 Task: Create a due date automation trigger when advanced on, 2 days after a card is due add fields with custom field "Resume" set to a number lower than 1 and greater or equal to 10 at 11:00 AM.
Action: Mouse moved to (1134, 320)
Screenshot: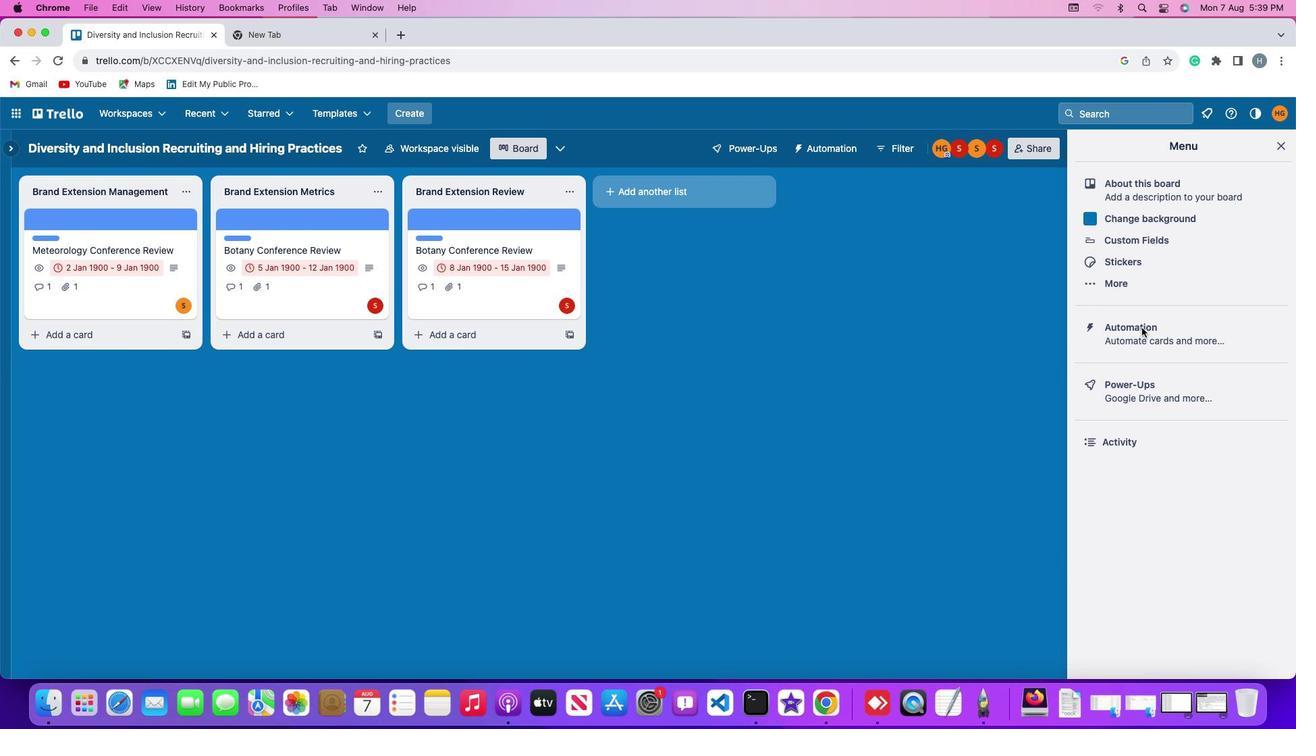 
Action: Mouse pressed left at (1134, 320)
Screenshot: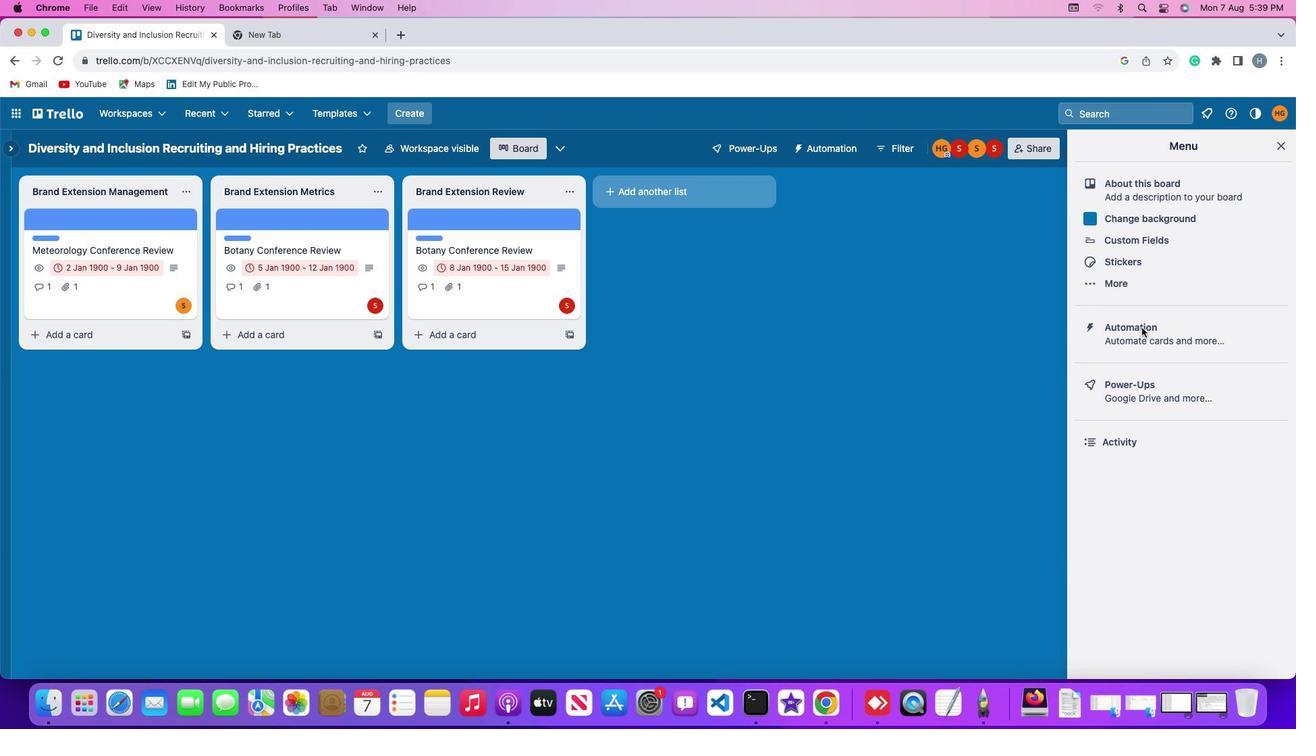 
Action: Mouse moved to (1134, 320)
Screenshot: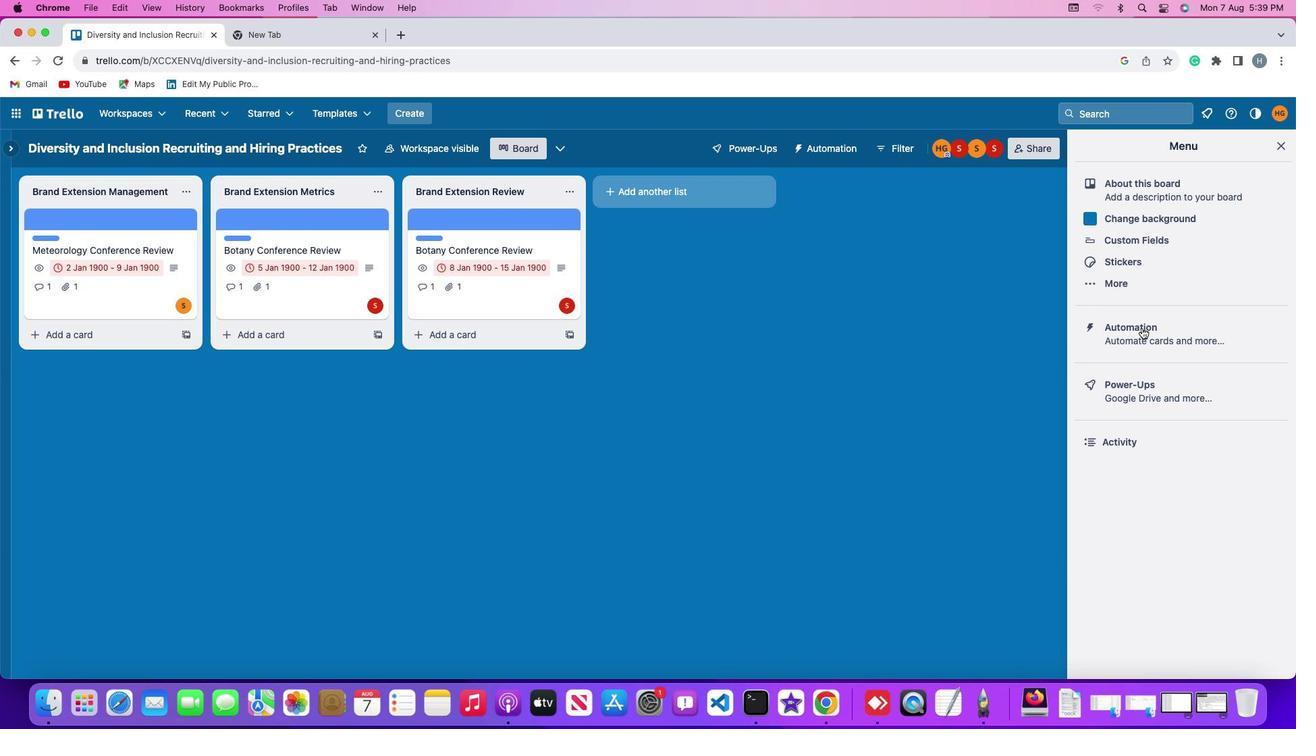 
Action: Mouse pressed left at (1134, 320)
Screenshot: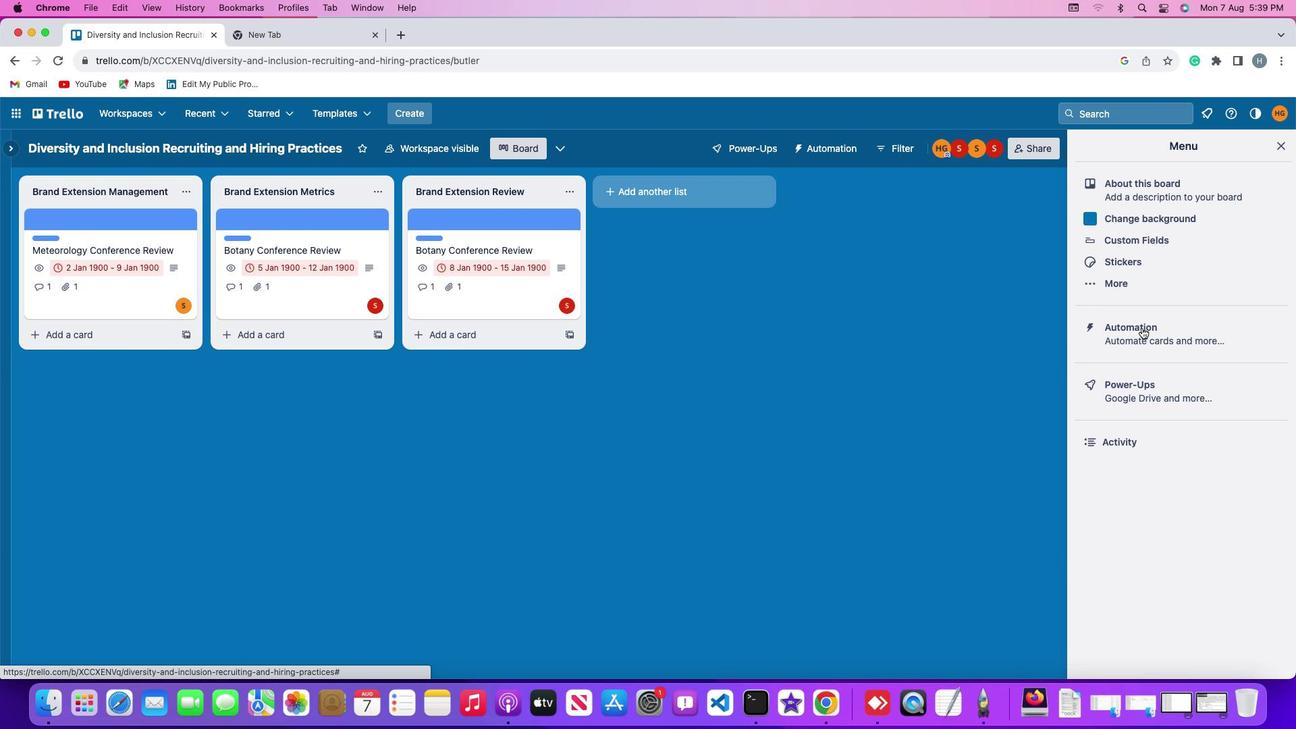 
Action: Mouse moved to (55, 313)
Screenshot: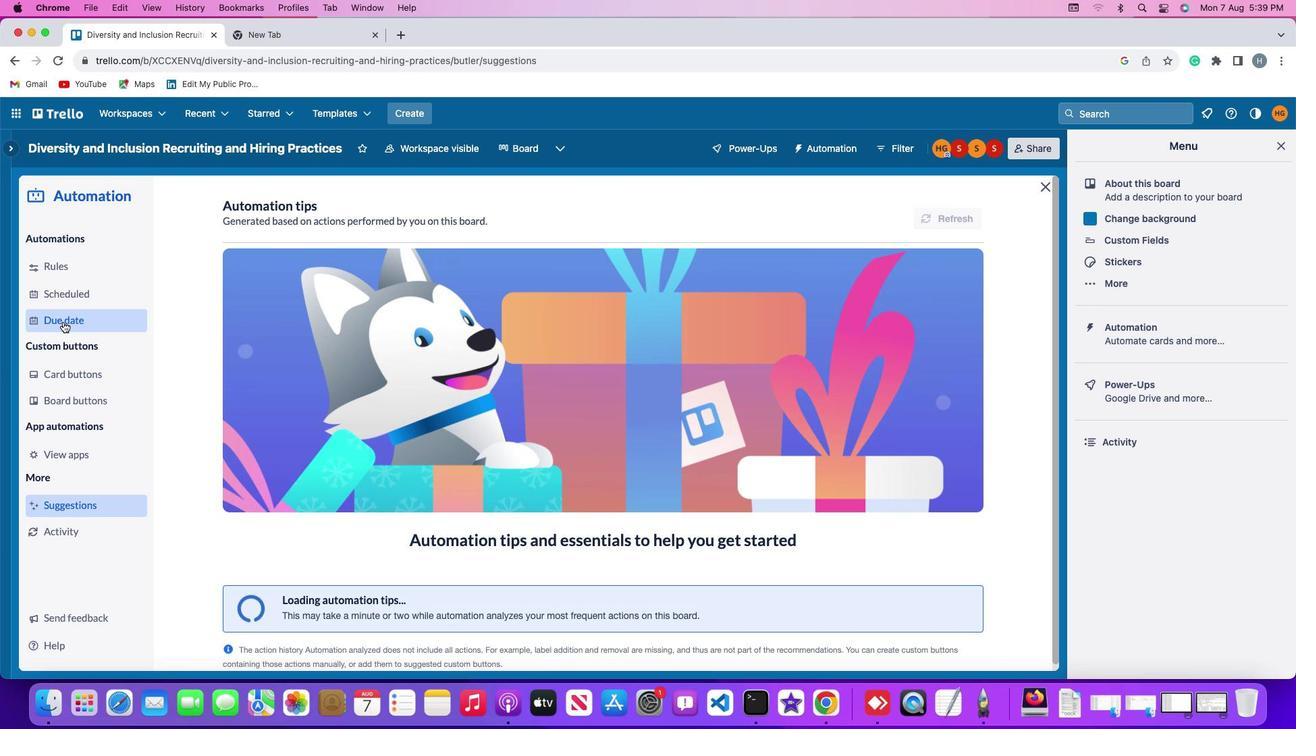 
Action: Mouse pressed left at (55, 313)
Screenshot: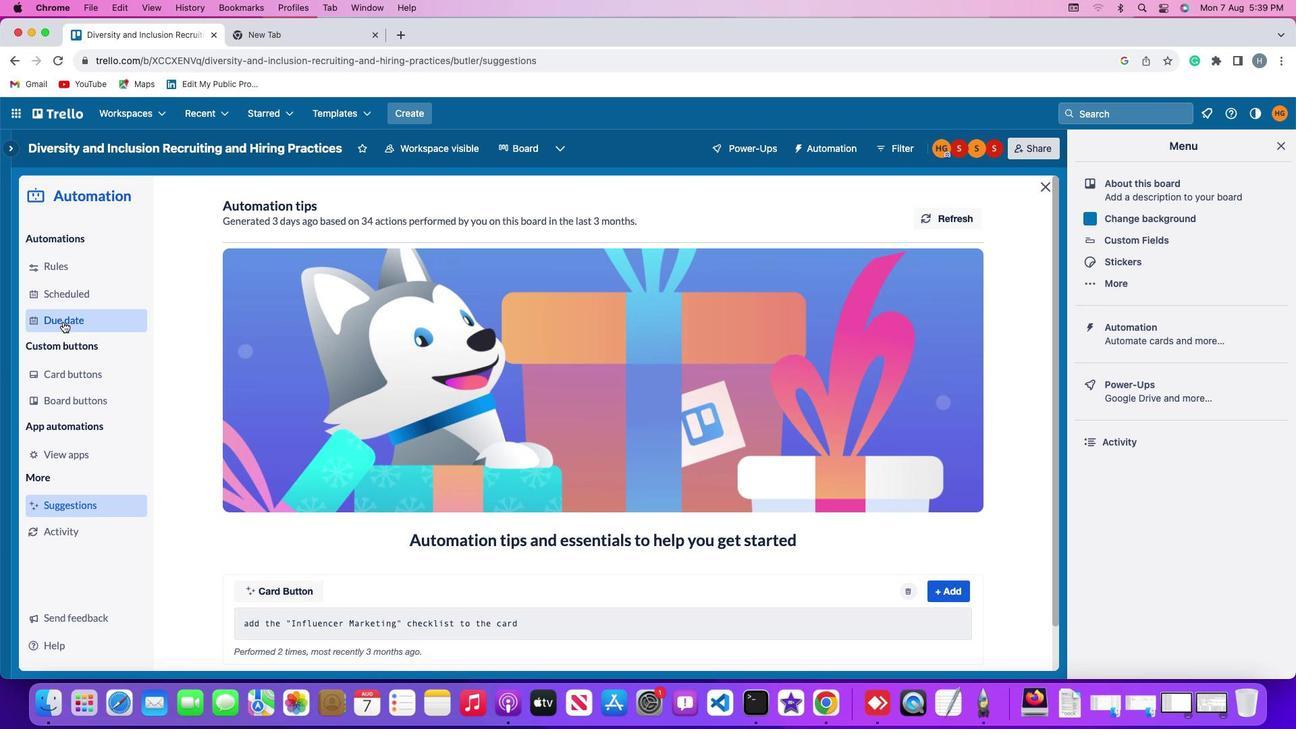 
Action: Mouse moved to (898, 203)
Screenshot: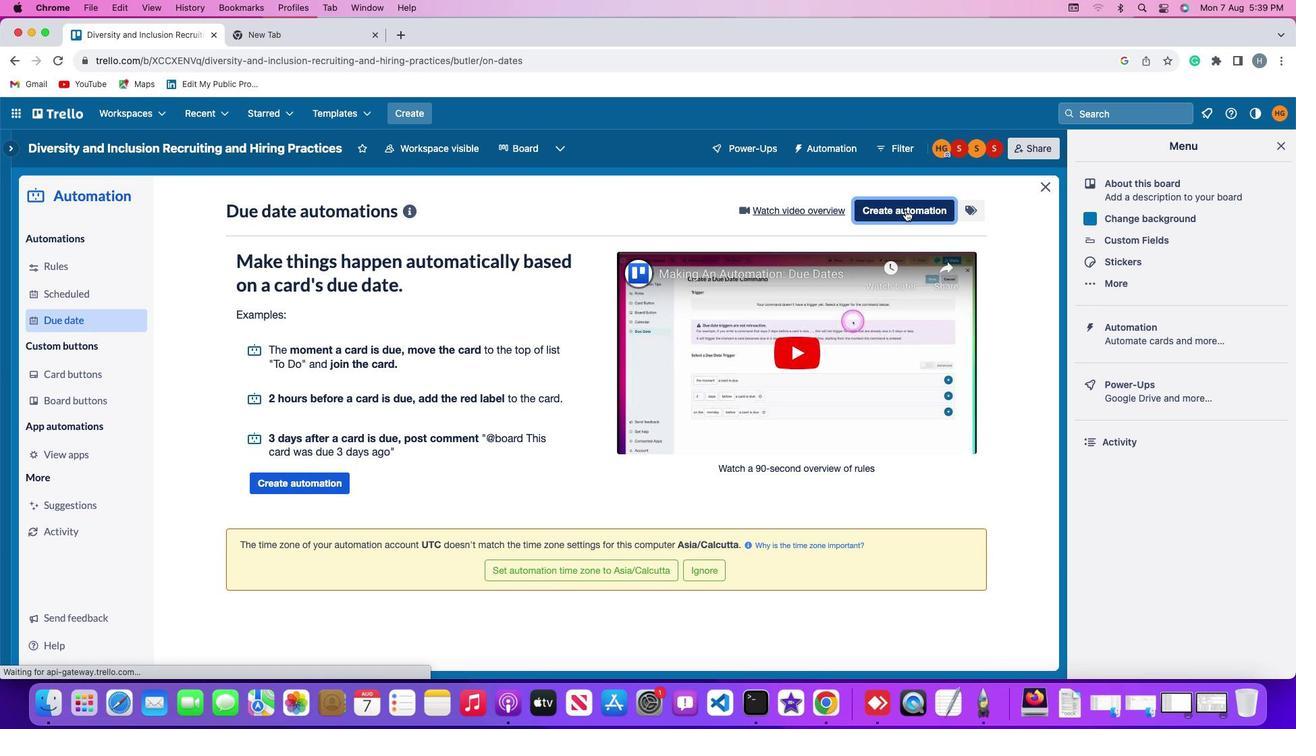 
Action: Mouse pressed left at (898, 203)
Screenshot: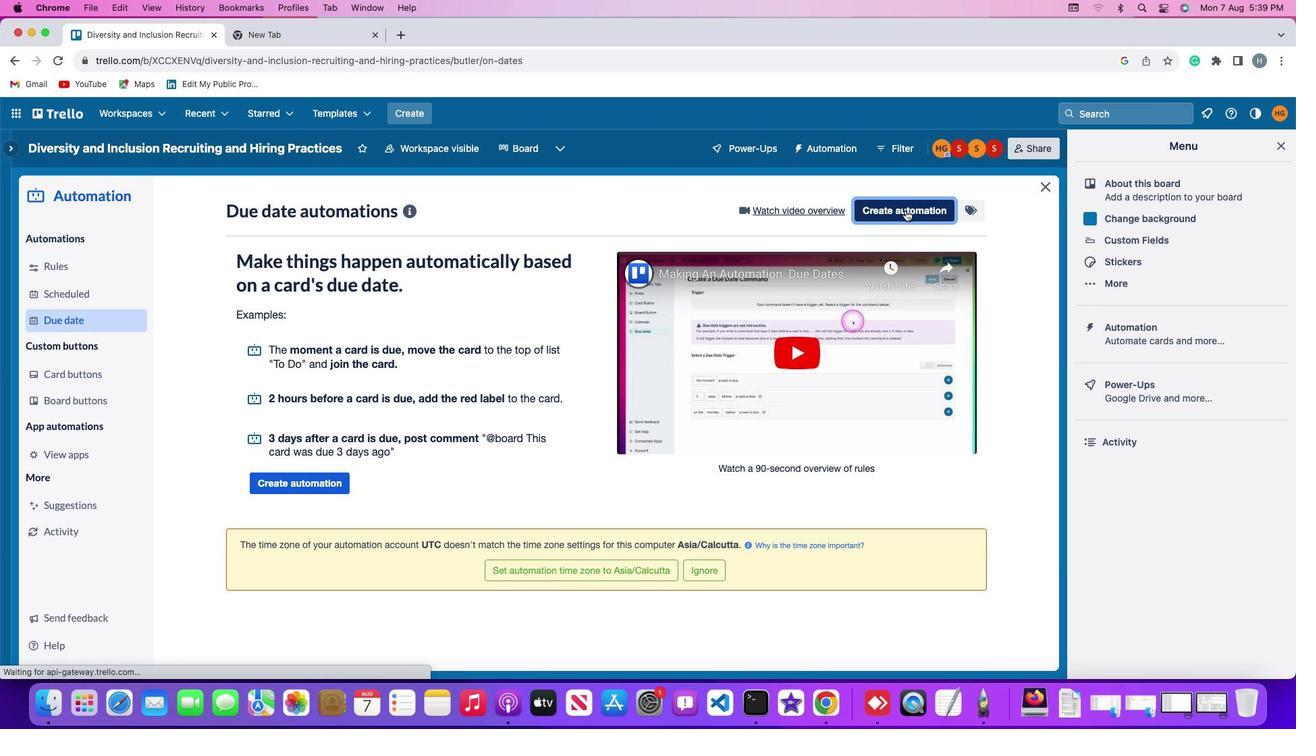 
Action: Mouse moved to (523, 332)
Screenshot: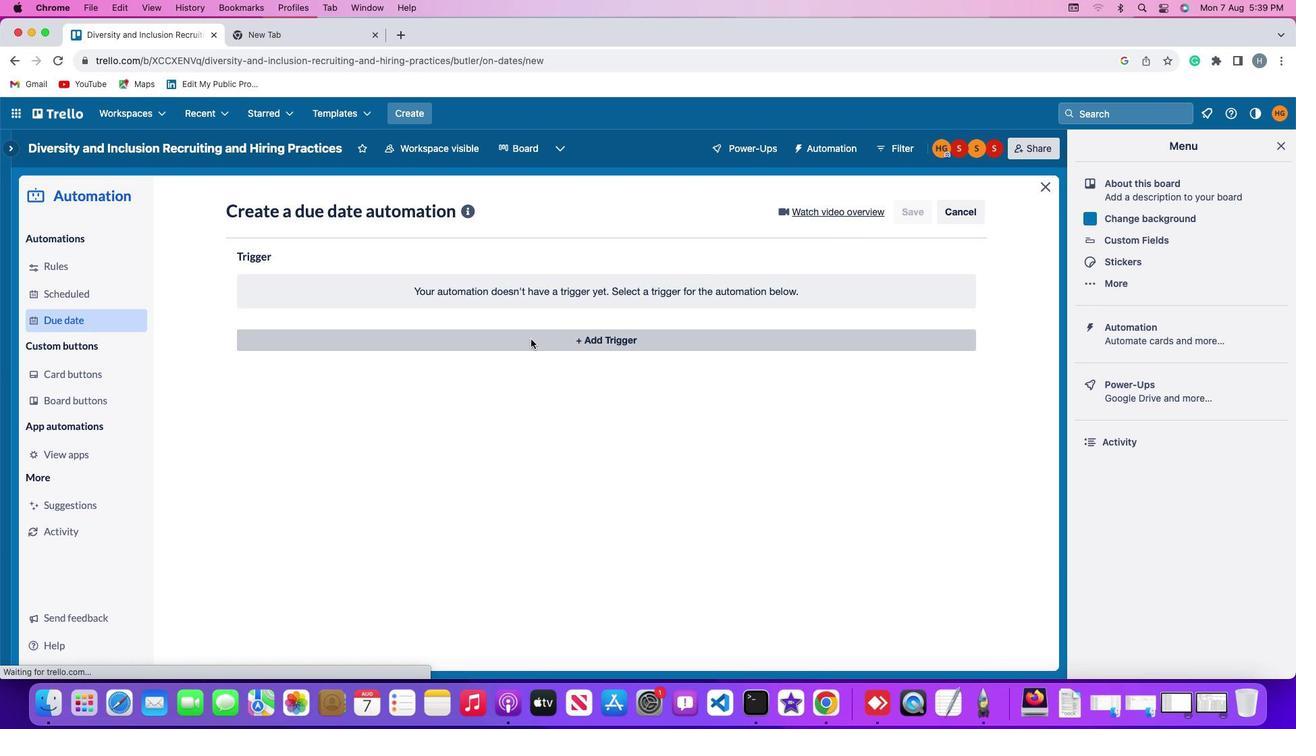 
Action: Mouse pressed left at (523, 332)
Screenshot: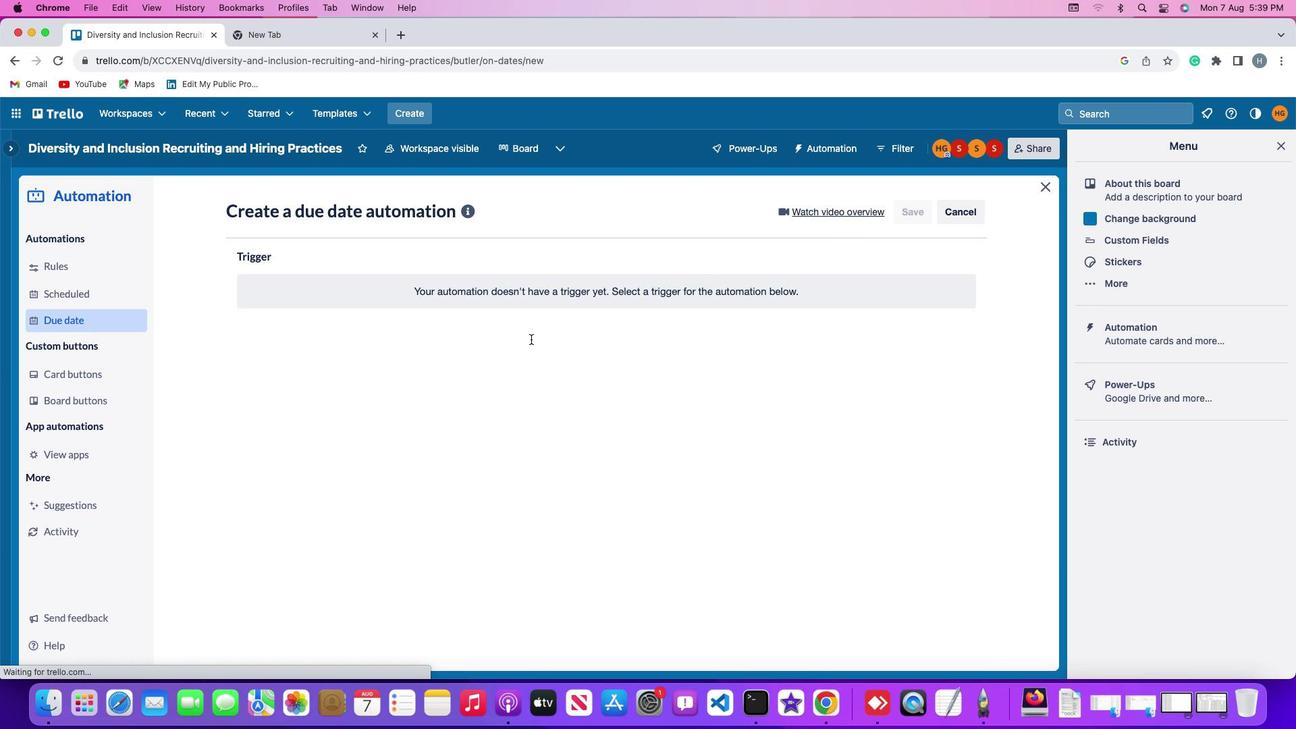 
Action: Mouse moved to (252, 536)
Screenshot: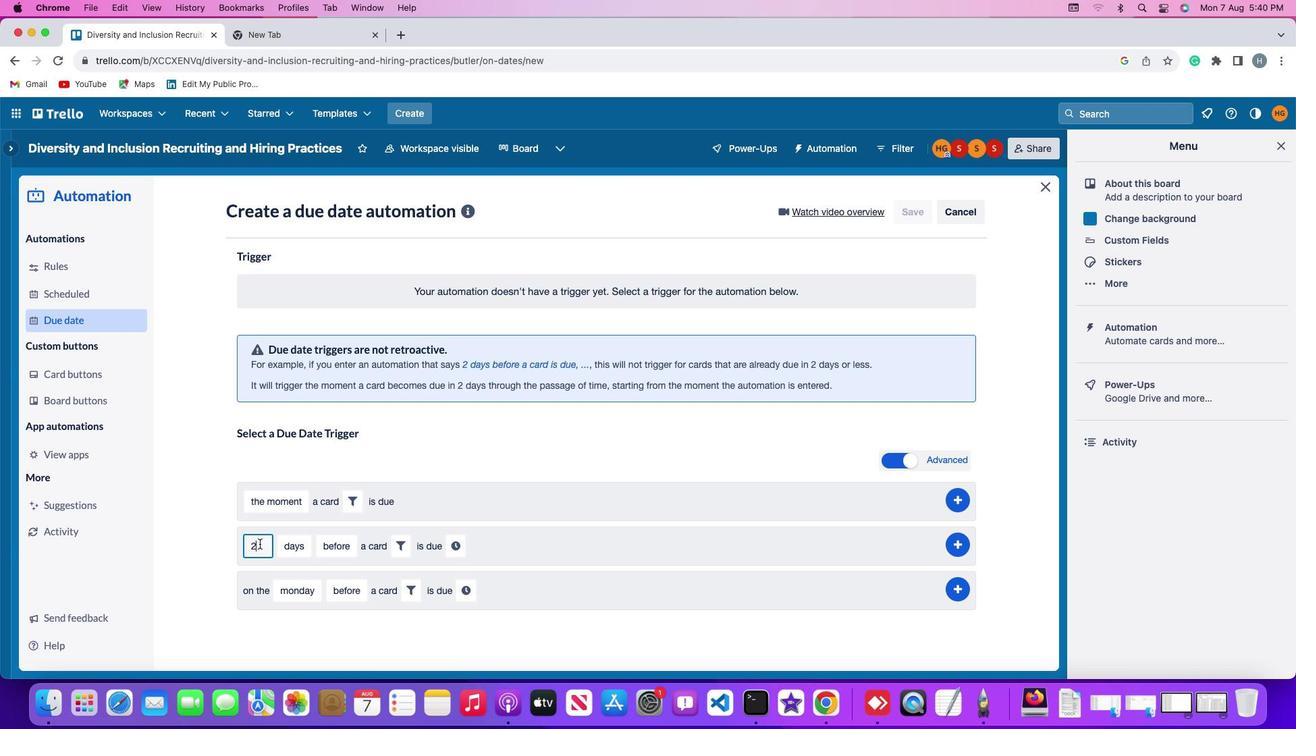 
Action: Mouse pressed left at (252, 536)
Screenshot: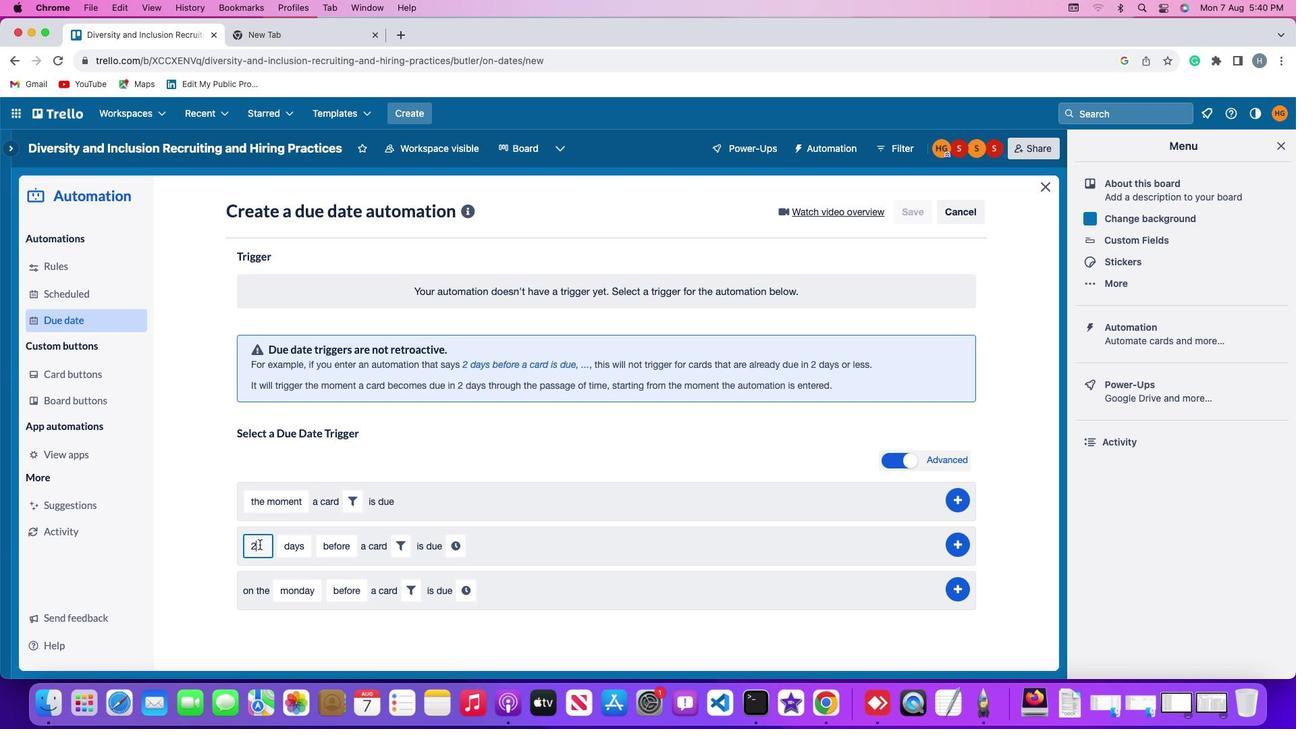 
Action: Mouse moved to (253, 535)
Screenshot: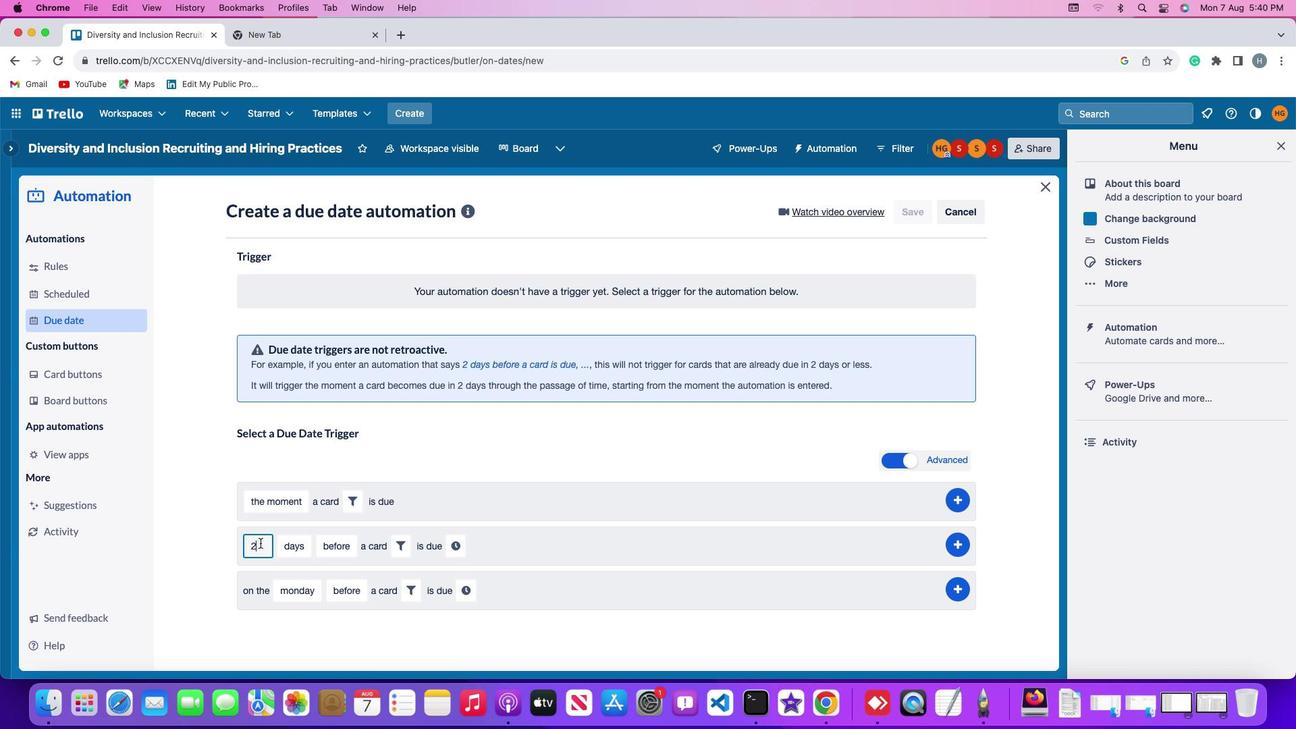 
Action: Key pressed Key.backspace'2'
Screenshot: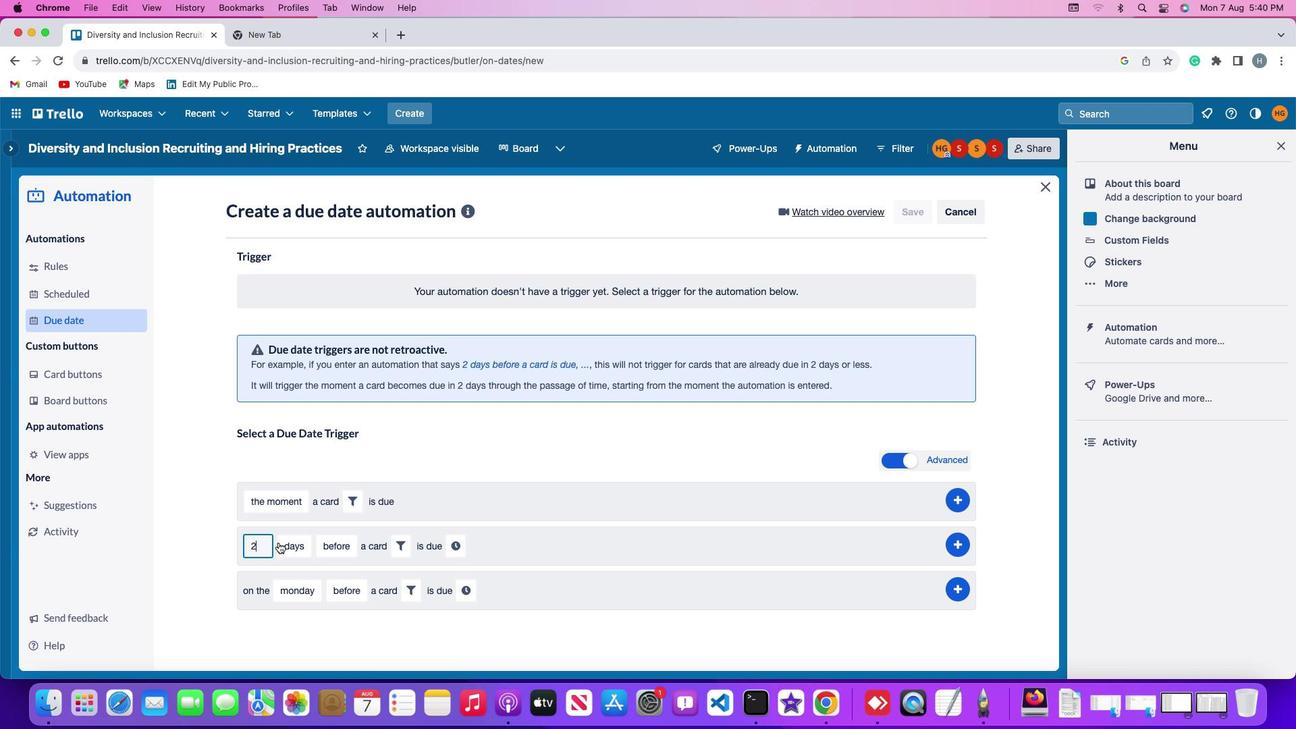 
Action: Mouse moved to (281, 536)
Screenshot: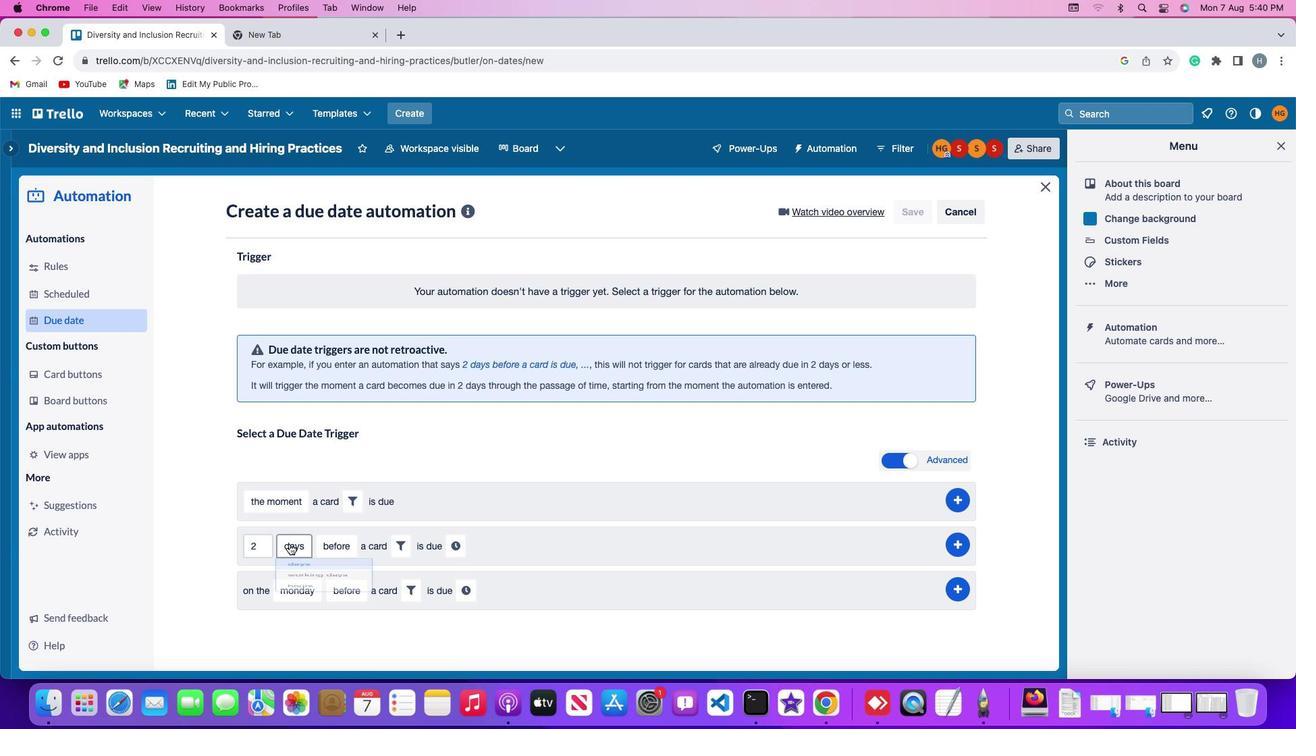 
Action: Mouse pressed left at (281, 536)
Screenshot: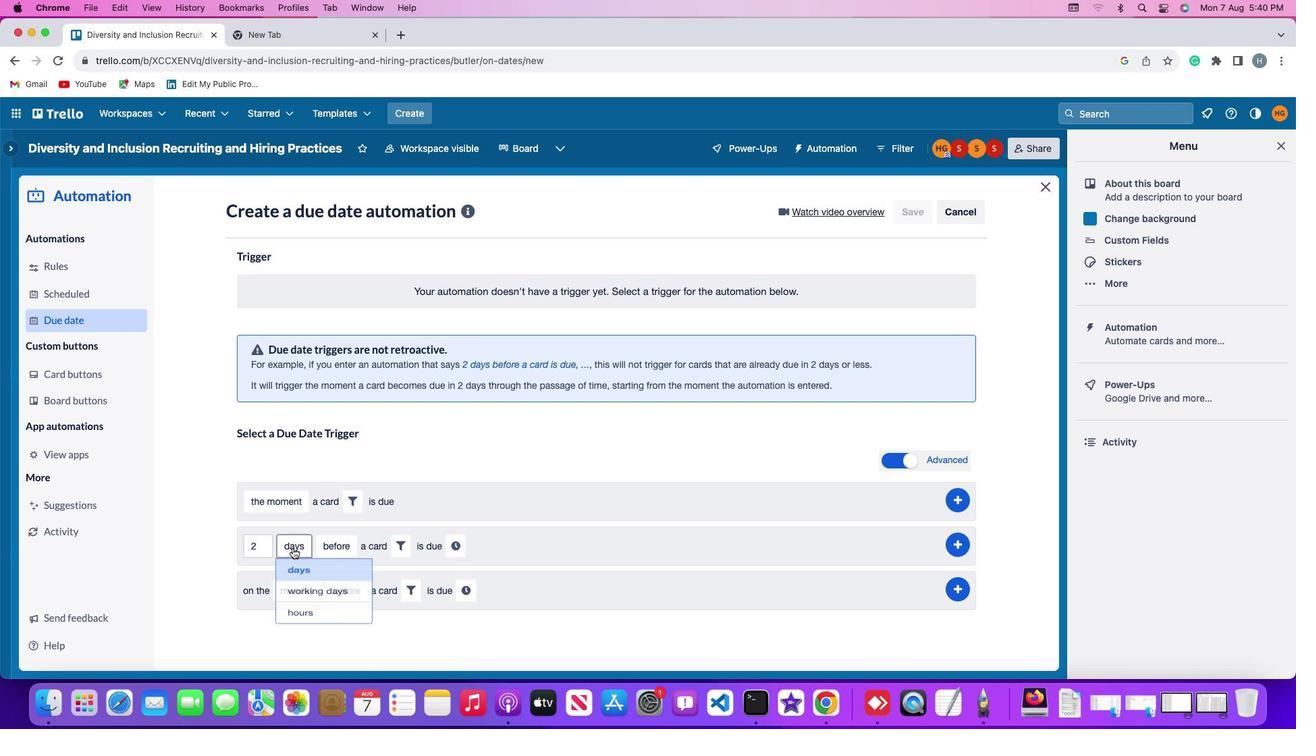 
Action: Mouse moved to (294, 563)
Screenshot: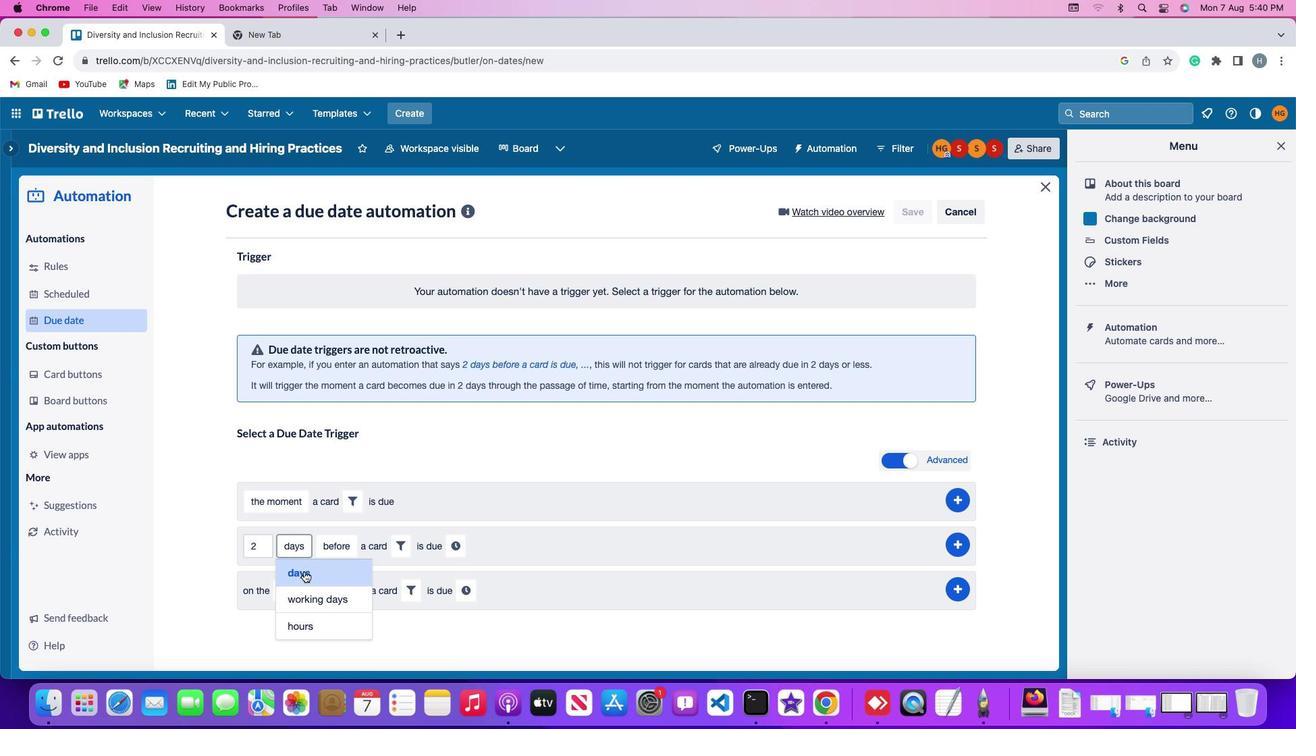 
Action: Mouse pressed left at (294, 563)
Screenshot: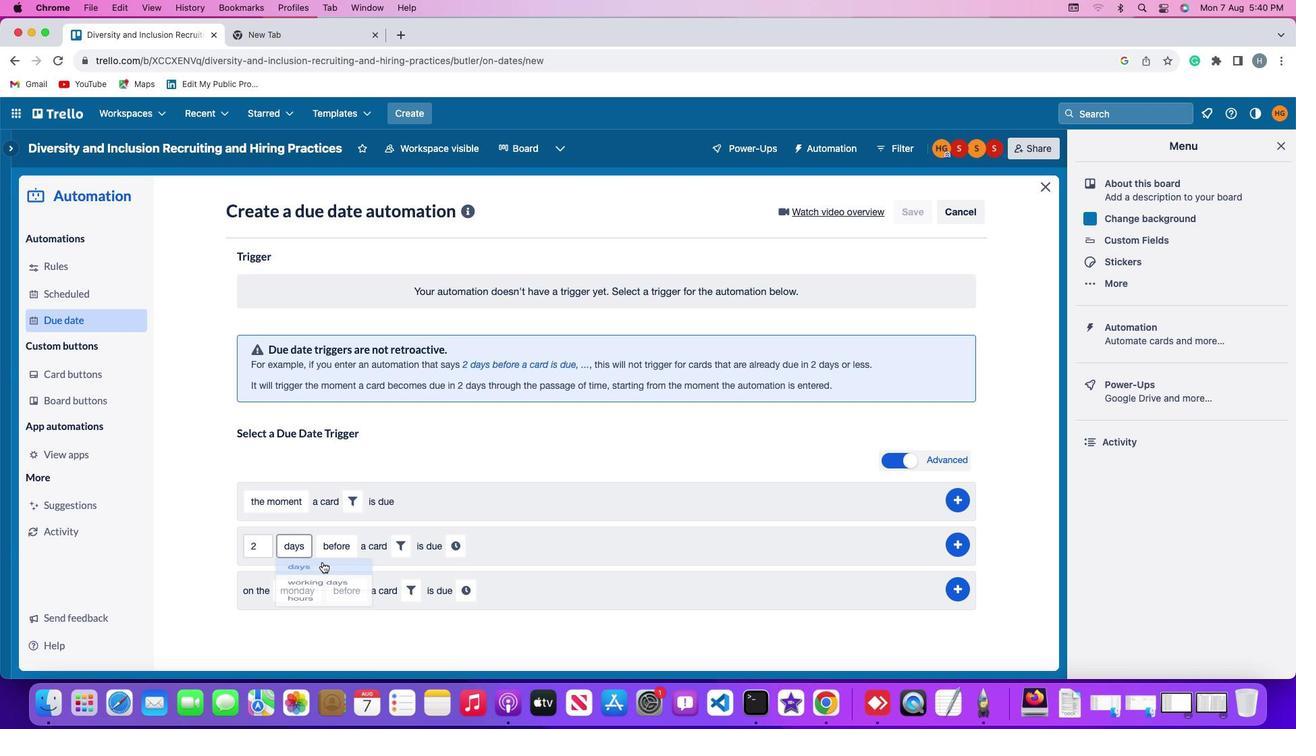 
Action: Mouse moved to (334, 542)
Screenshot: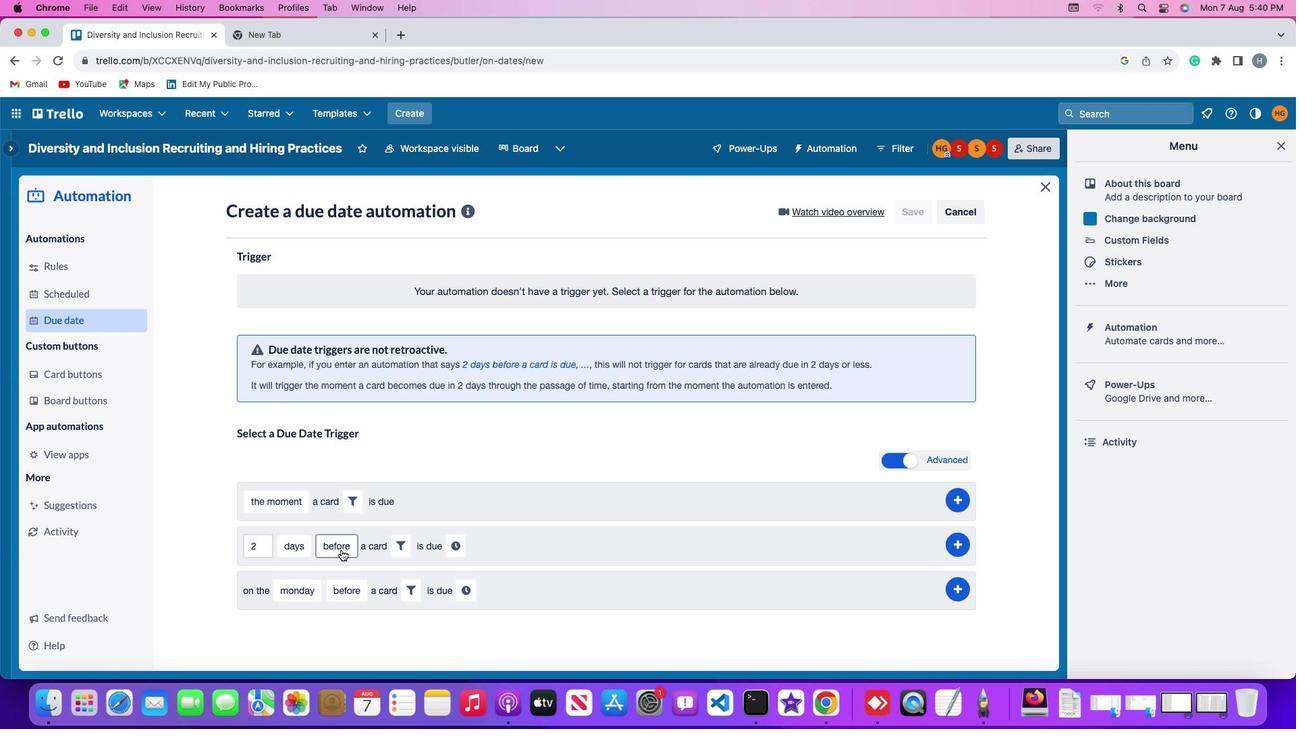 
Action: Mouse pressed left at (334, 542)
Screenshot: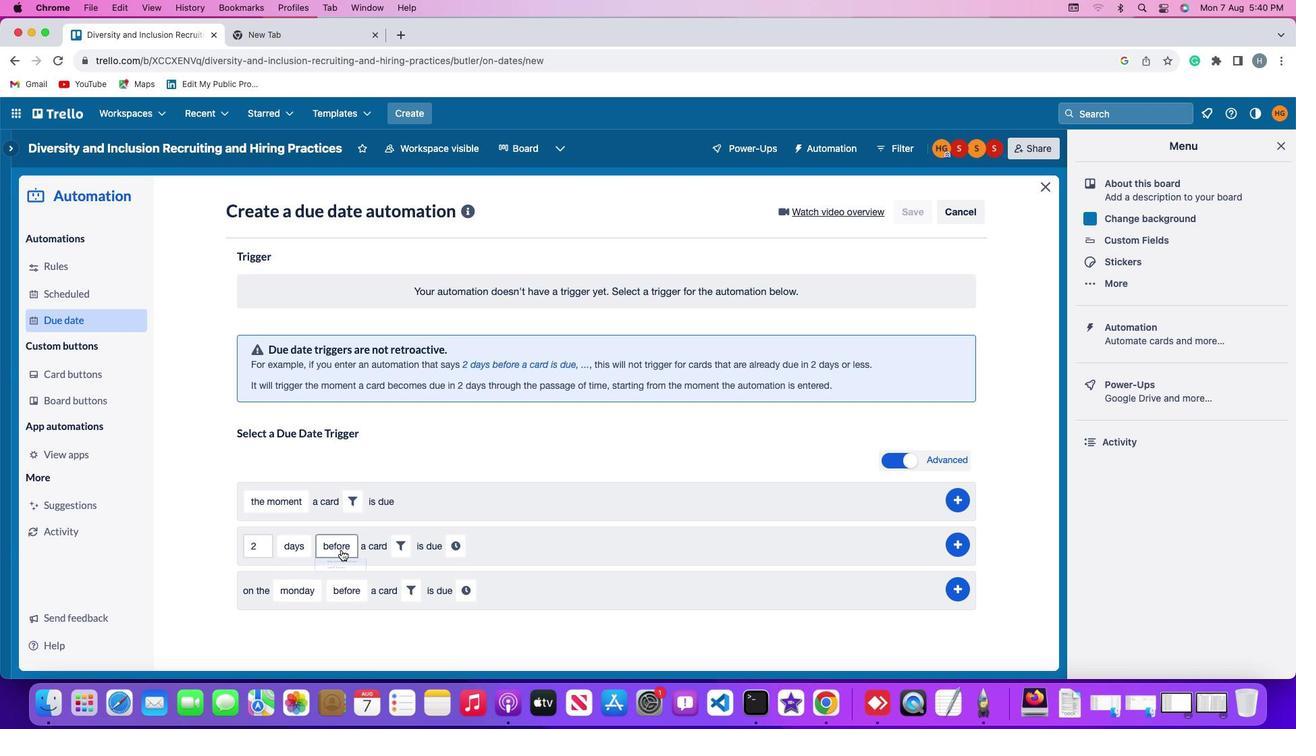 
Action: Mouse moved to (337, 592)
Screenshot: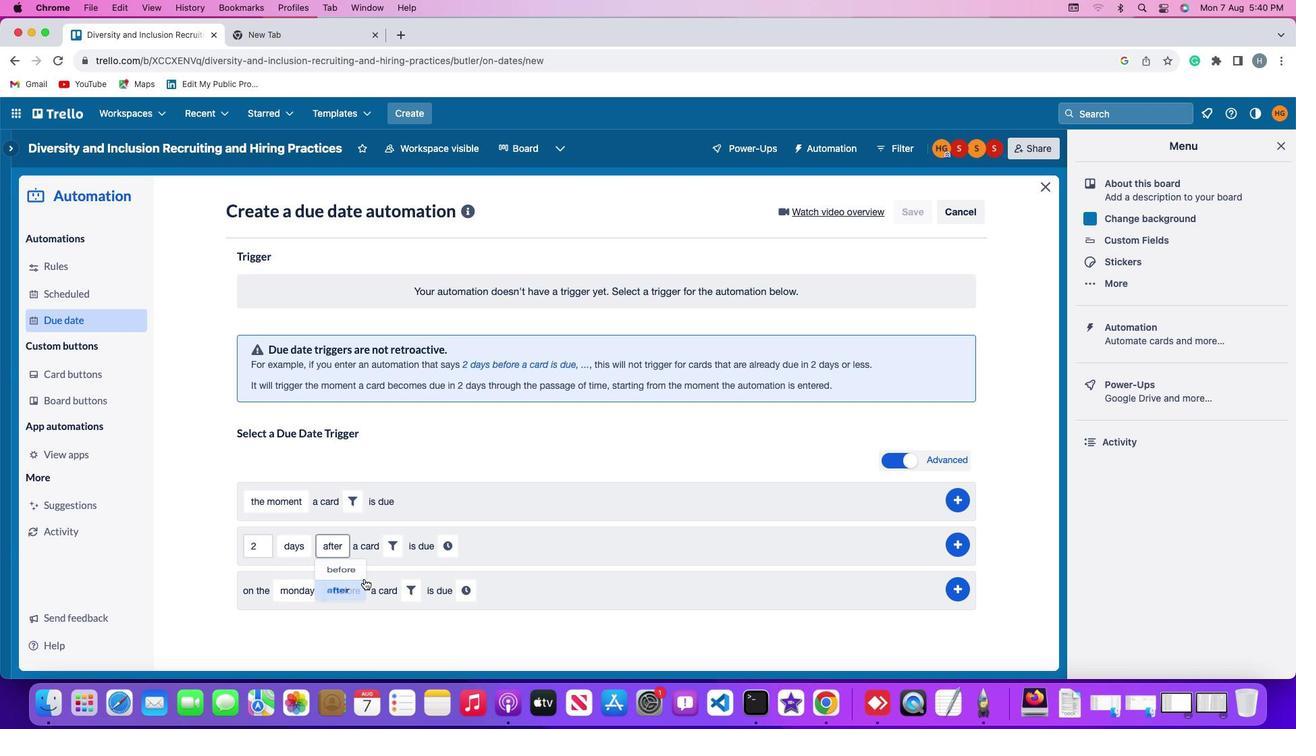 
Action: Mouse pressed left at (337, 592)
Screenshot: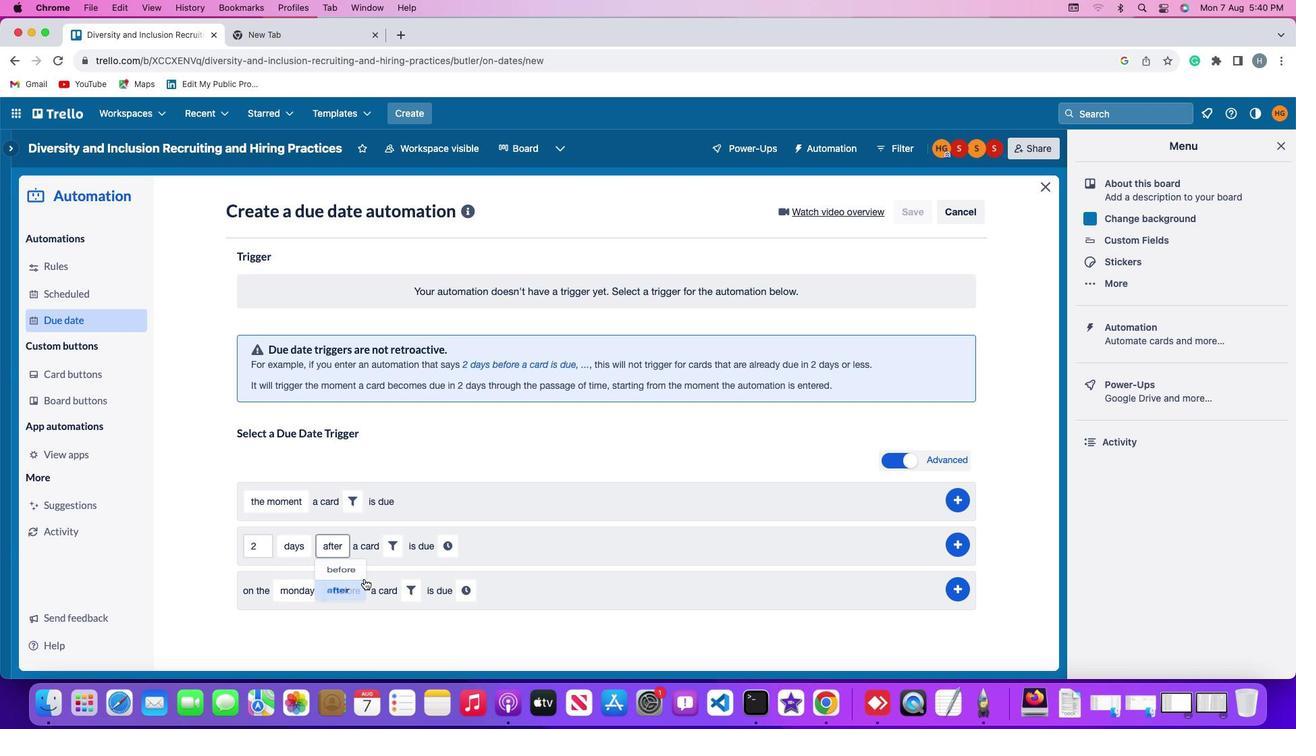 
Action: Mouse moved to (384, 544)
Screenshot: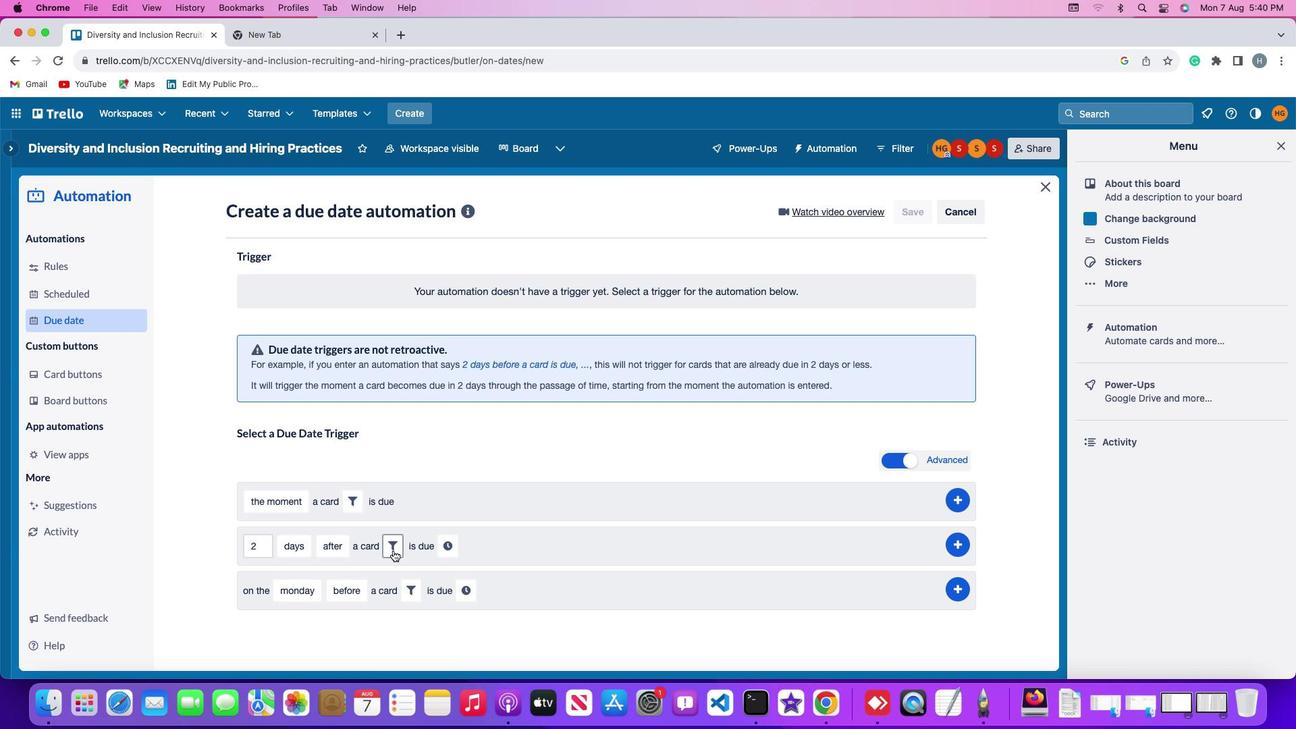 
Action: Mouse pressed left at (384, 544)
Screenshot: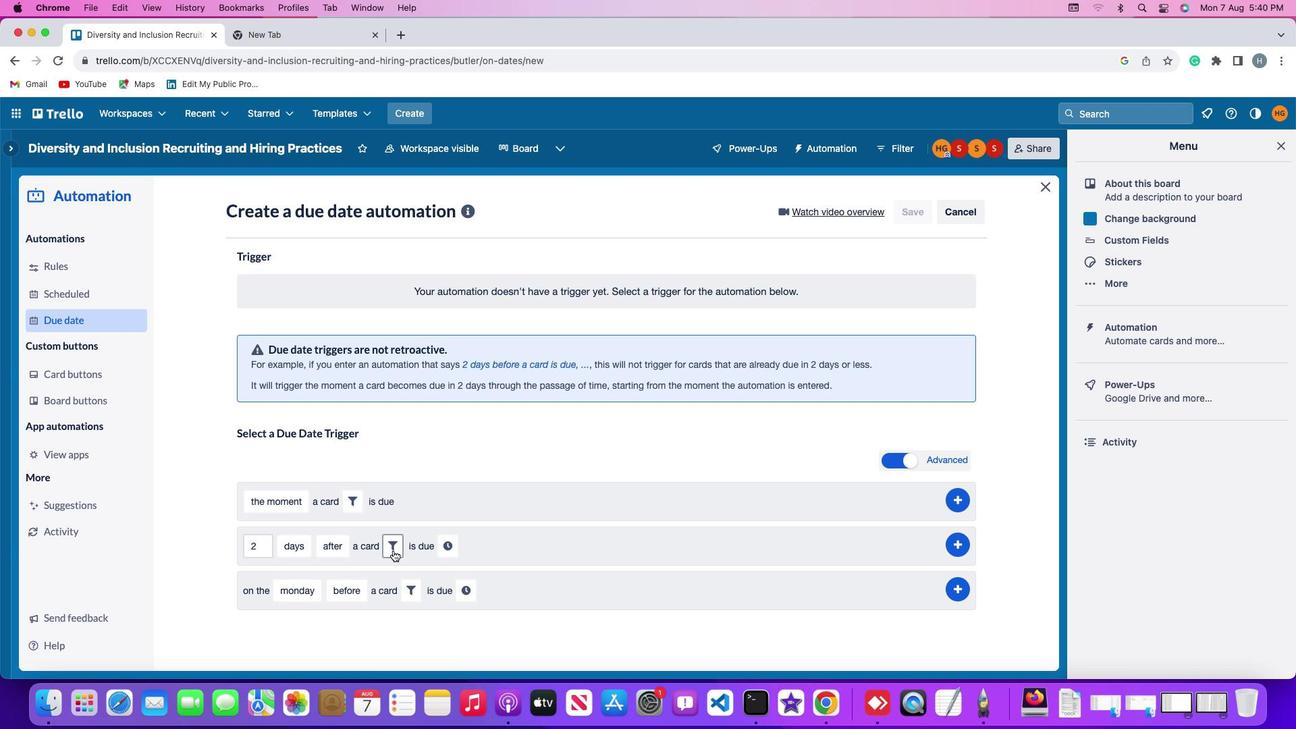 
Action: Mouse moved to (608, 579)
Screenshot: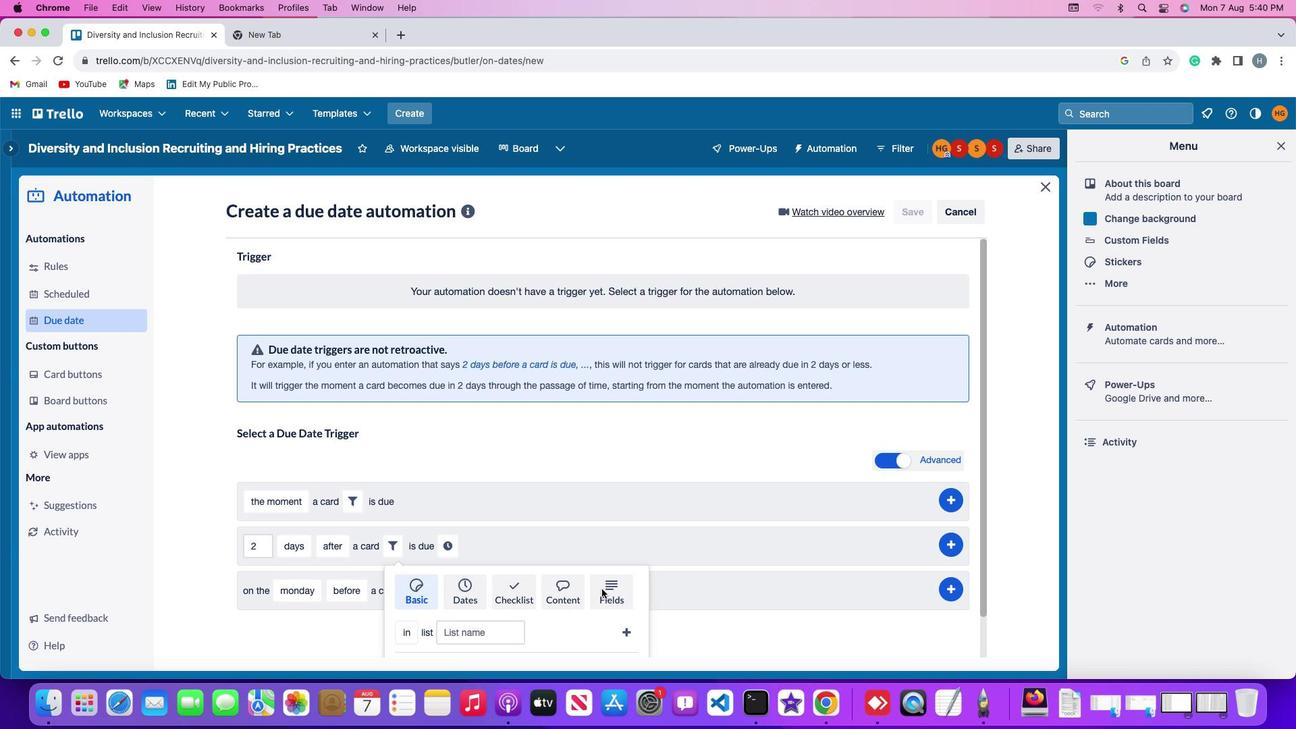 
Action: Mouse pressed left at (608, 579)
Screenshot: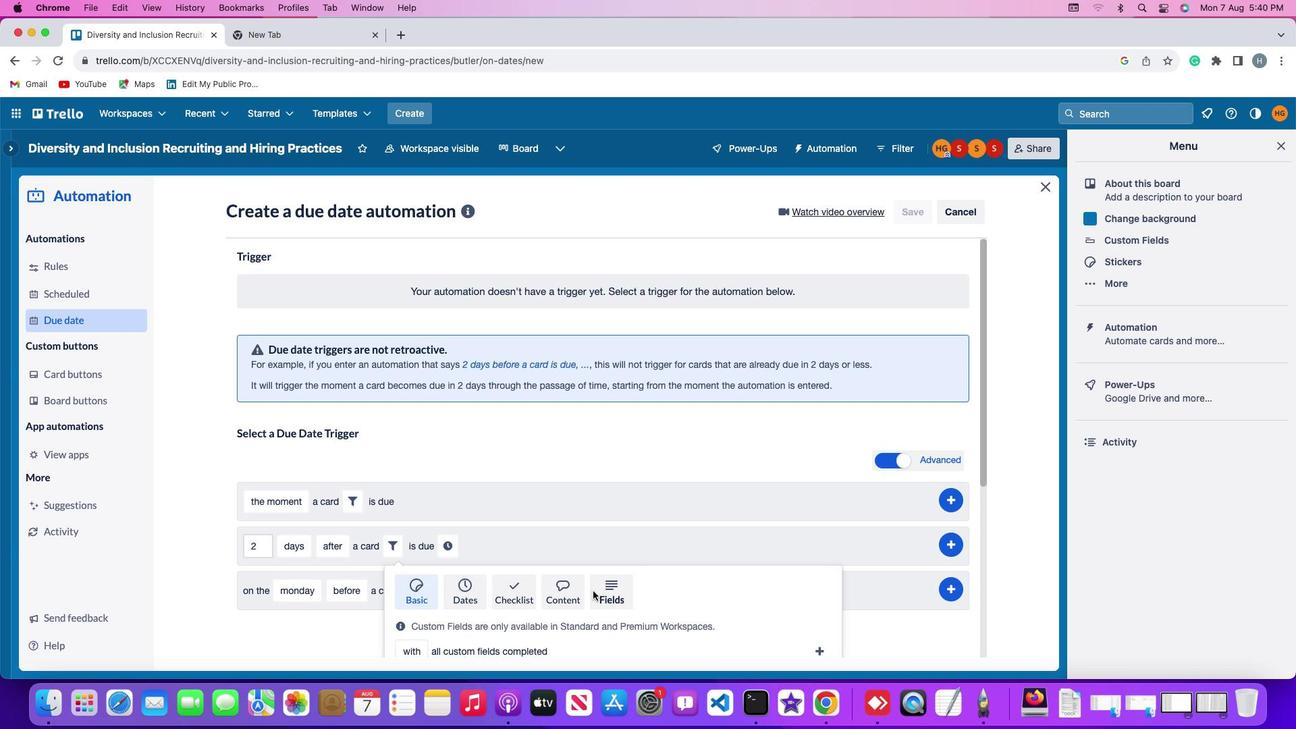 
Action: Mouse moved to (399, 618)
Screenshot: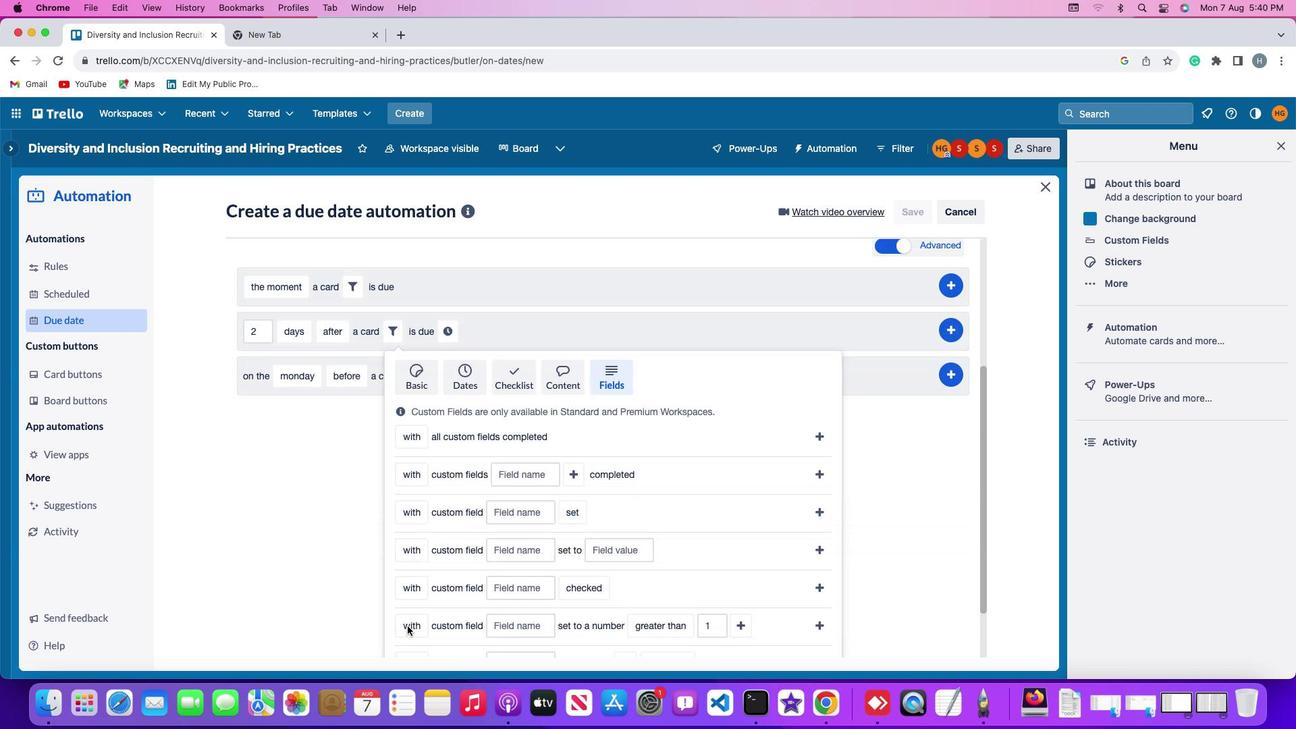 
Action: Mouse scrolled (399, 618) with delta (-6, -7)
Screenshot: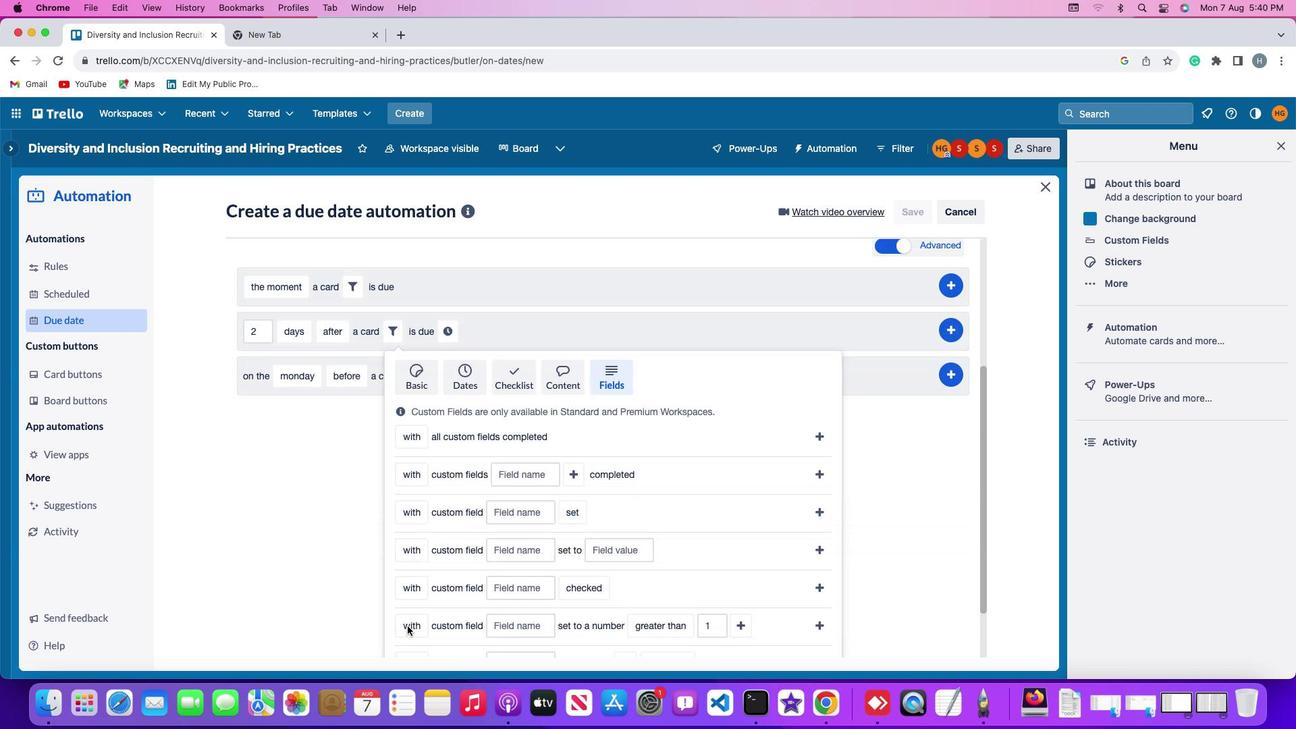 
Action: Mouse scrolled (399, 618) with delta (-6, -7)
Screenshot: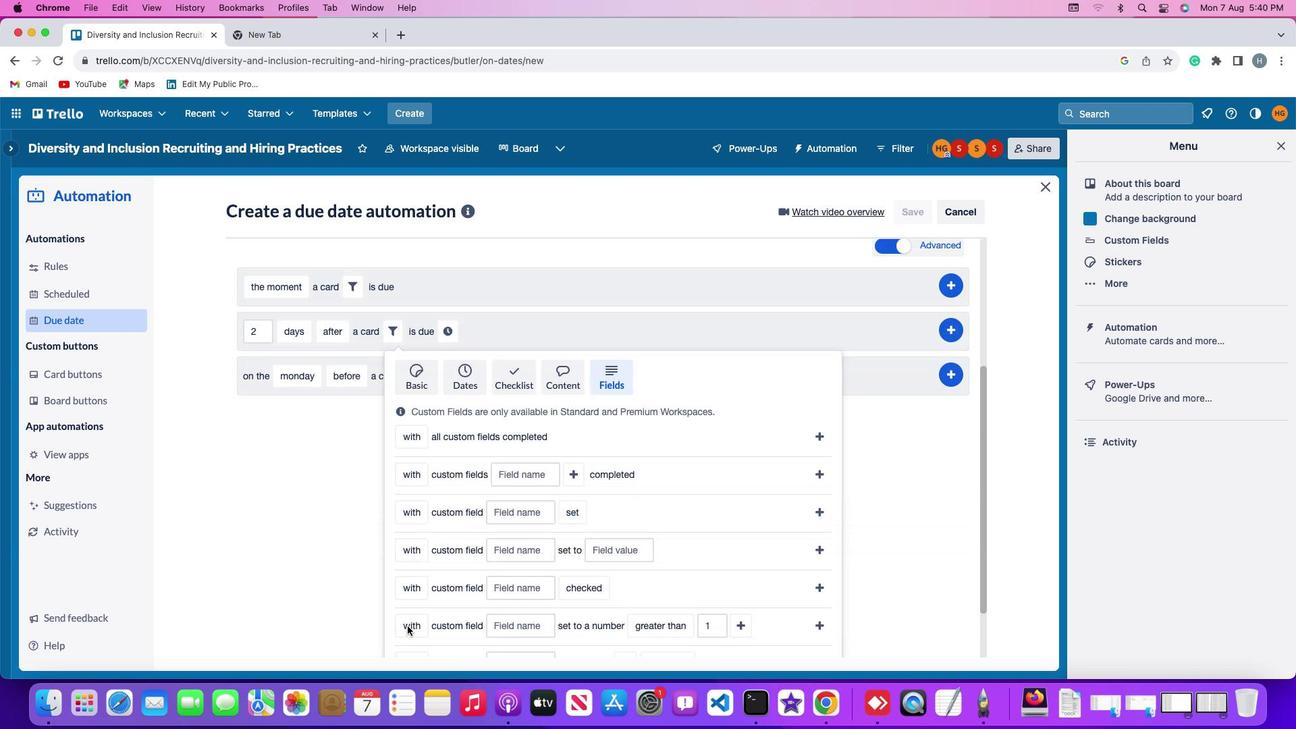 
Action: Mouse scrolled (399, 618) with delta (-6, -9)
Screenshot: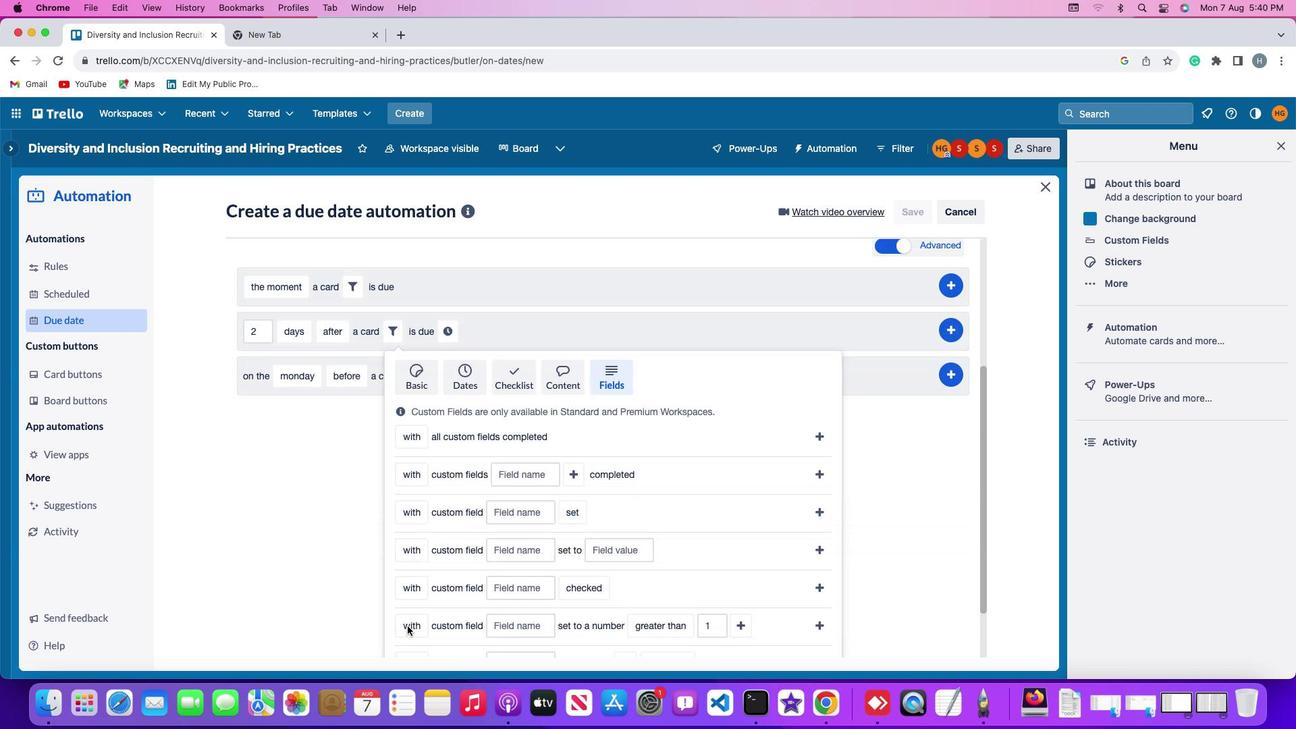 
Action: Mouse scrolled (399, 618) with delta (-6, -10)
Screenshot: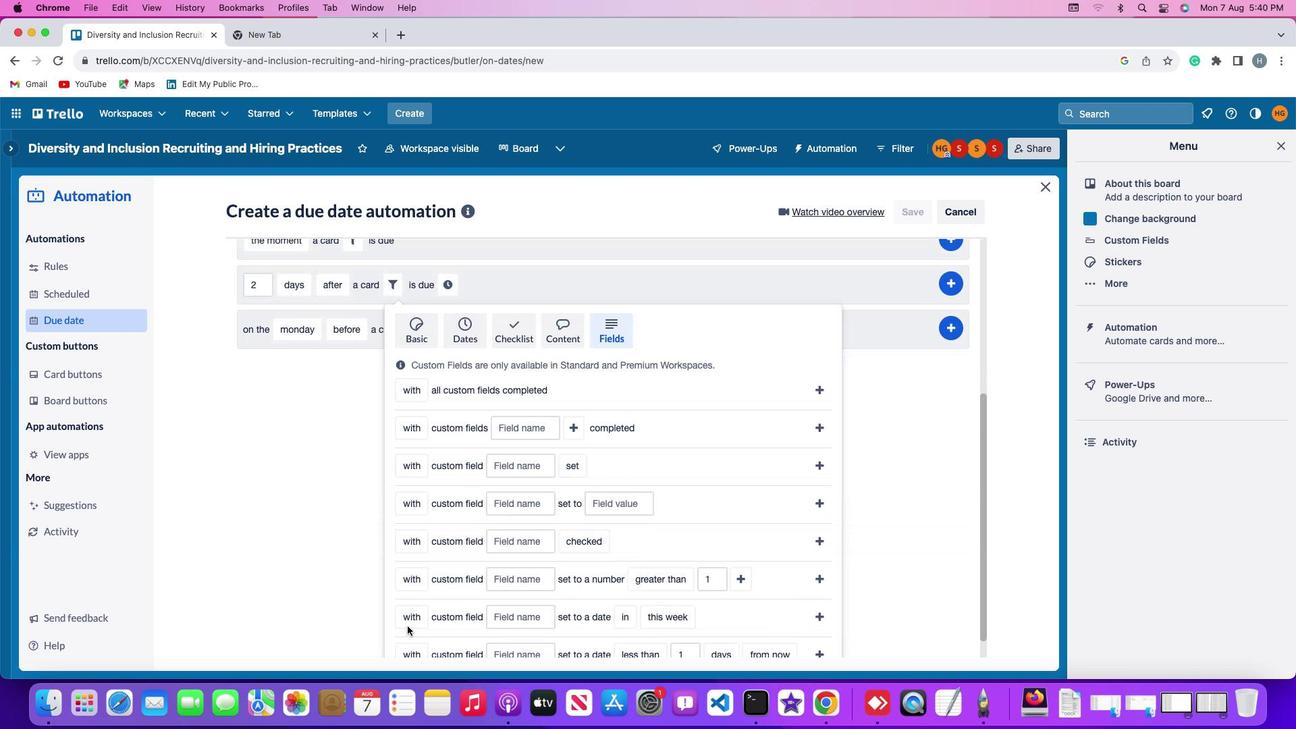 
Action: Mouse scrolled (399, 618) with delta (-6, -10)
Screenshot: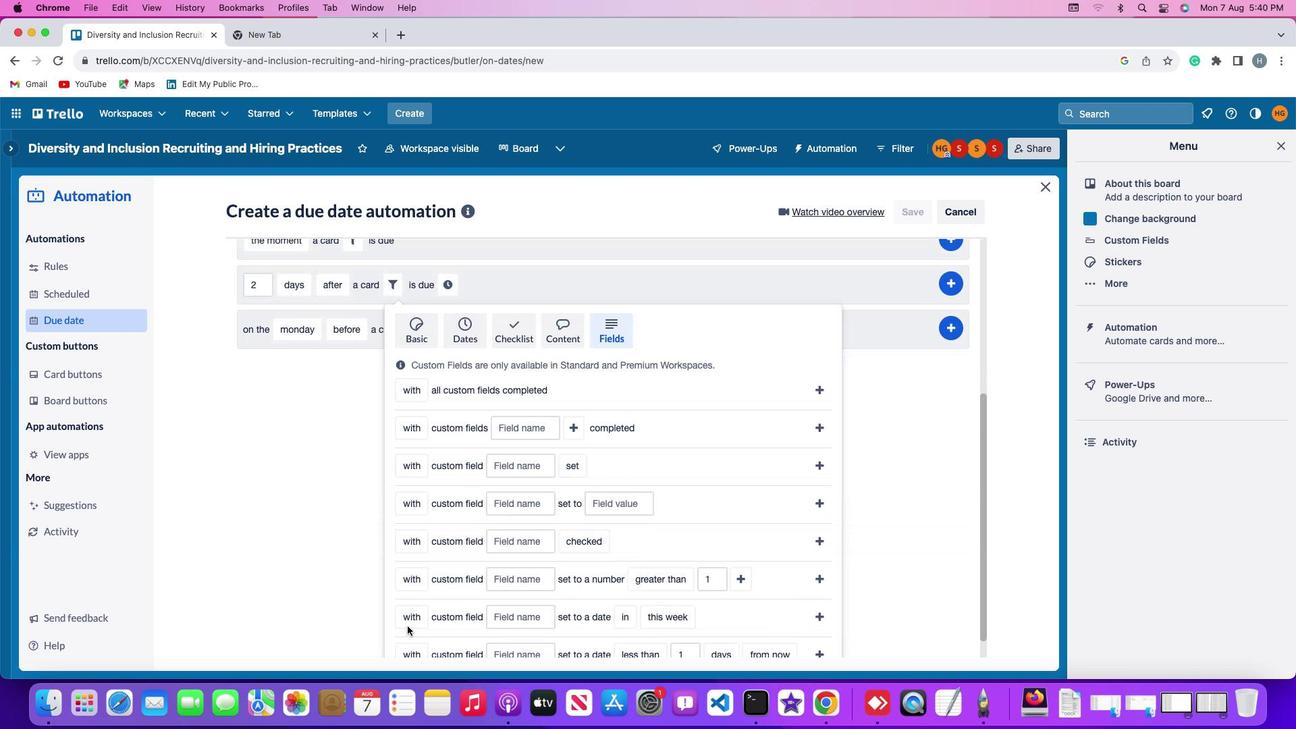 
Action: Mouse scrolled (399, 618) with delta (-6, -11)
Screenshot: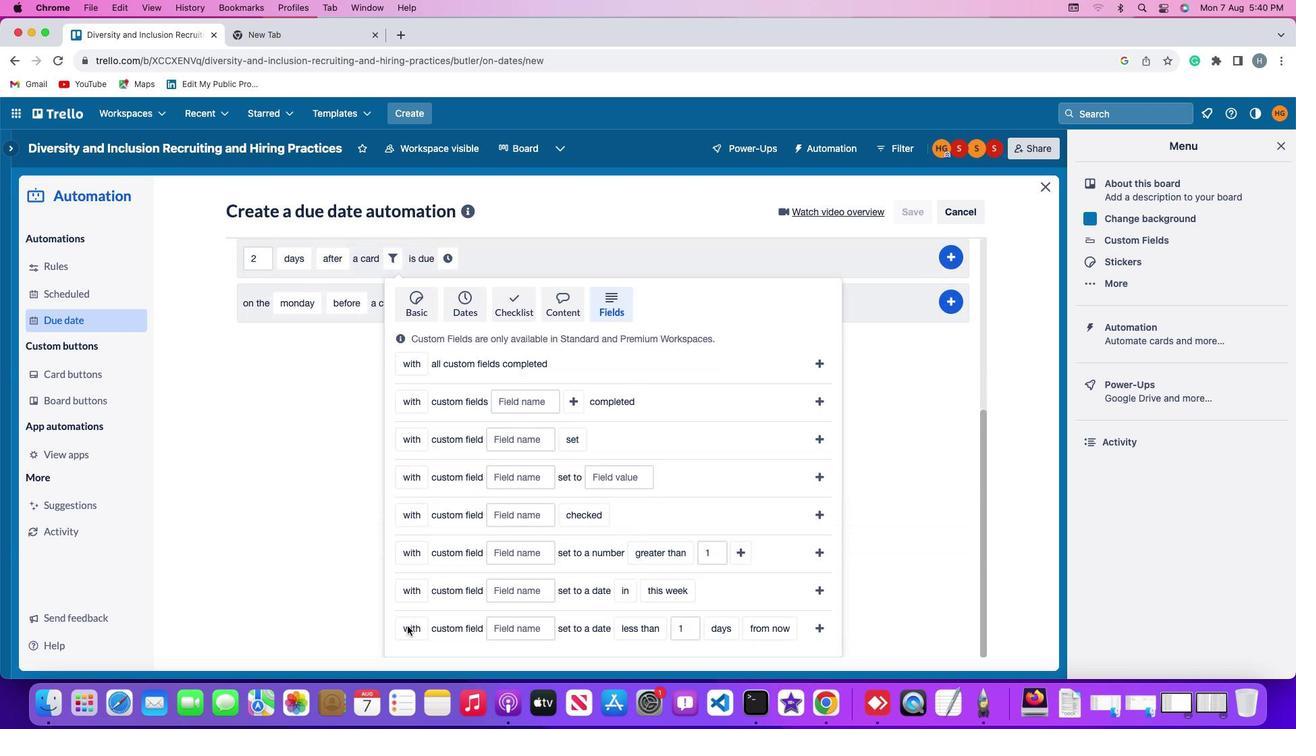 
Action: Mouse scrolled (399, 618) with delta (-6, -7)
Screenshot: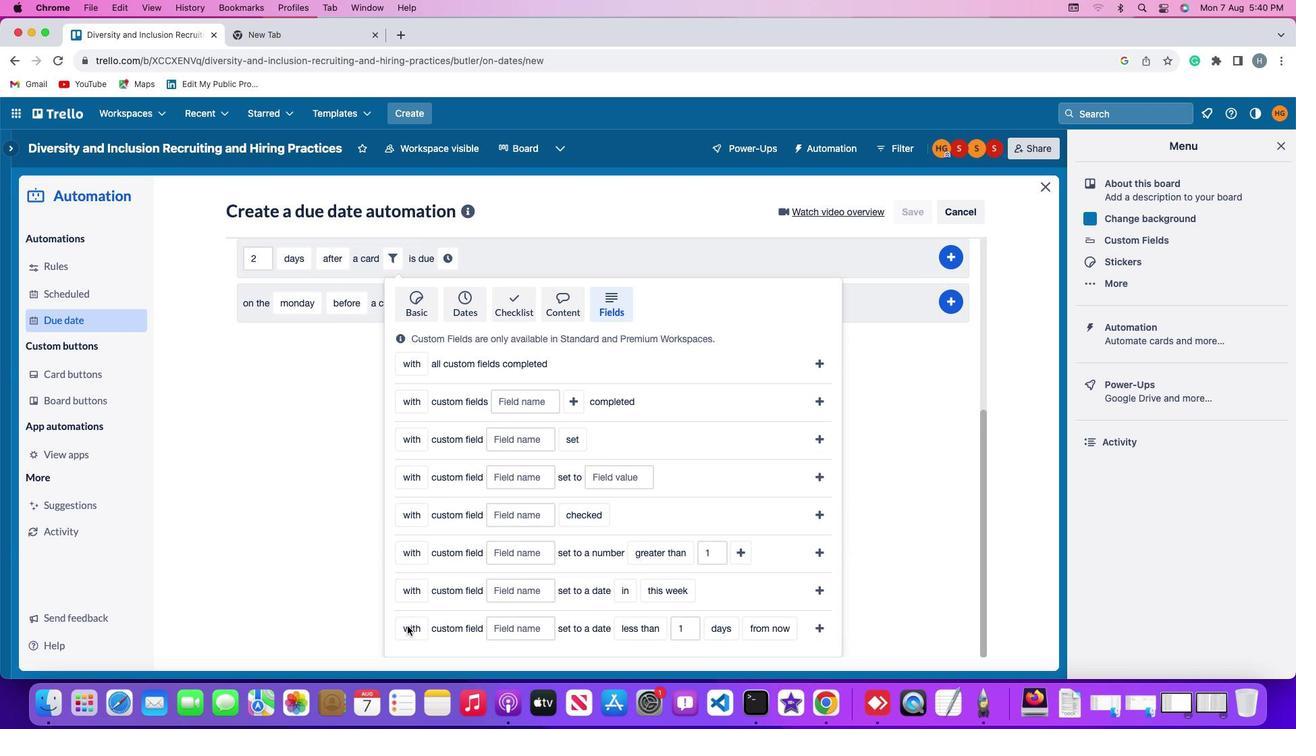 
Action: Mouse scrolled (399, 618) with delta (-6, -7)
Screenshot: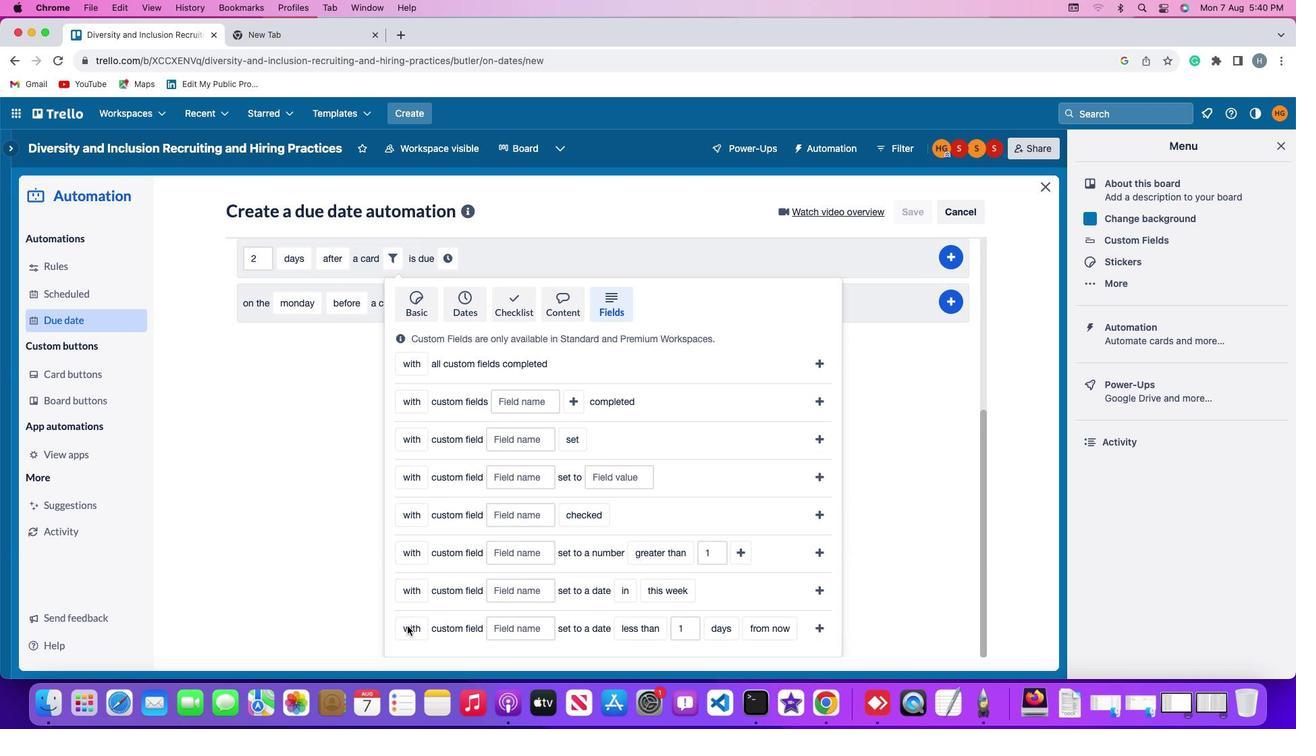 
Action: Mouse scrolled (399, 618) with delta (-6, -8)
Screenshot: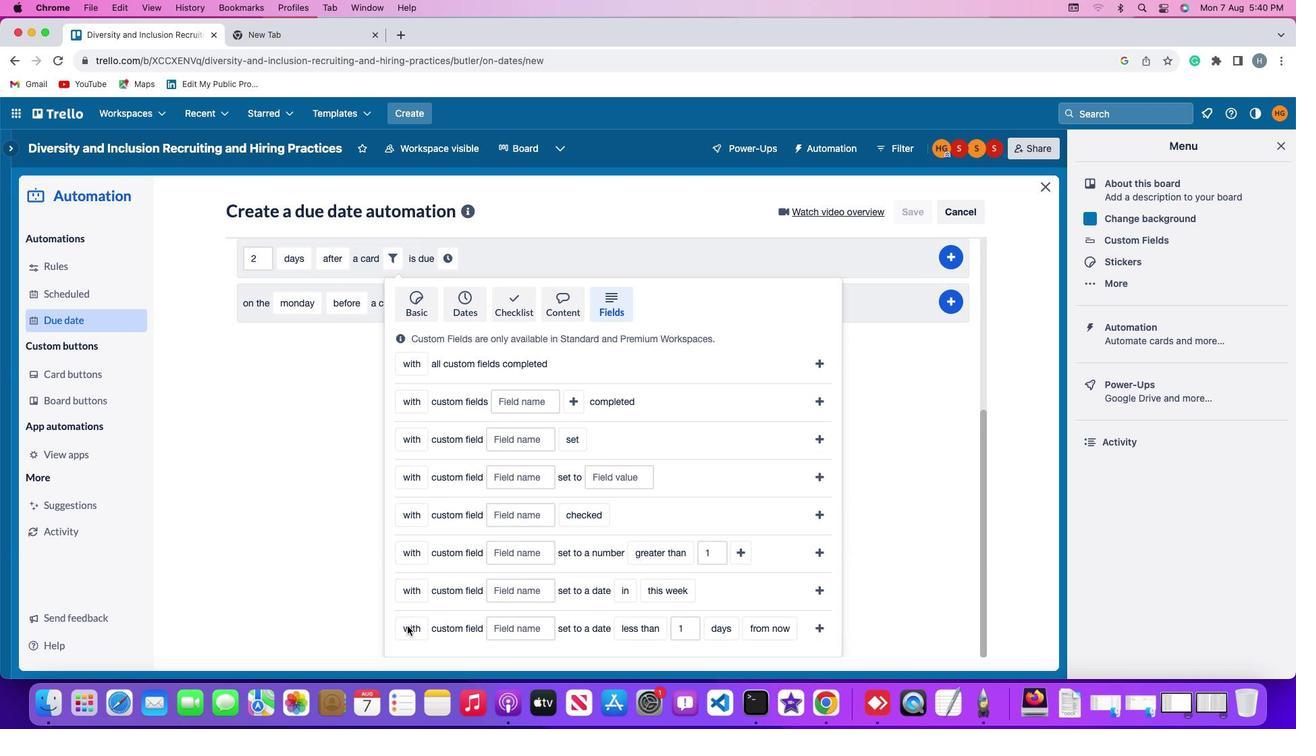 
Action: Mouse scrolled (399, 618) with delta (-6, -9)
Screenshot: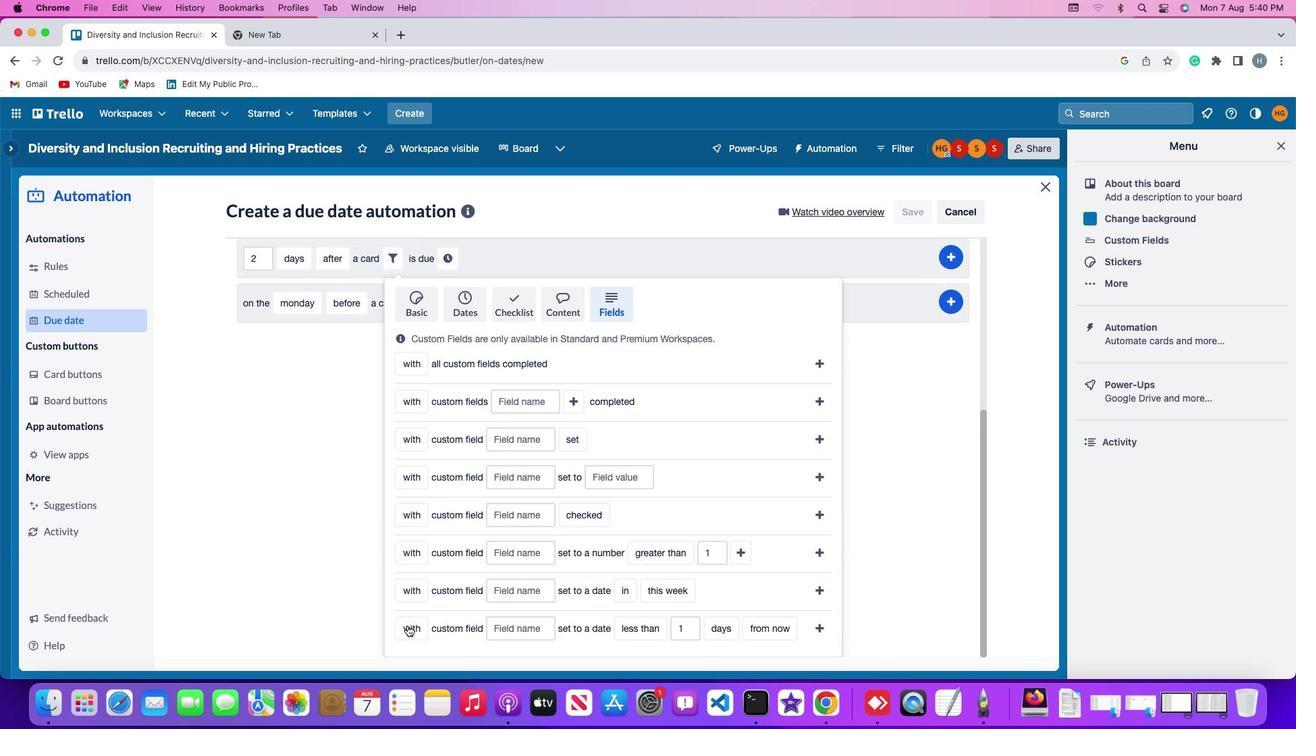 
Action: Mouse moved to (407, 550)
Screenshot: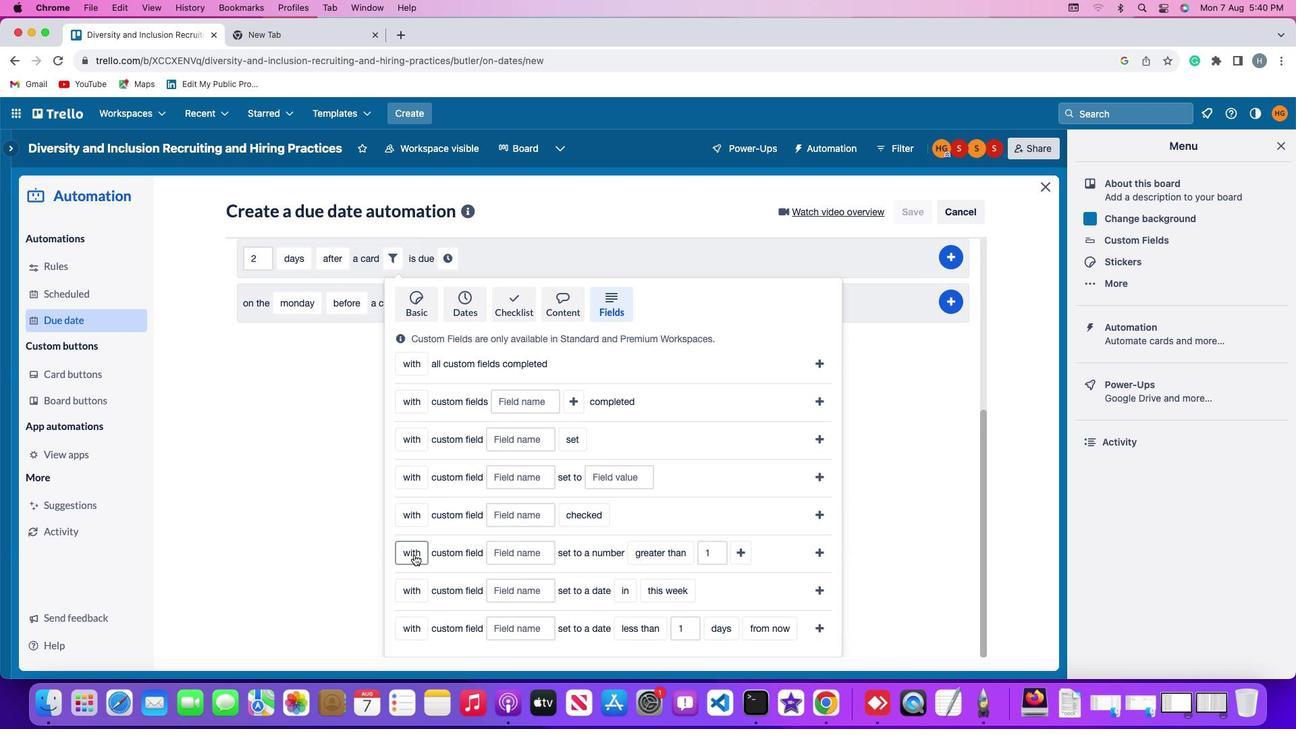 
Action: Mouse pressed left at (407, 550)
Screenshot: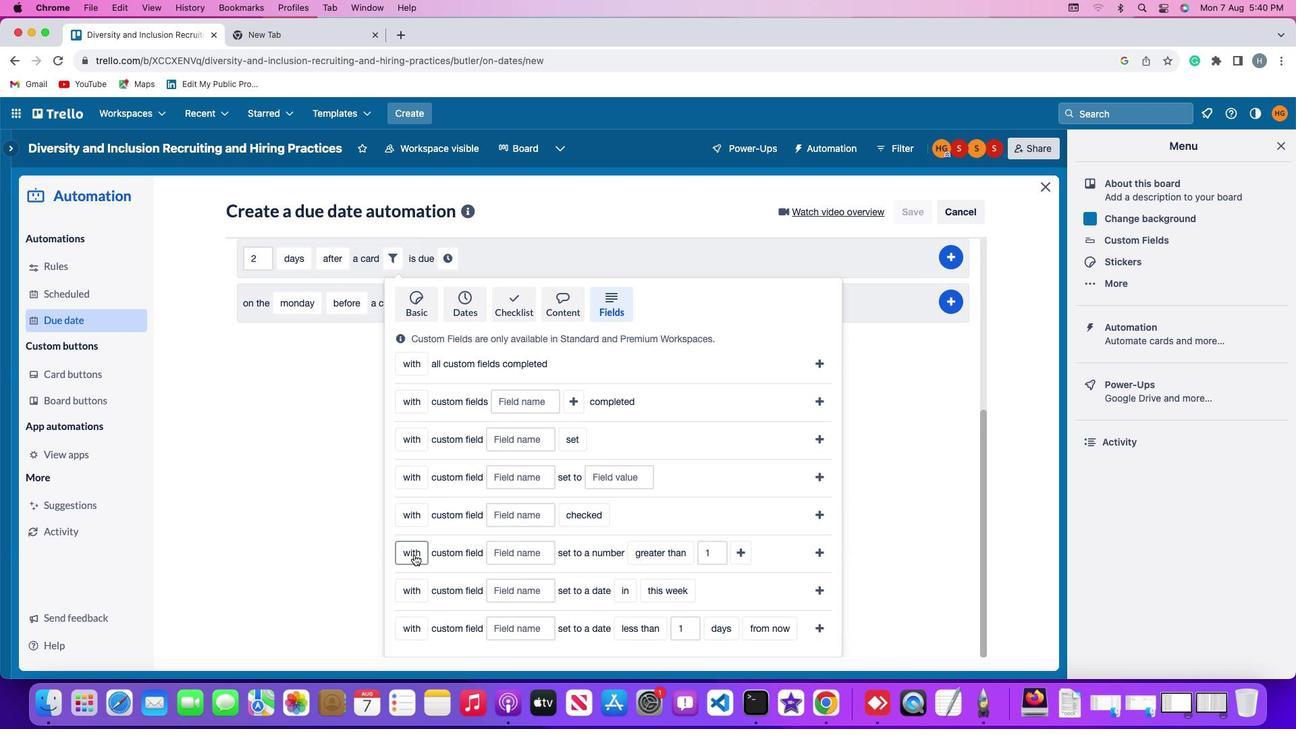 
Action: Mouse moved to (413, 572)
Screenshot: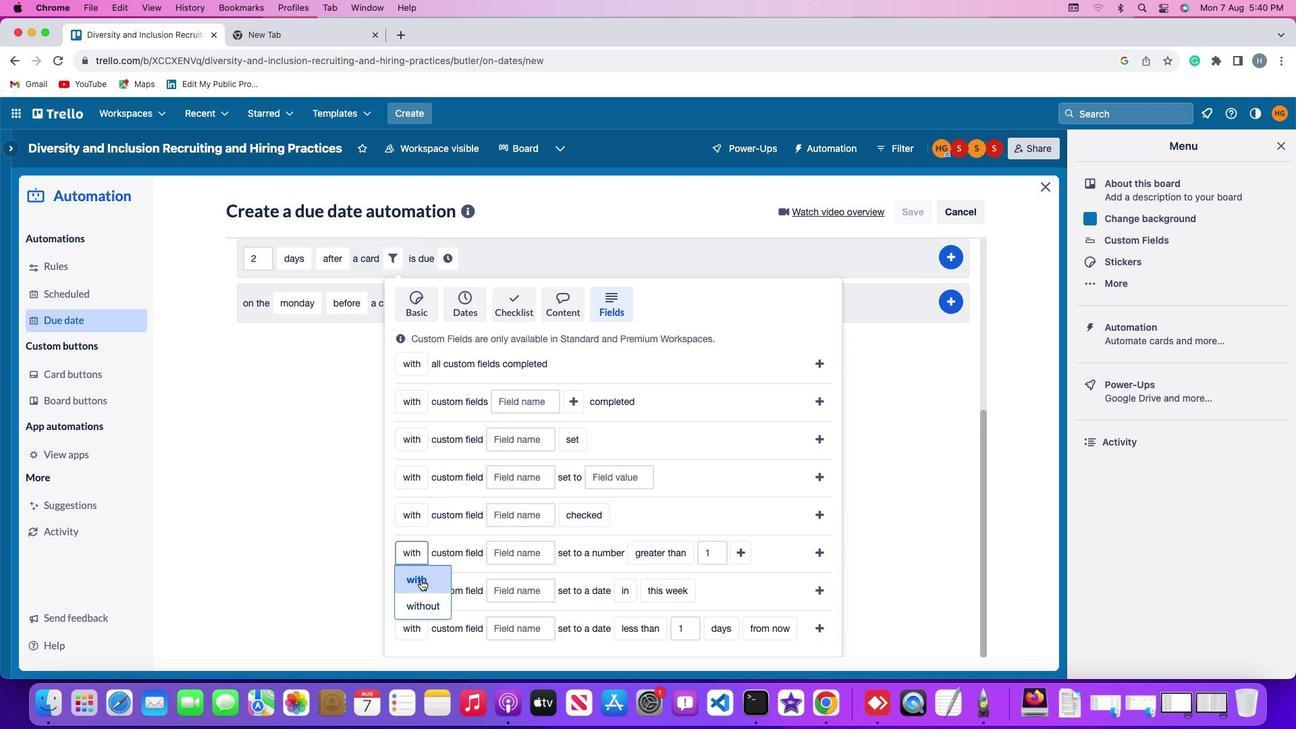 
Action: Mouse pressed left at (413, 572)
Screenshot: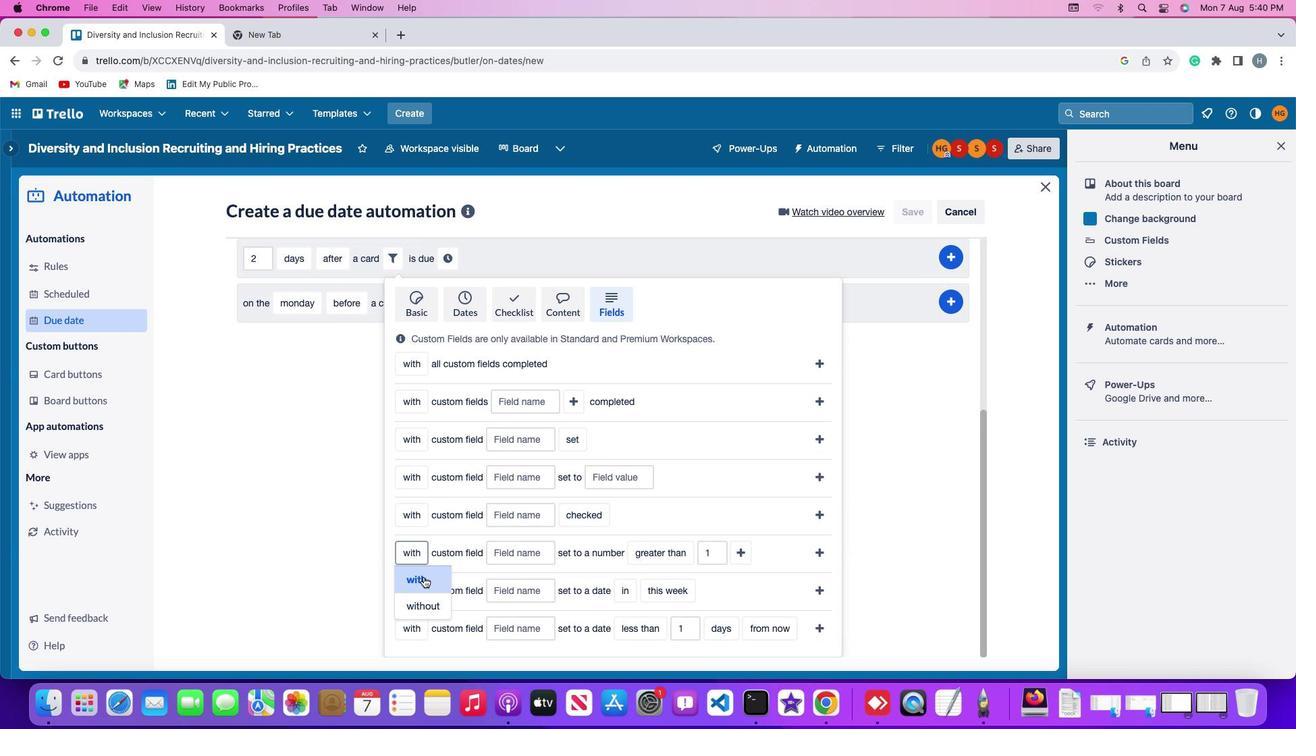 
Action: Mouse moved to (499, 550)
Screenshot: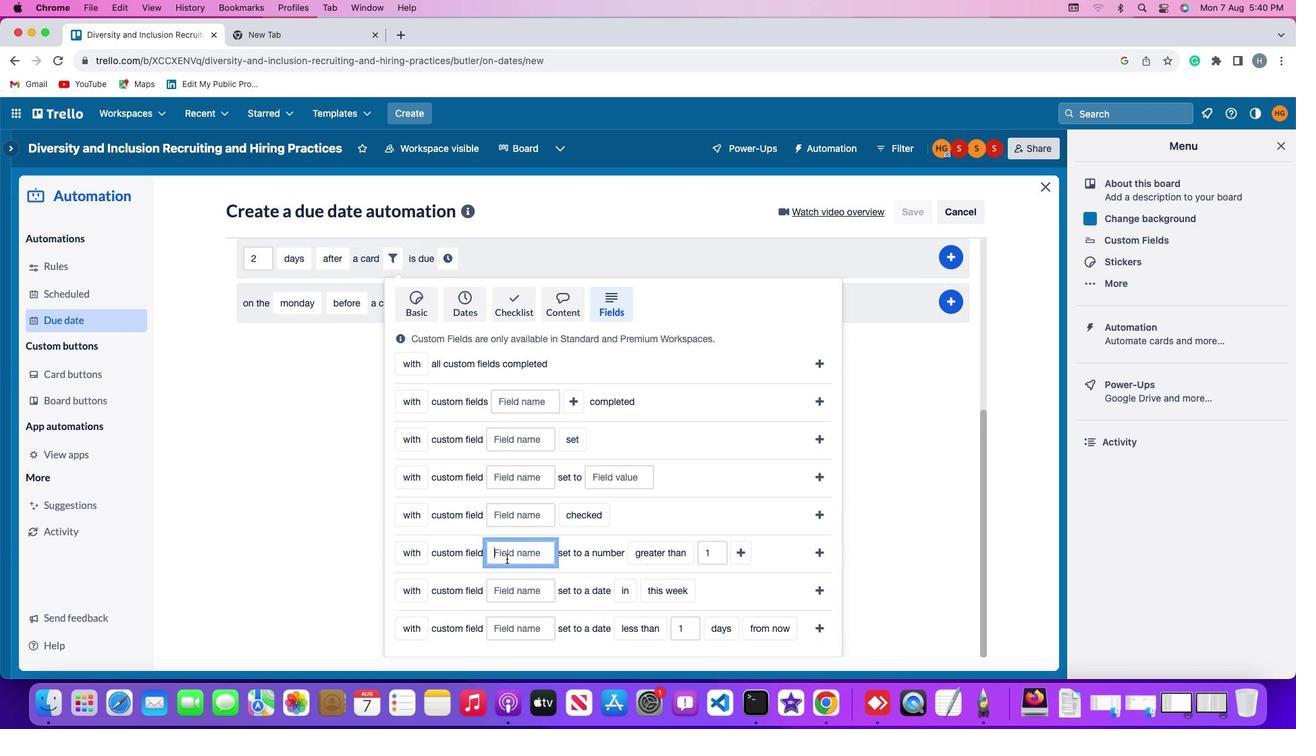 
Action: Mouse pressed left at (499, 550)
Screenshot: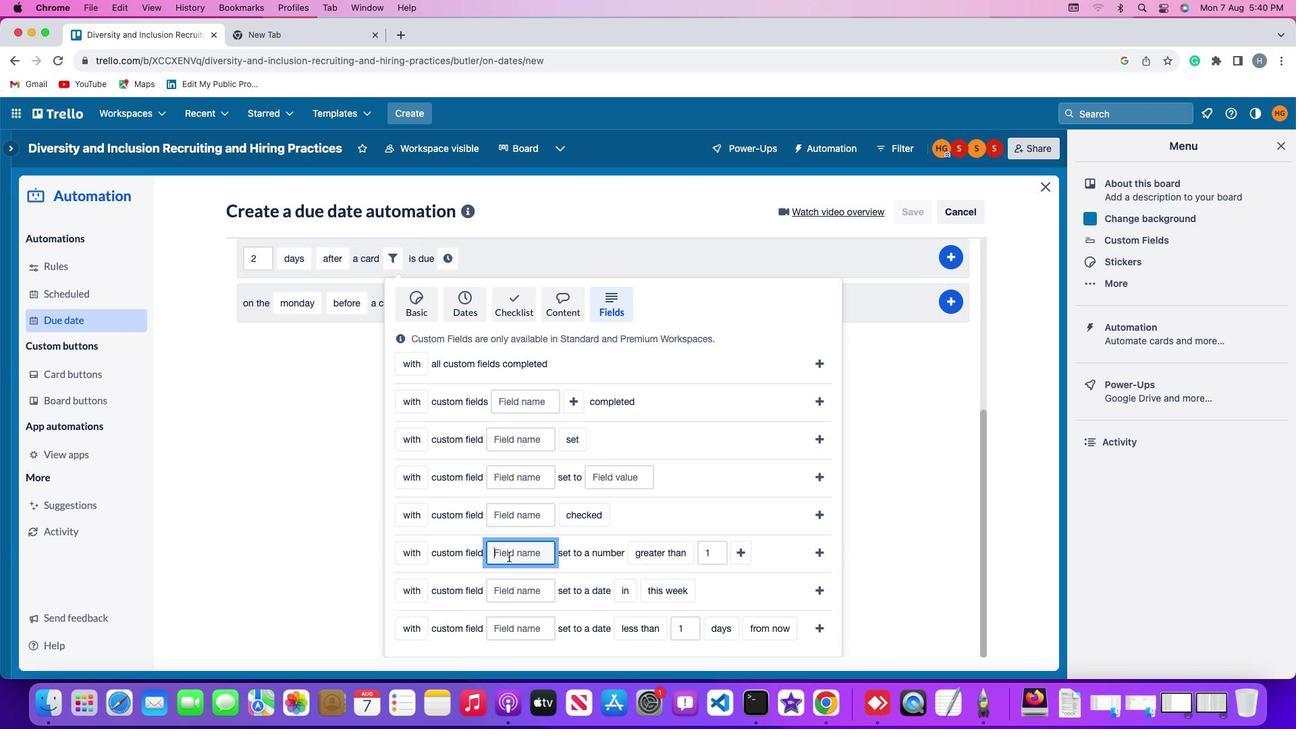 
Action: Mouse moved to (502, 548)
Screenshot: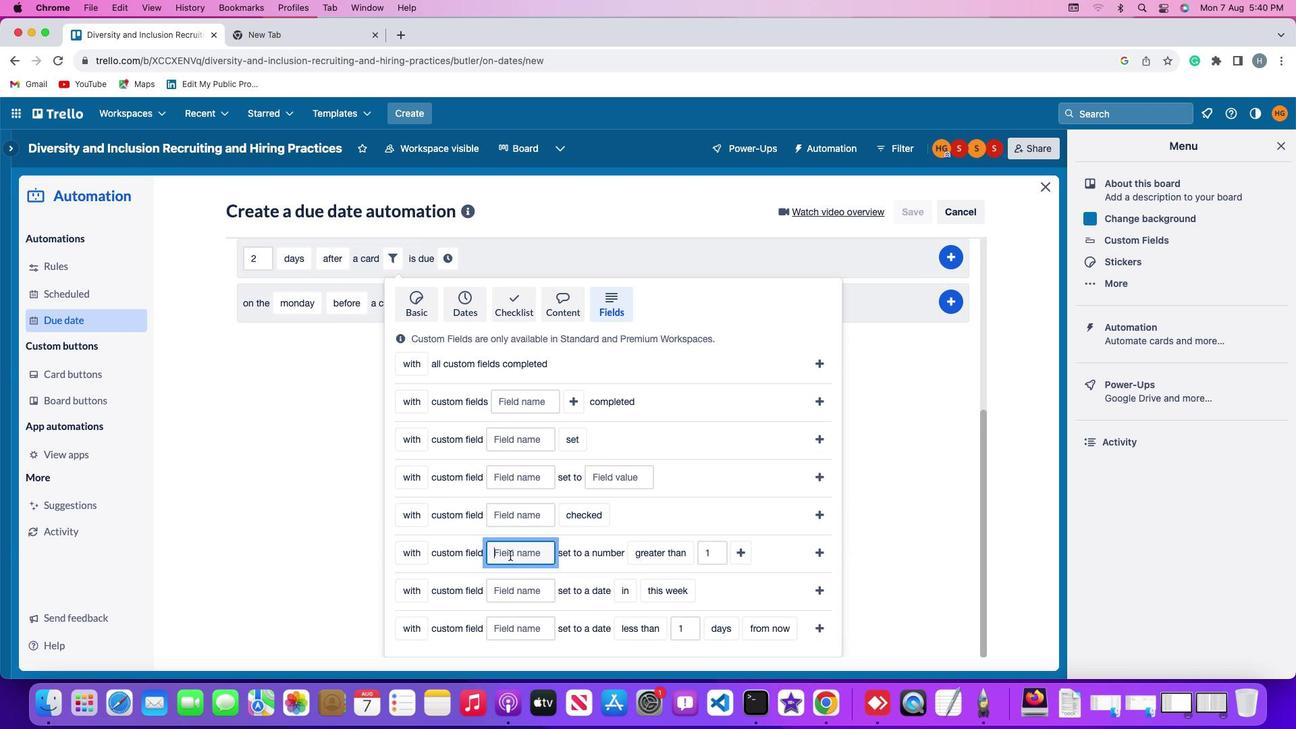 
Action: Key pressed Key.shift'R''e''s''u''m''e'
Screenshot: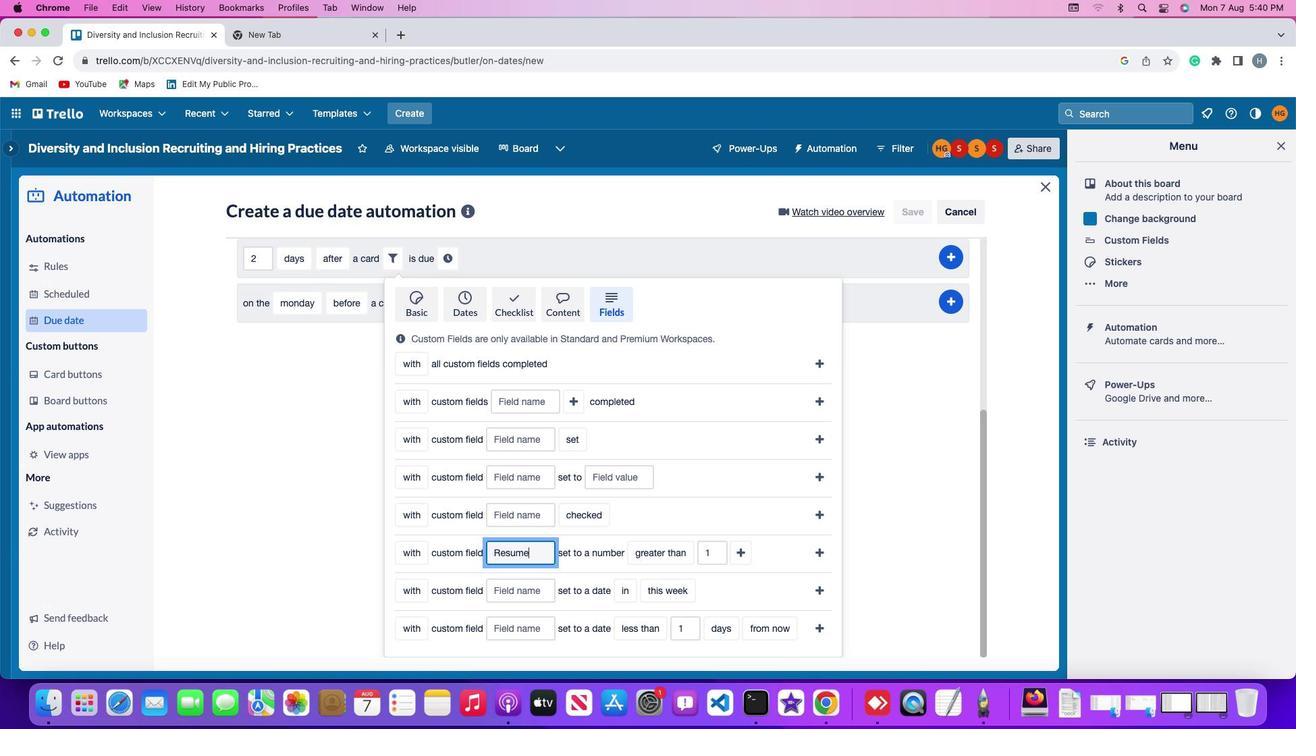 
Action: Mouse moved to (630, 551)
Screenshot: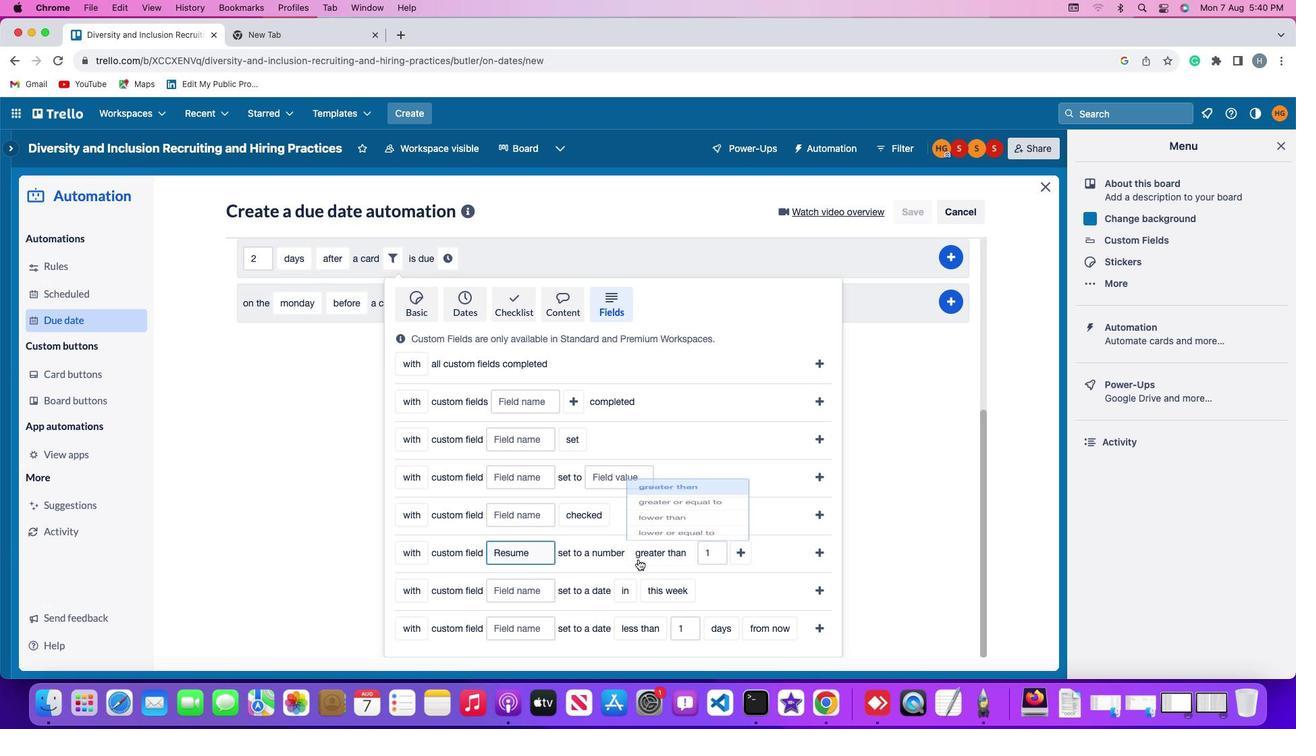 
Action: Mouse pressed left at (630, 551)
Screenshot: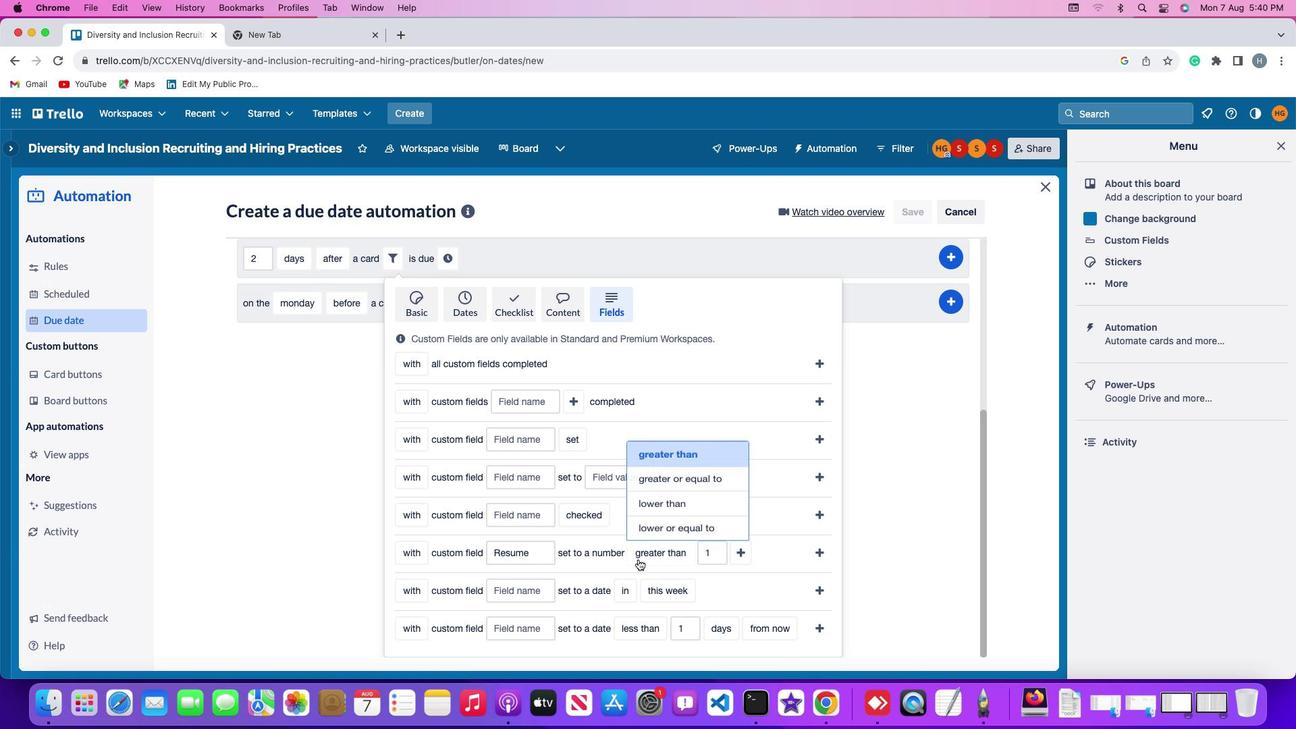 
Action: Mouse moved to (675, 490)
Screenshot: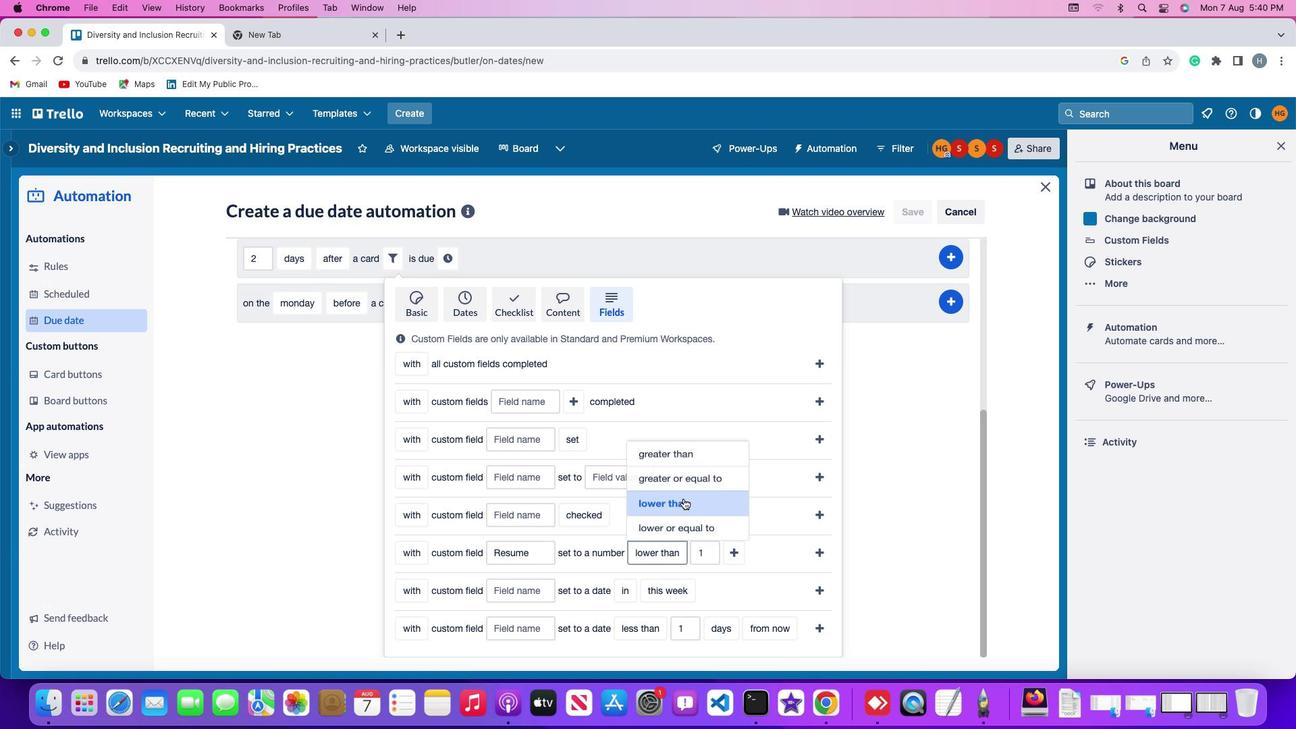 
Action: Mouse pressed left at (675, 490)
Screenshot: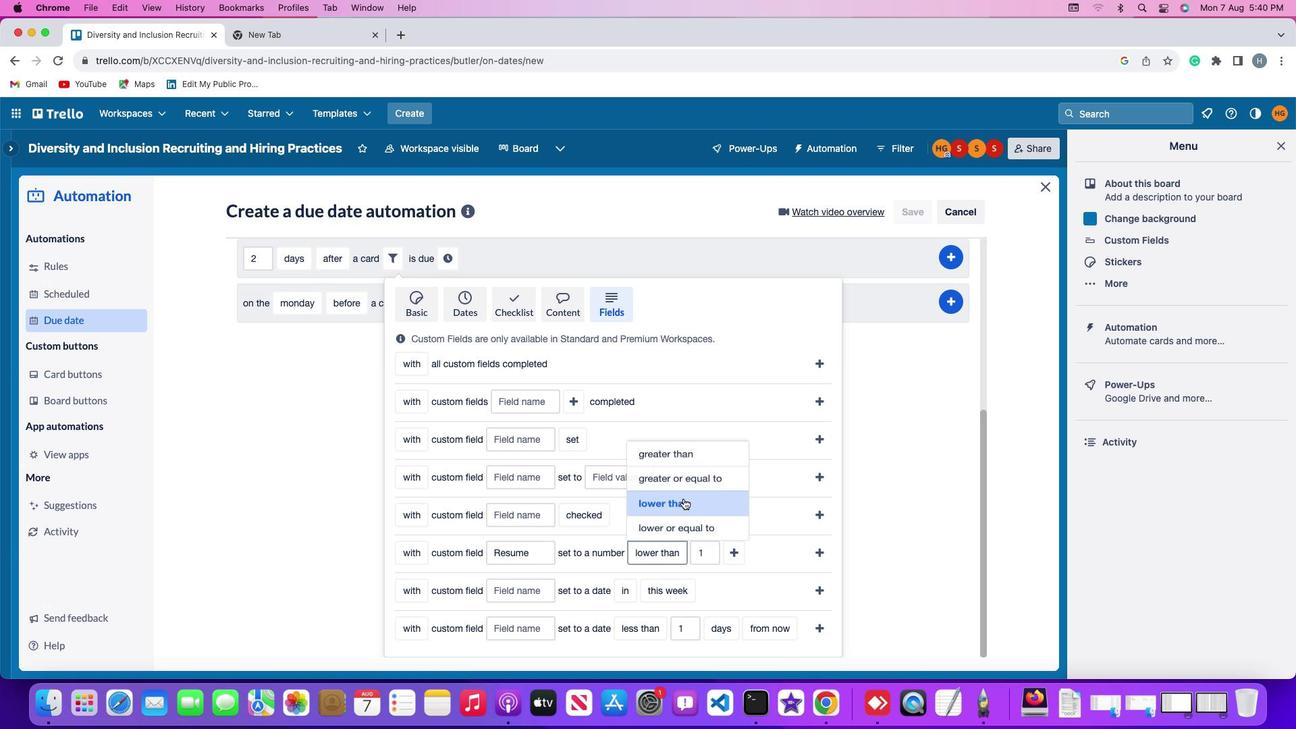 
Action: Mouse moved to (704, 540)
Screenshot: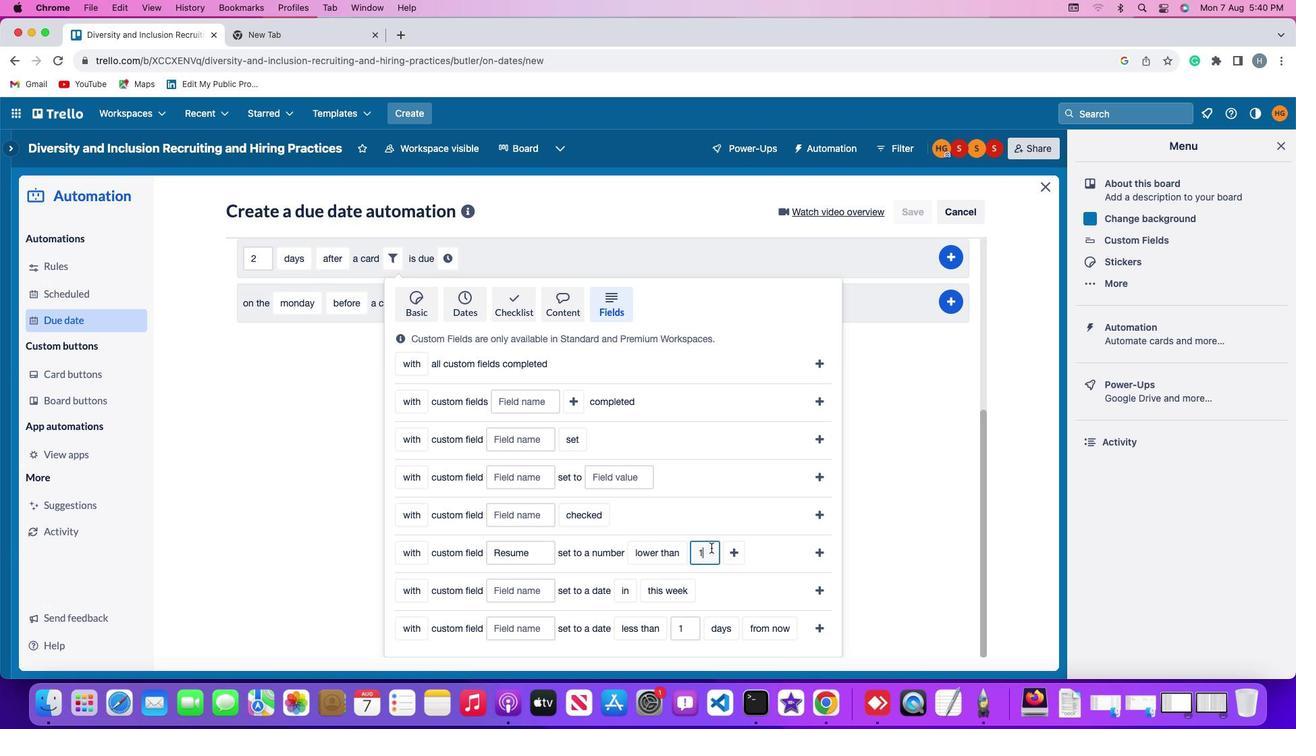
Action: Mouse pressed left at (704, 540)
Screenshot: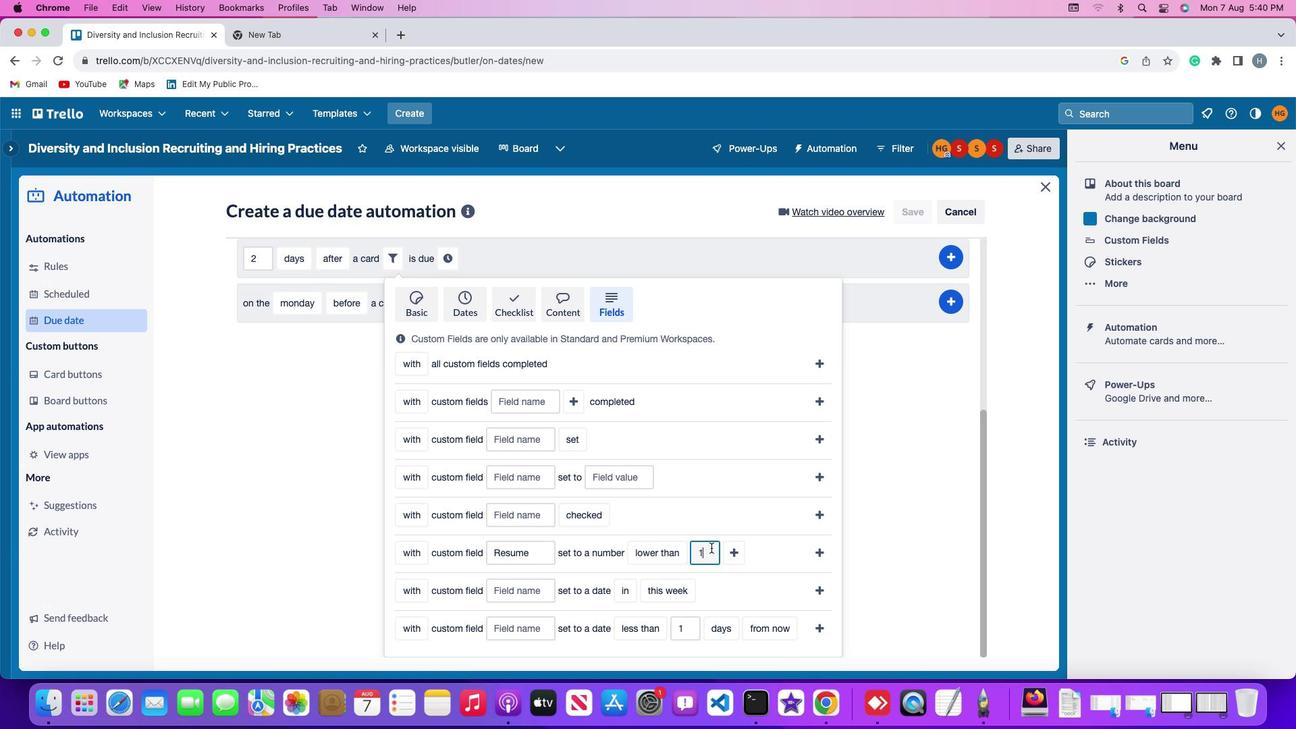 
Action: Mouse moved to (702, 540)
Screenshot: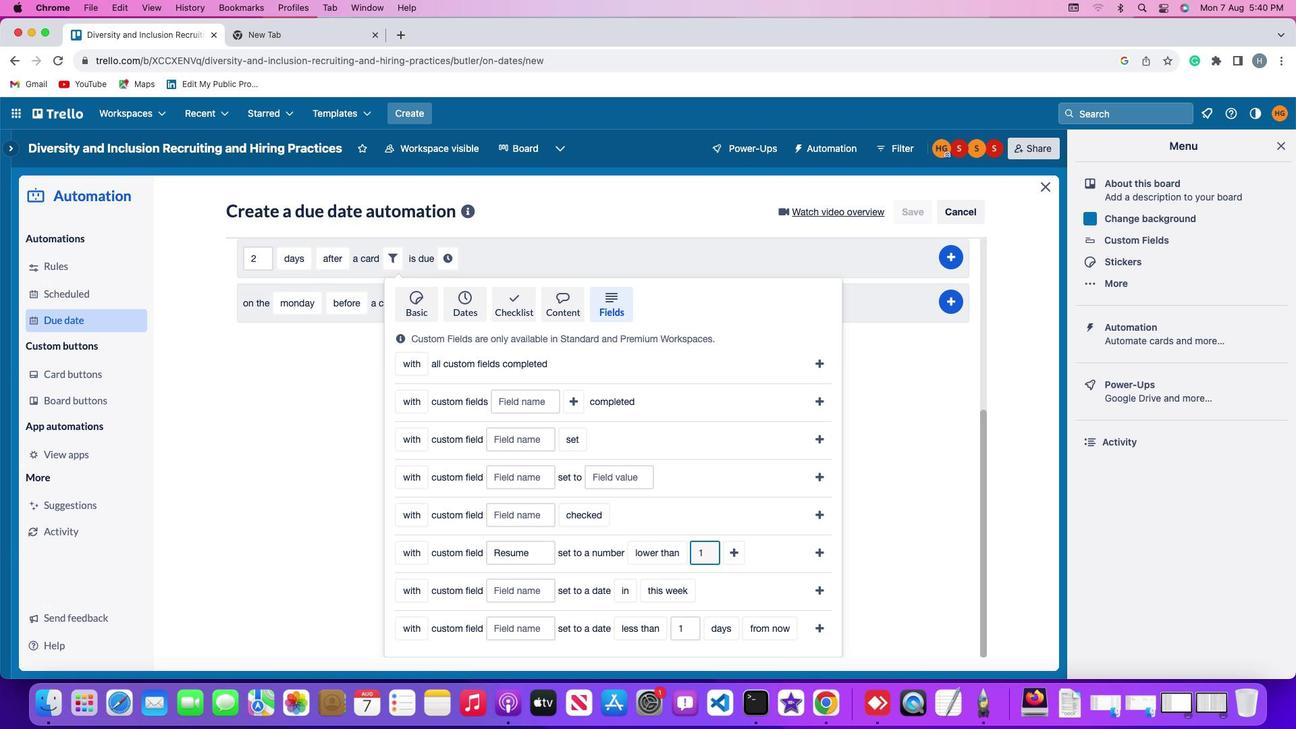 
Action: Key pressed Key.backspace'1'
Screenshot: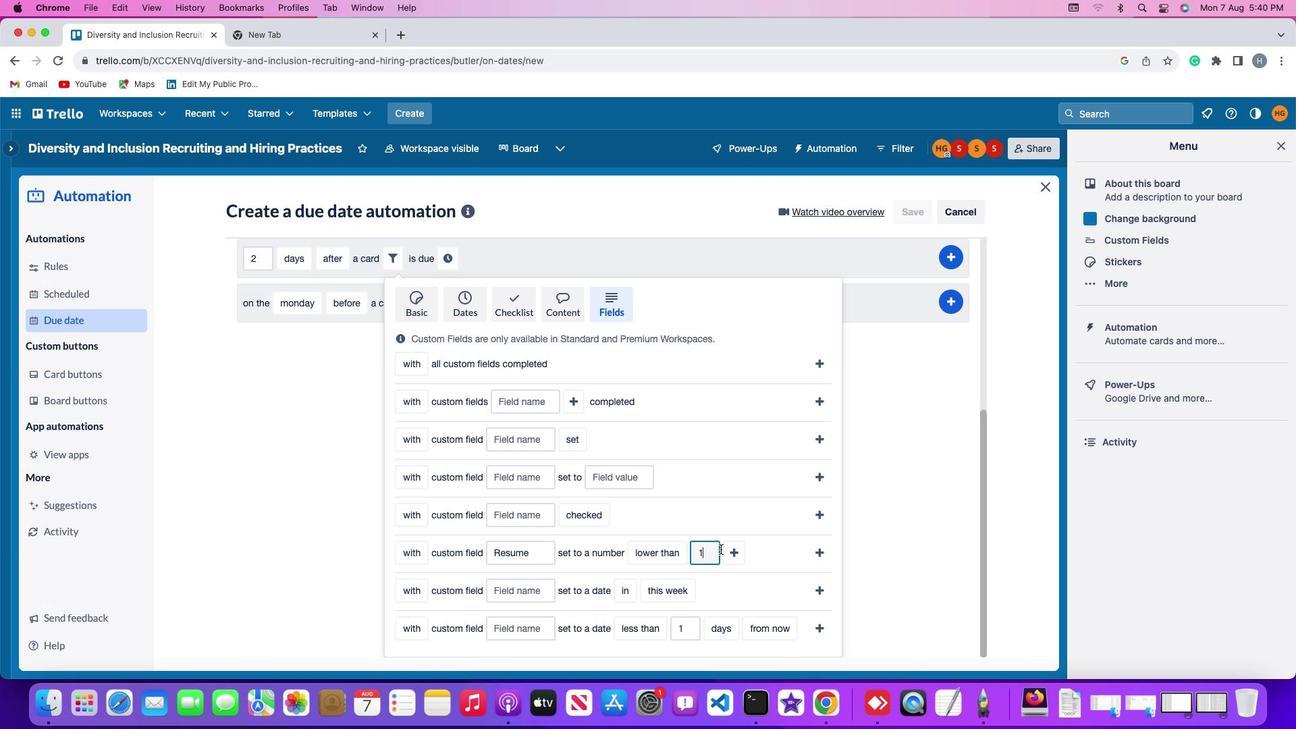 
Action: Mouse moved to (733, 542)
Screenshot: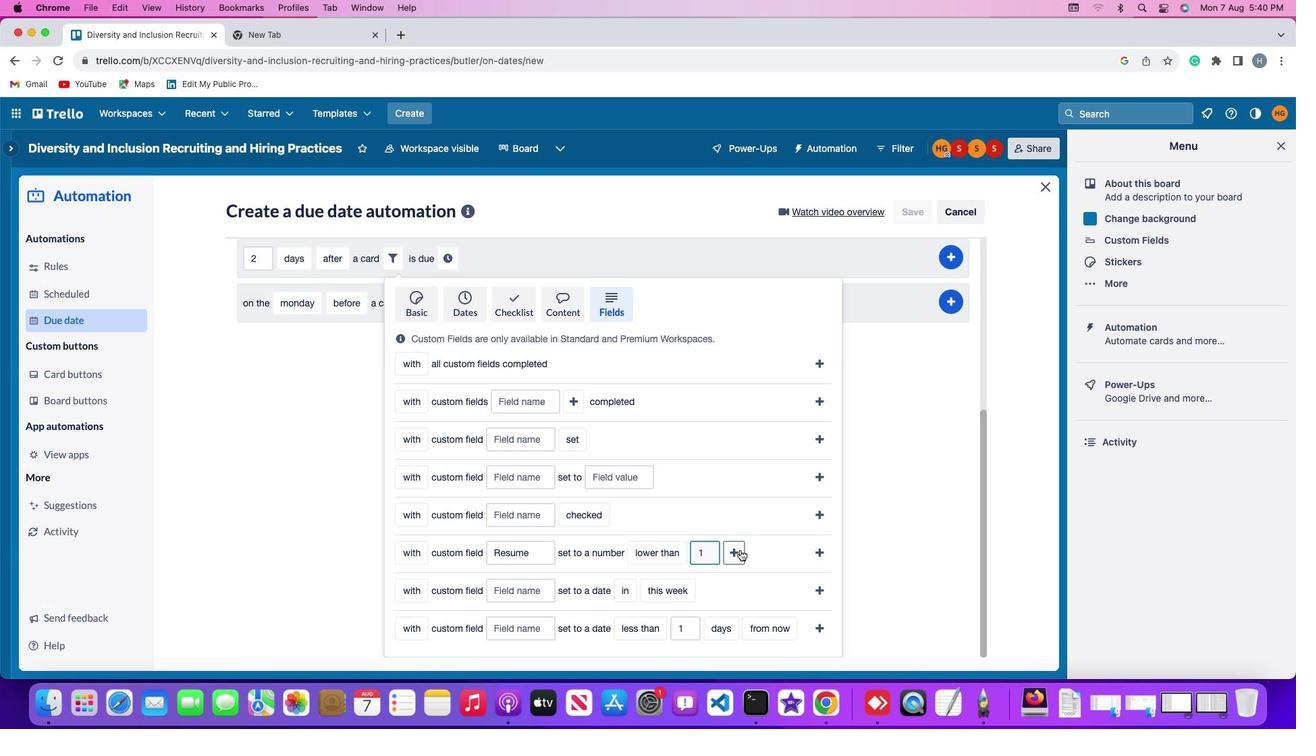 
Action: Mouse pressed left at (733, 542)
Screenshot: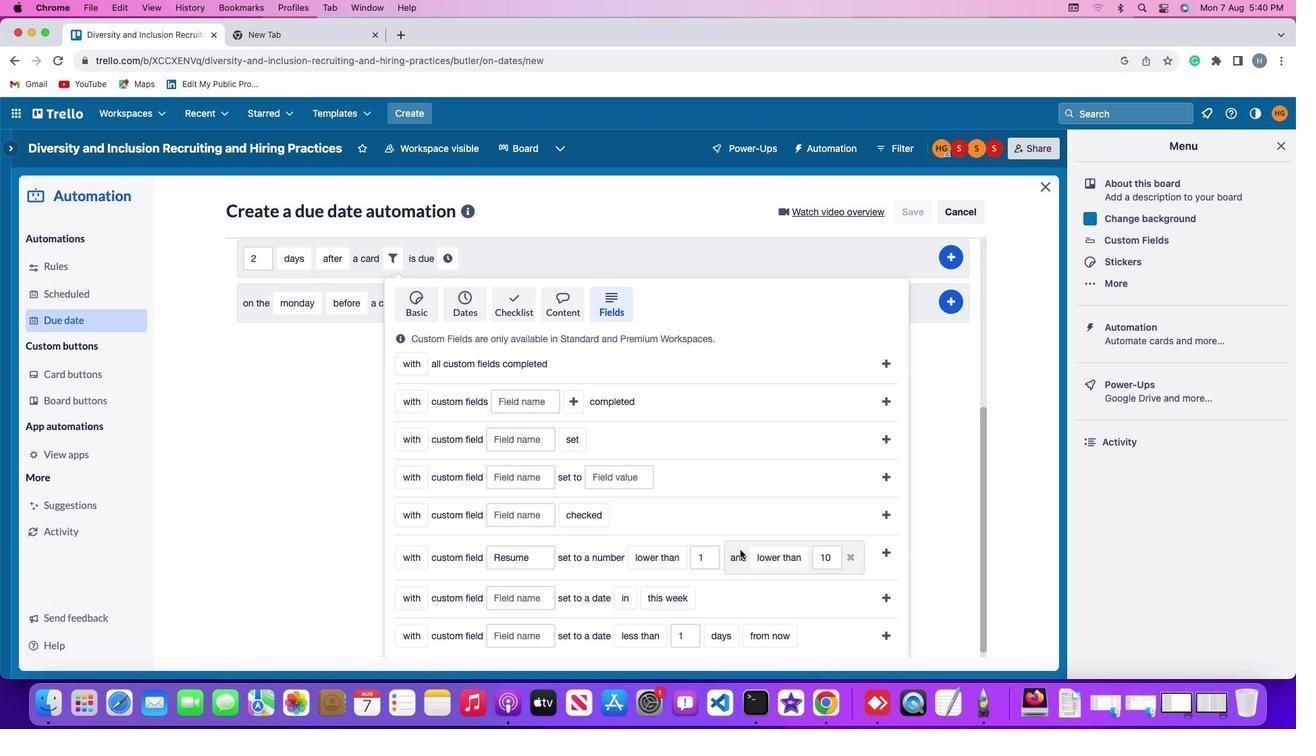 
Action: Mouse moved to (772, 549)
Screenshot: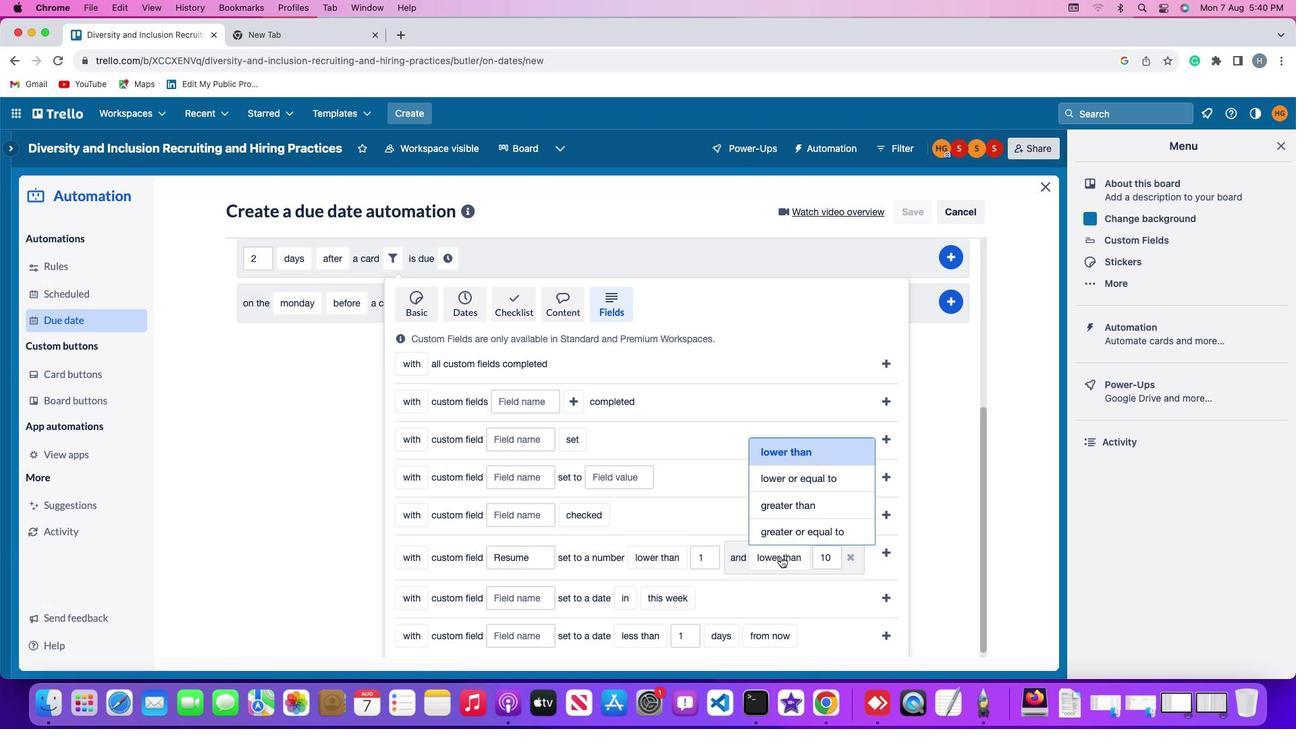 
Action: Mouse pressed left at (772, 549)
Screenshot: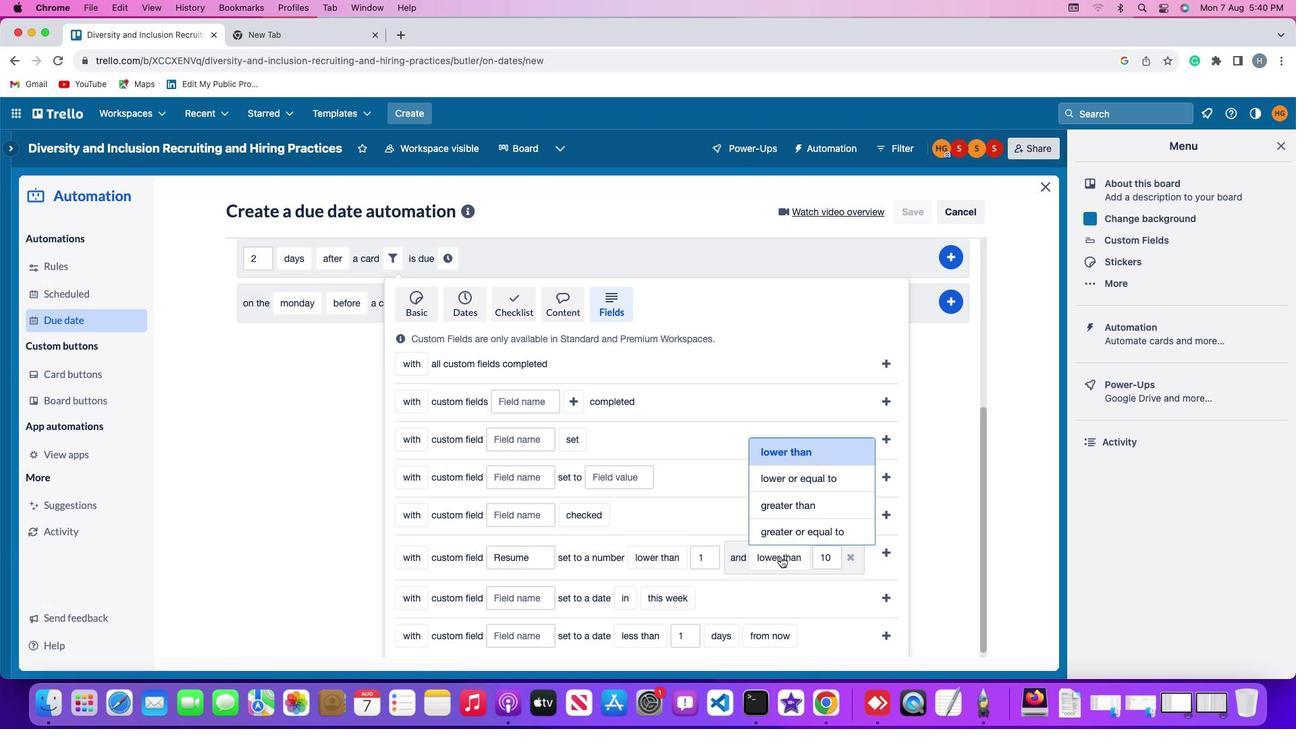 
Action: Mouse moved to (780, 526)
Screenshot: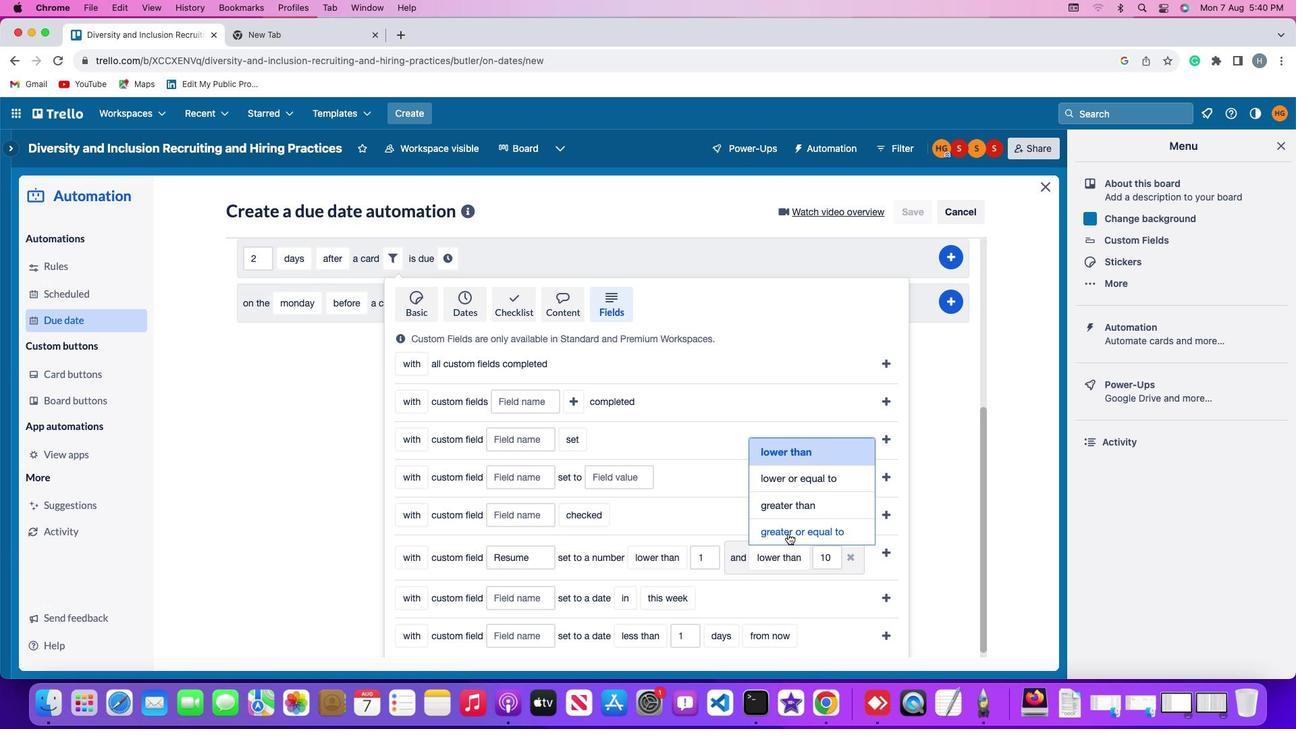 
Action: Mouse pressed left at (780, 526)
Screenshot: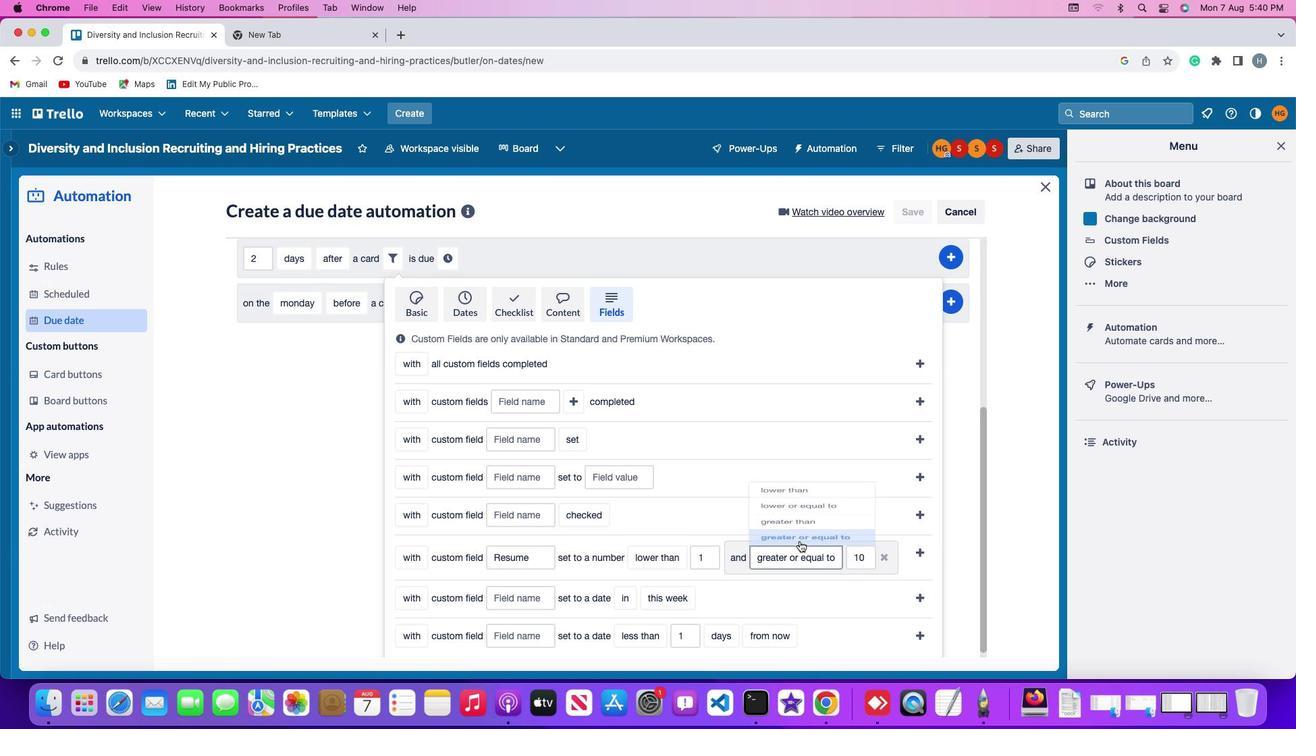 
Action: Mouse moved to (857, 549)
Screenshot: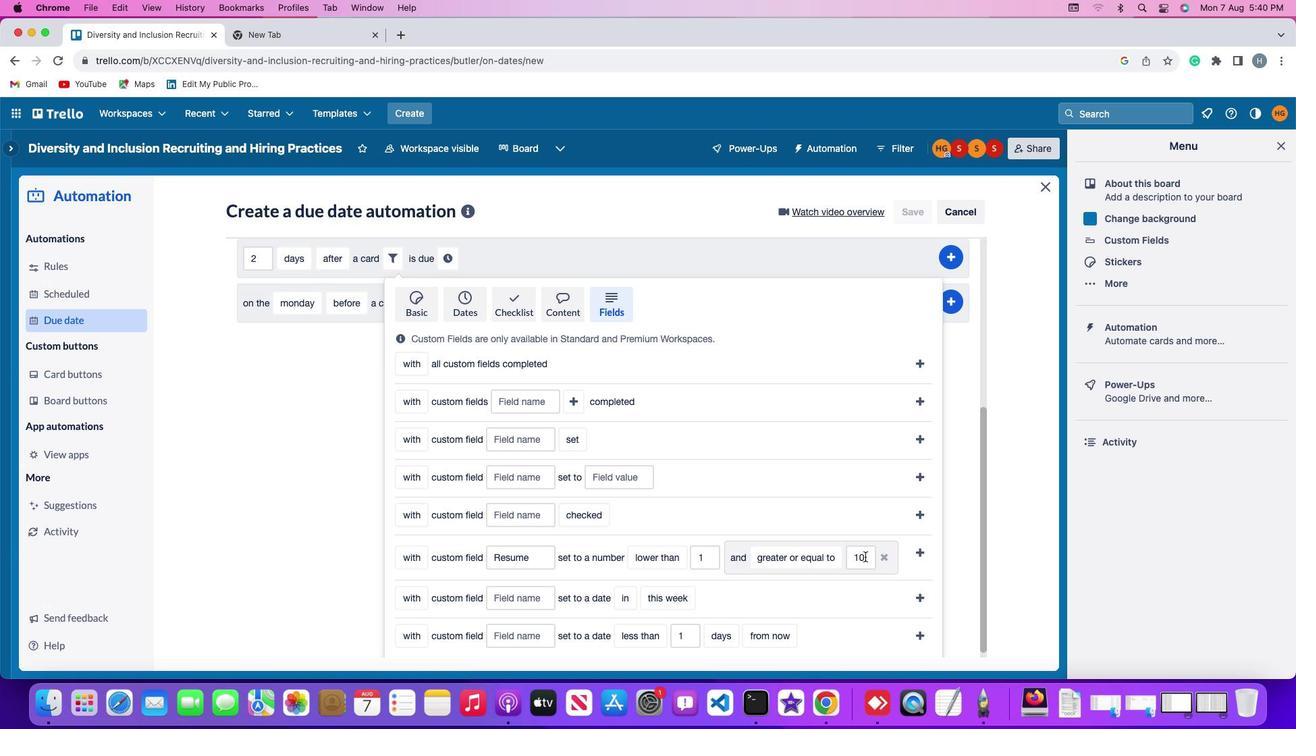
Action: Mouse pressed left at (857, 549)
Screenshot: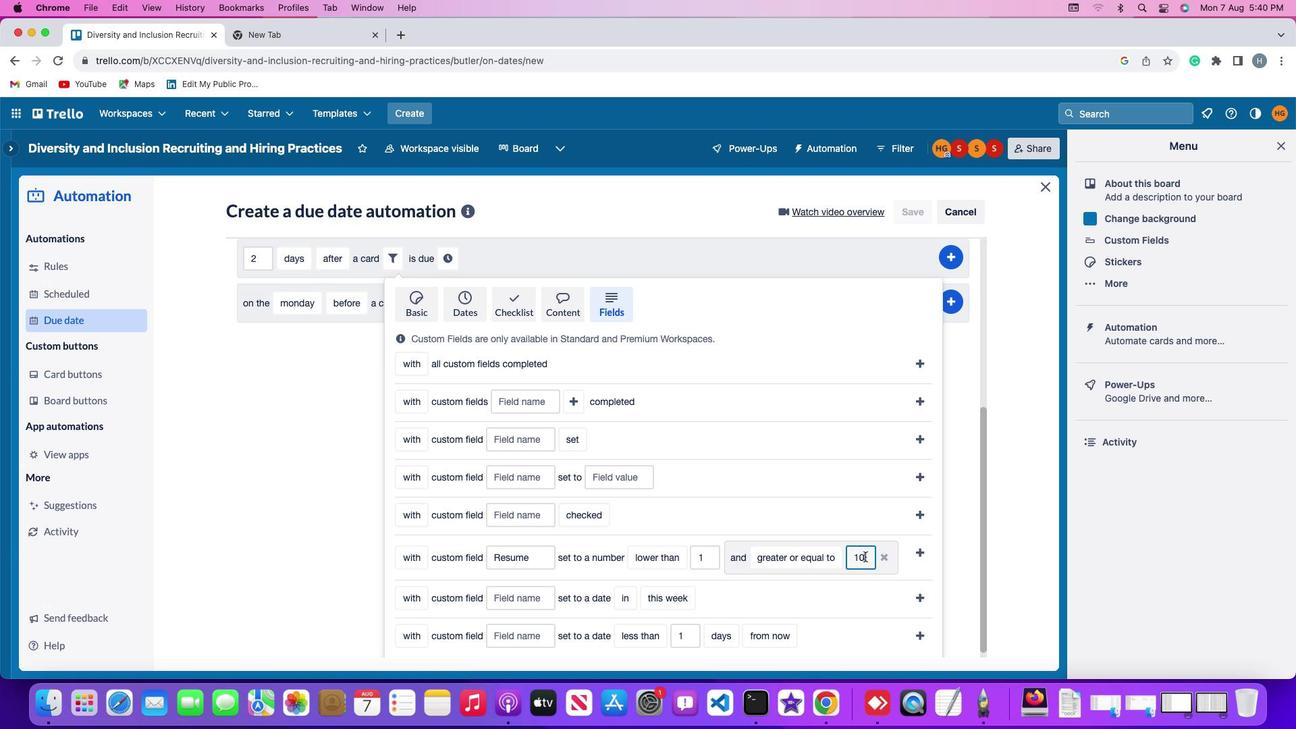 
Action: Key pressed Key.backspaceKey.backspace'1''0'
Screenshot: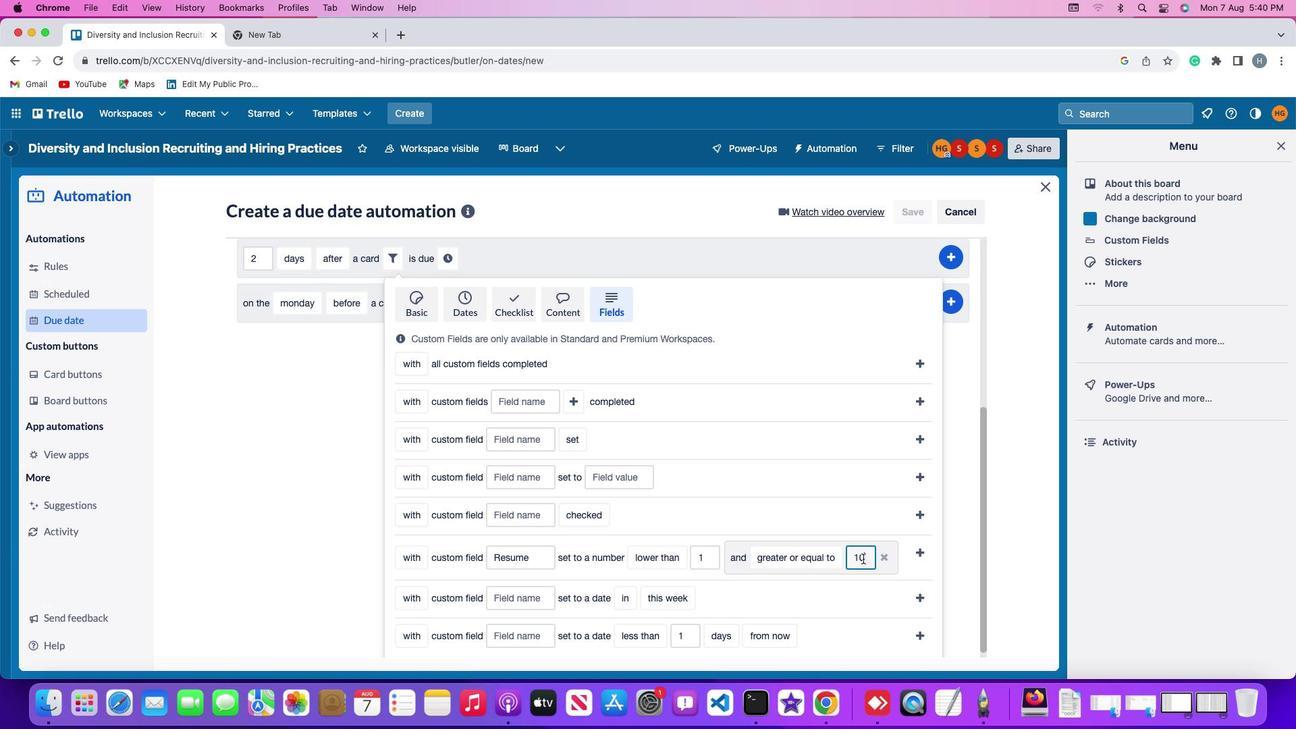 
Action: Mouse moved to (912, 546)
Screenshot: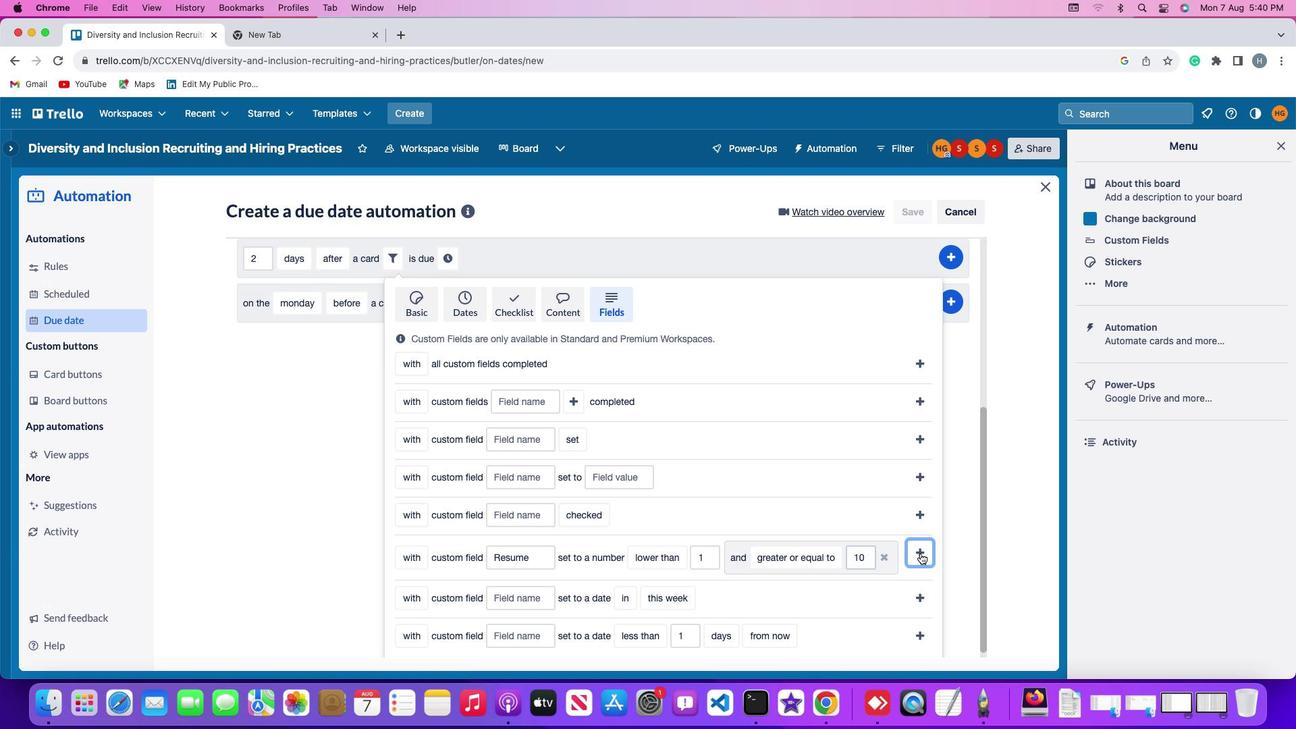 
Action: Mouse pressed left at (912, 546)
Screenshot: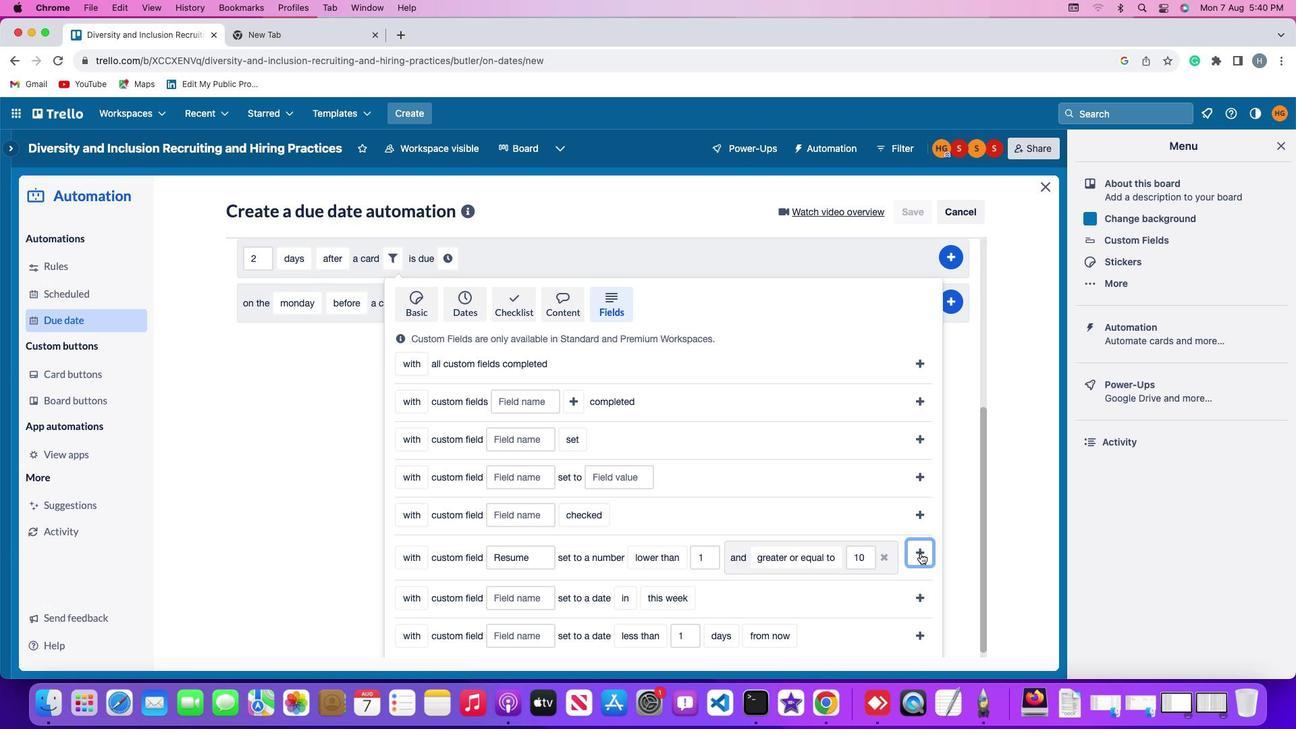 
Action: Mouse moved to (825, 537)
Screenshot: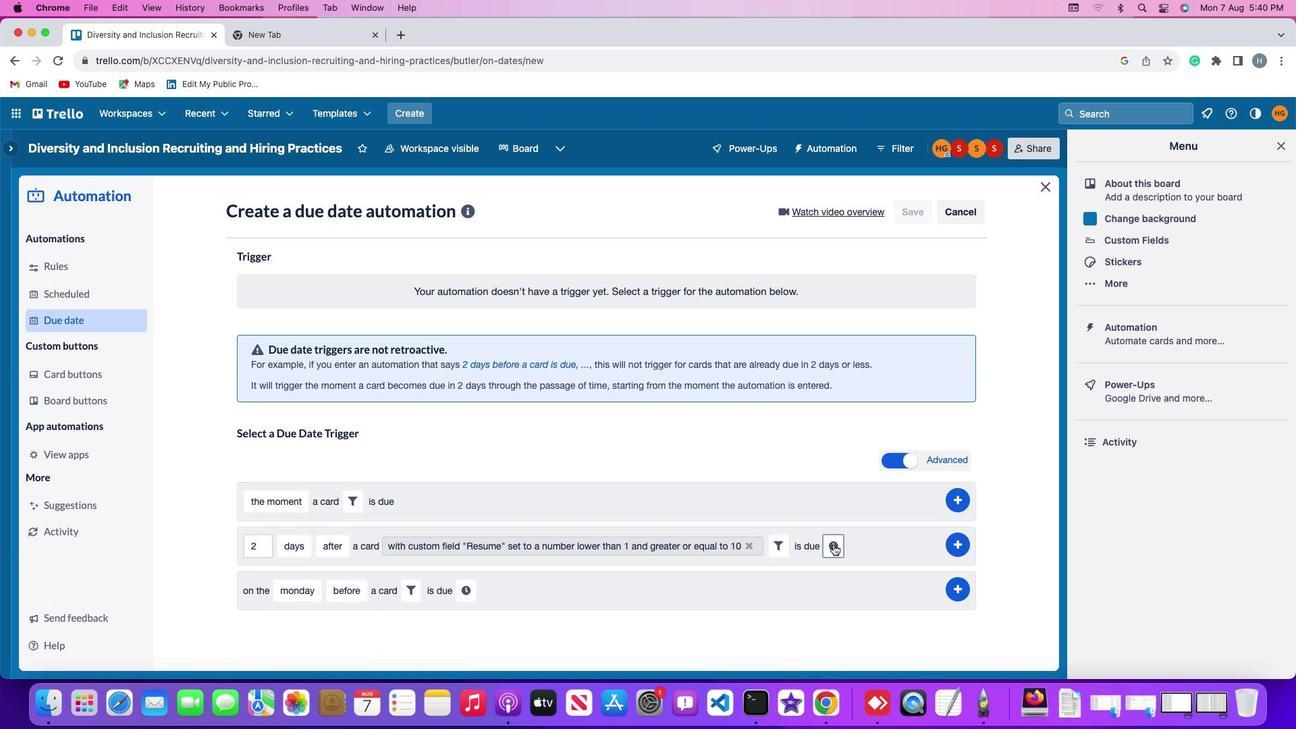 
Action: Mouse pressed left at (825, 537)
Screenshot: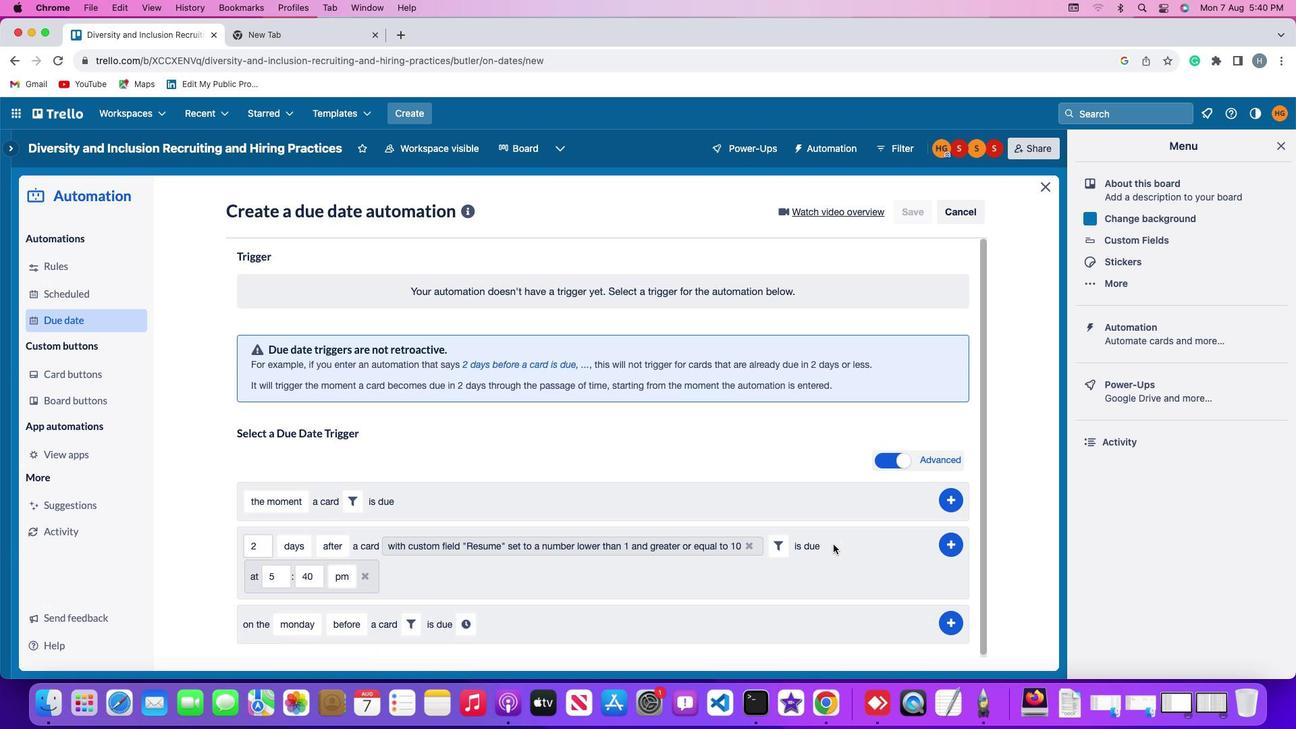 
Action: Mouse moved to (272, 571)
Screenshot: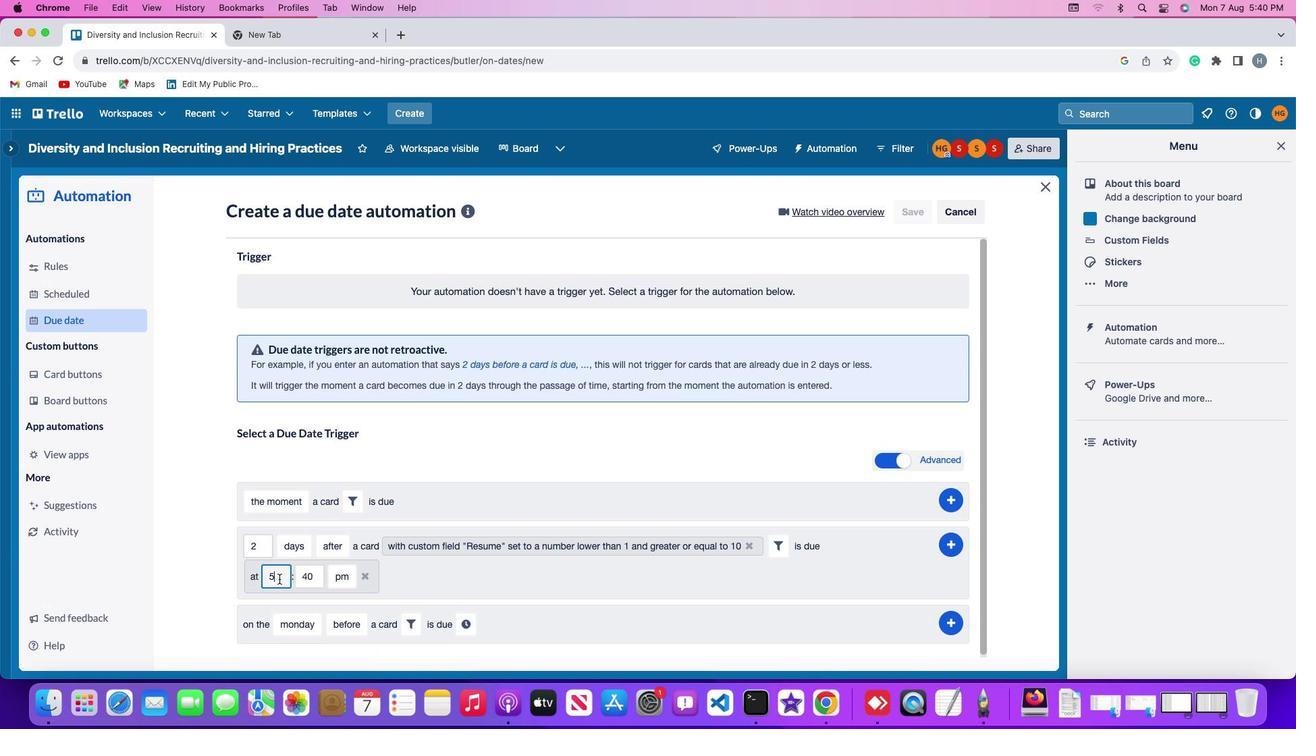 
Action: Mouse pressed left at (272, 571)
Screenshot: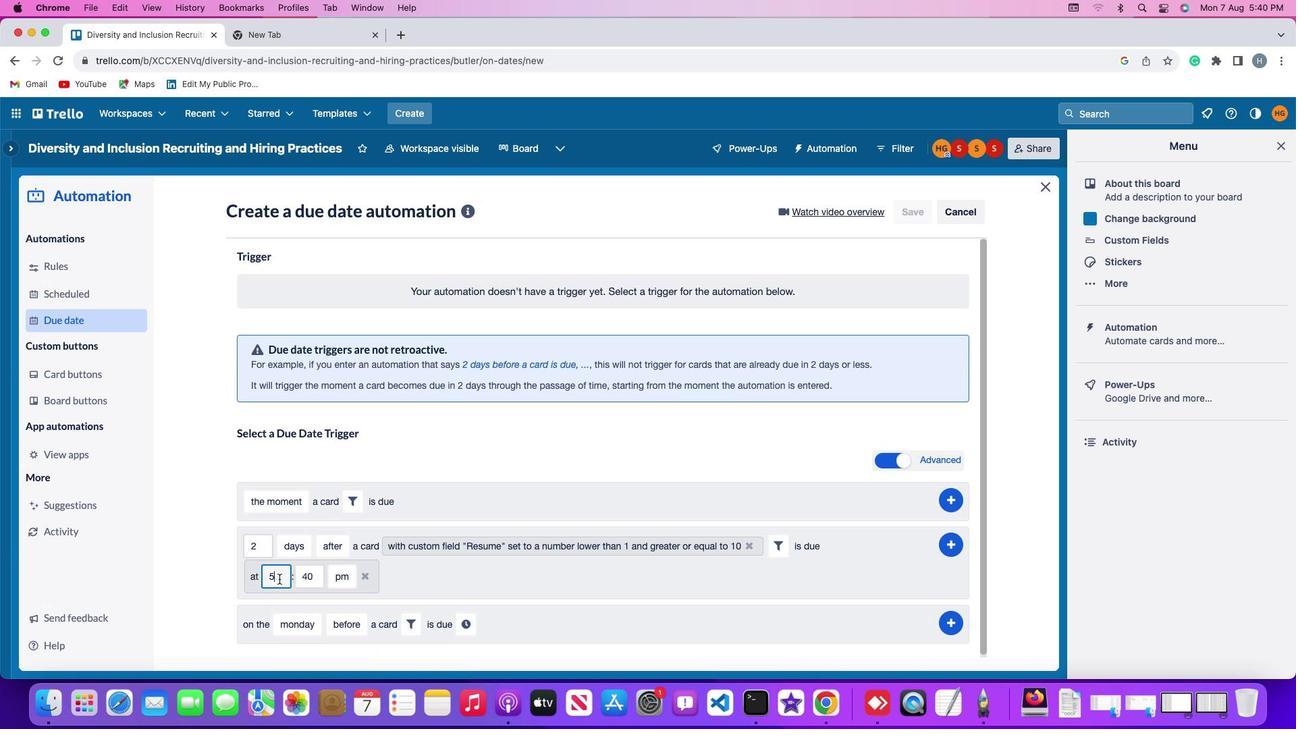 
Action: Mouse moved to (272, 571)
Screenshot: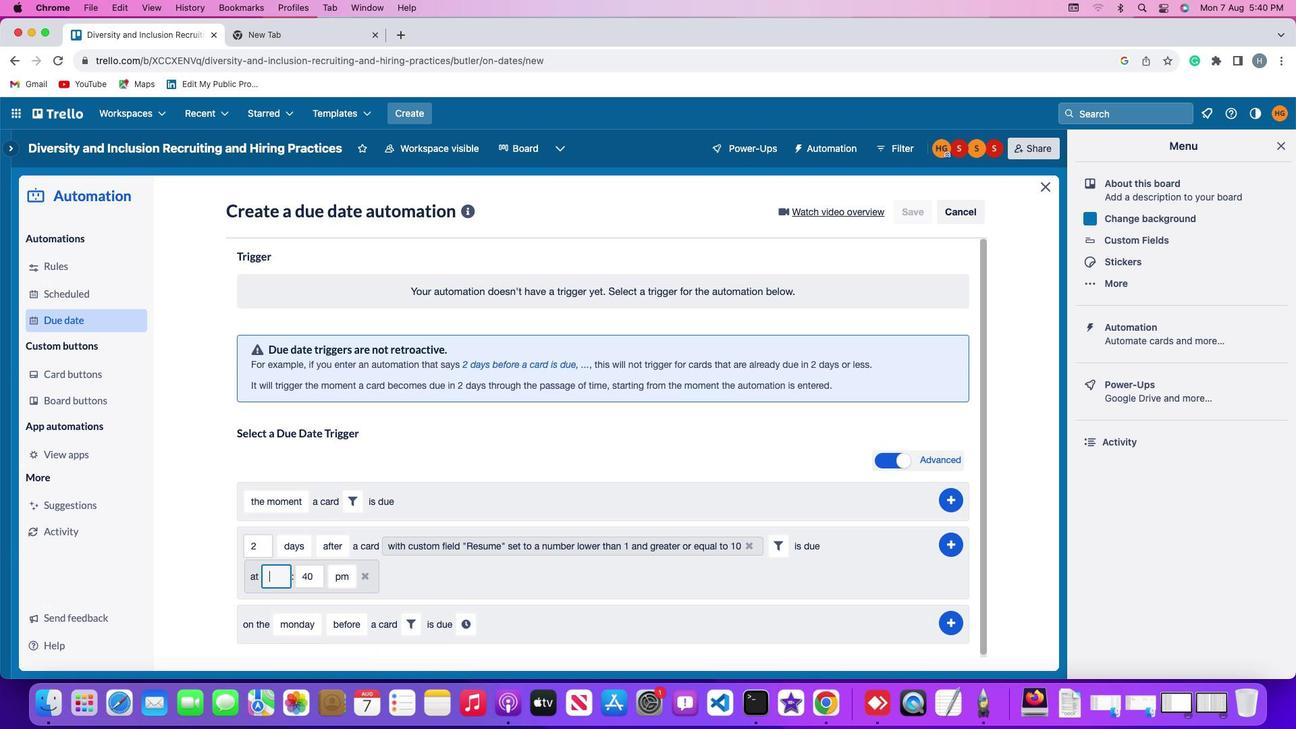 
Action: Key pressed Key.backspace'1''1'
Screenshot: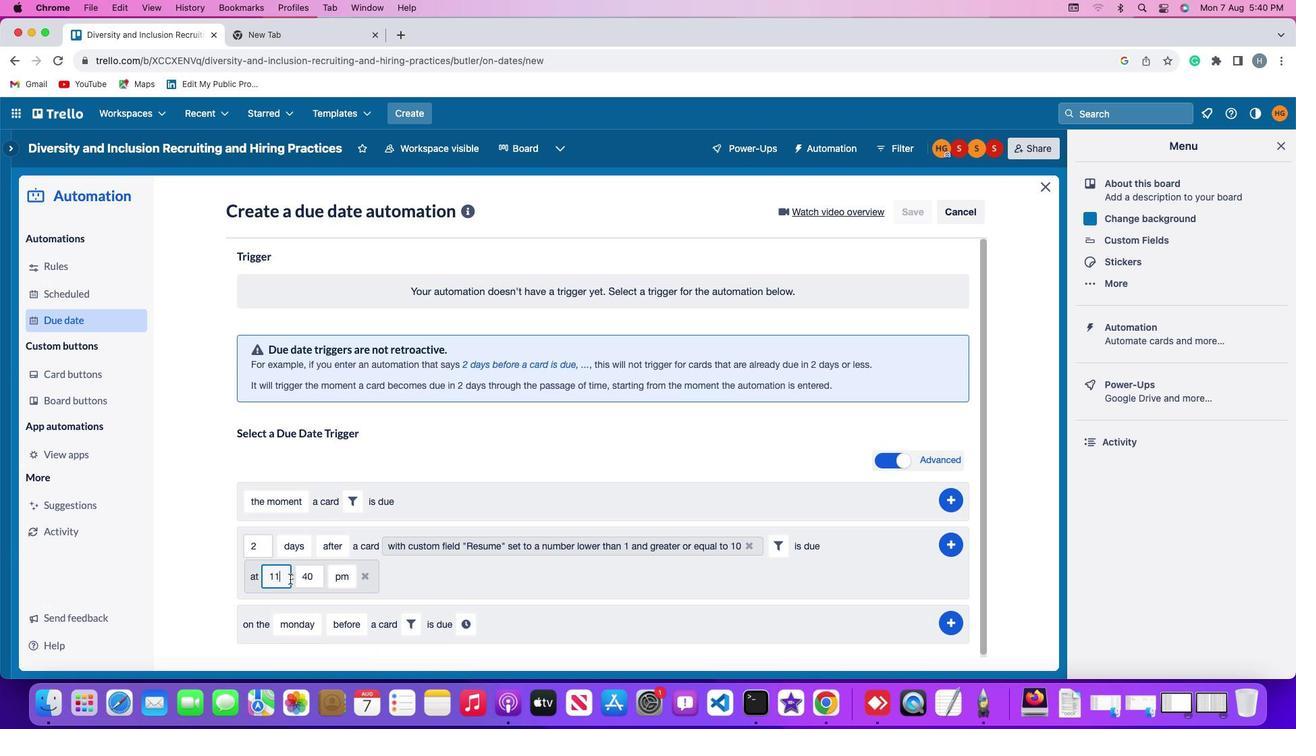 
Action: Mouse moved to (309, 567)
Screenshot: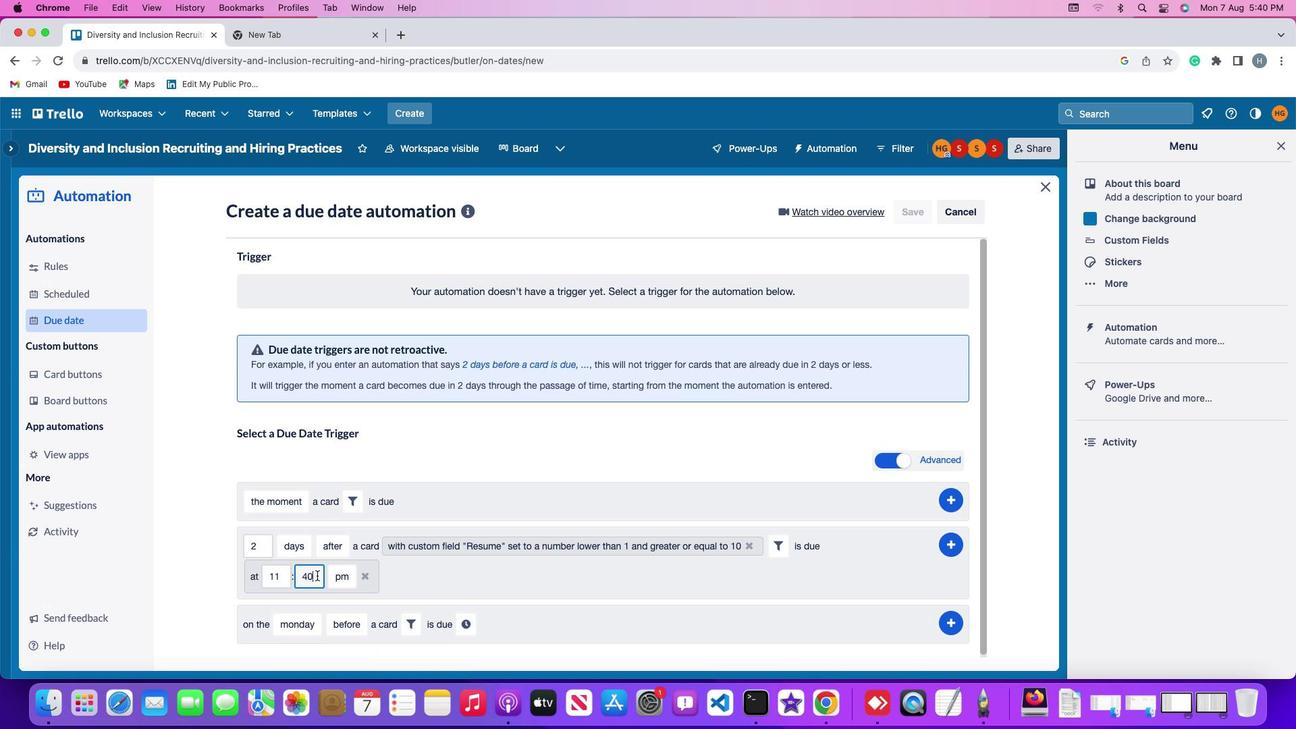 
Action: Mouse pressed left at (309, 567)
Screenshot: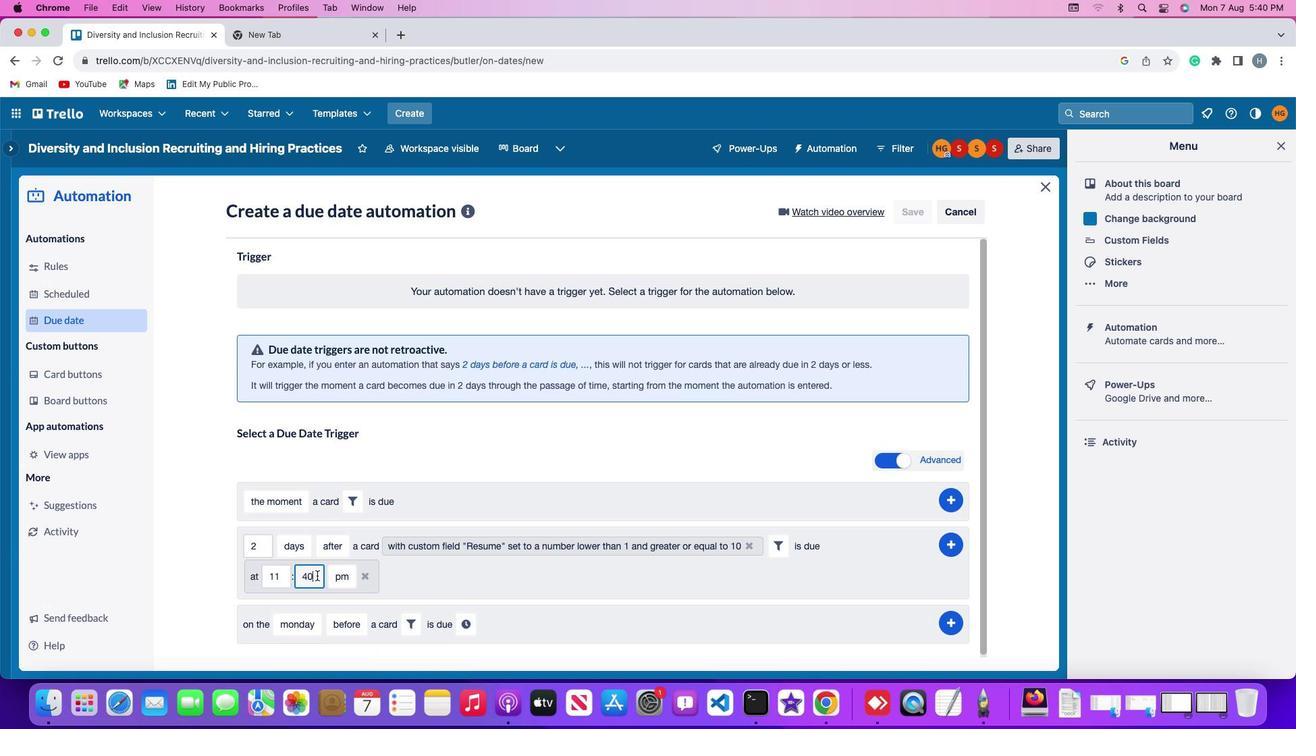 
Action: Mouse moved to (309, 567)
Screenshot: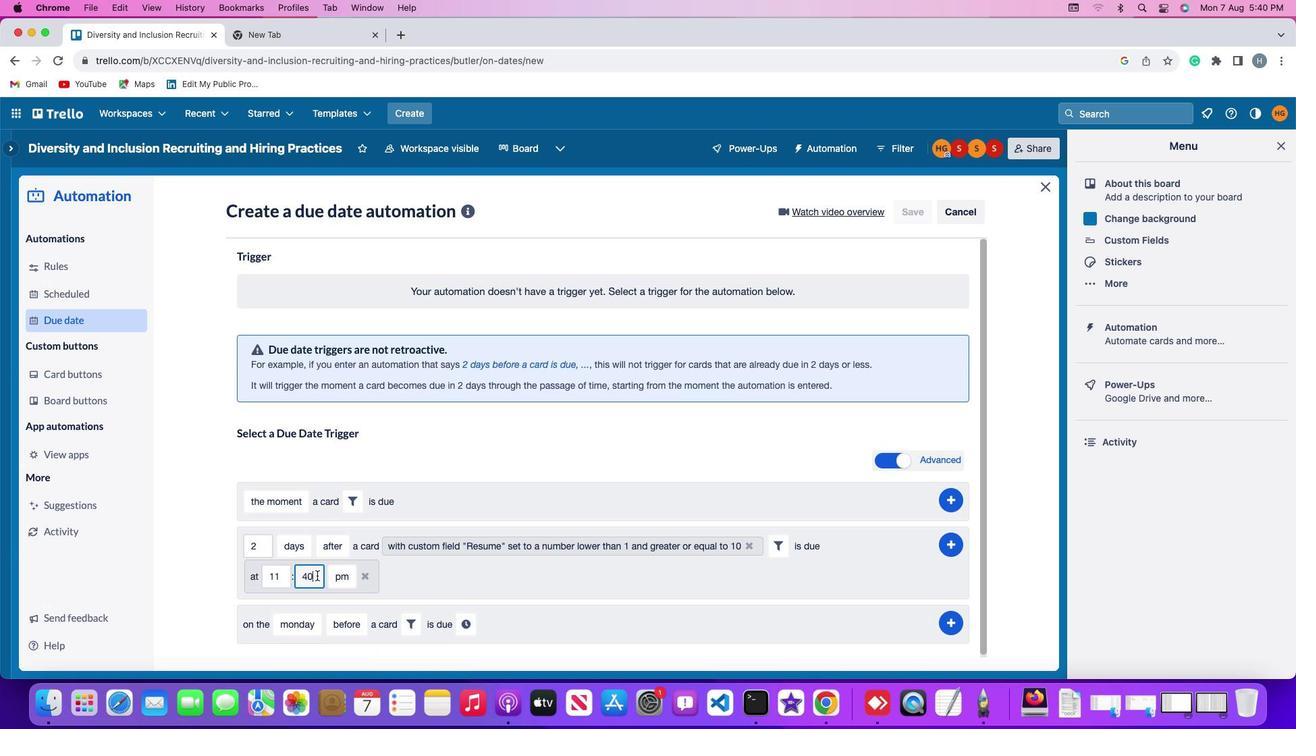 
Action: Key pressed Key.backspaceKey.backspace
Screenshot: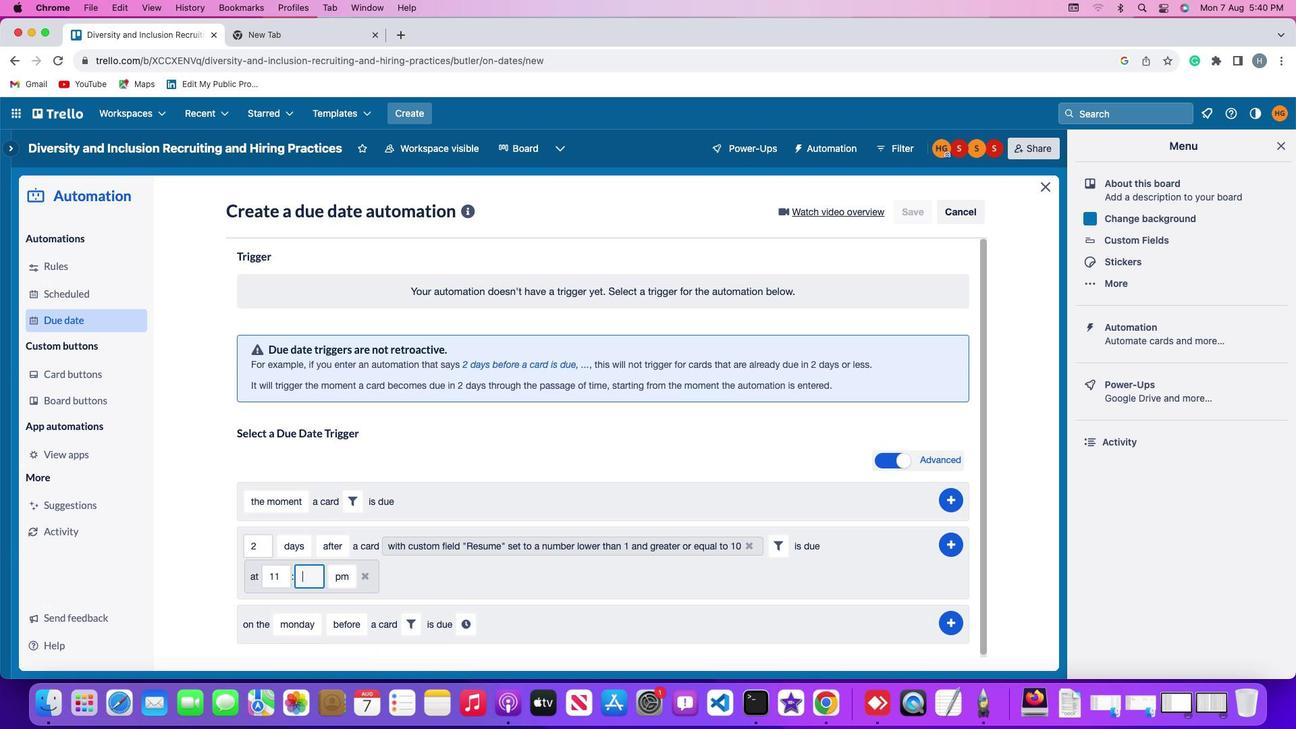
Action: Mouse moved to (315, 566)
Screenshot: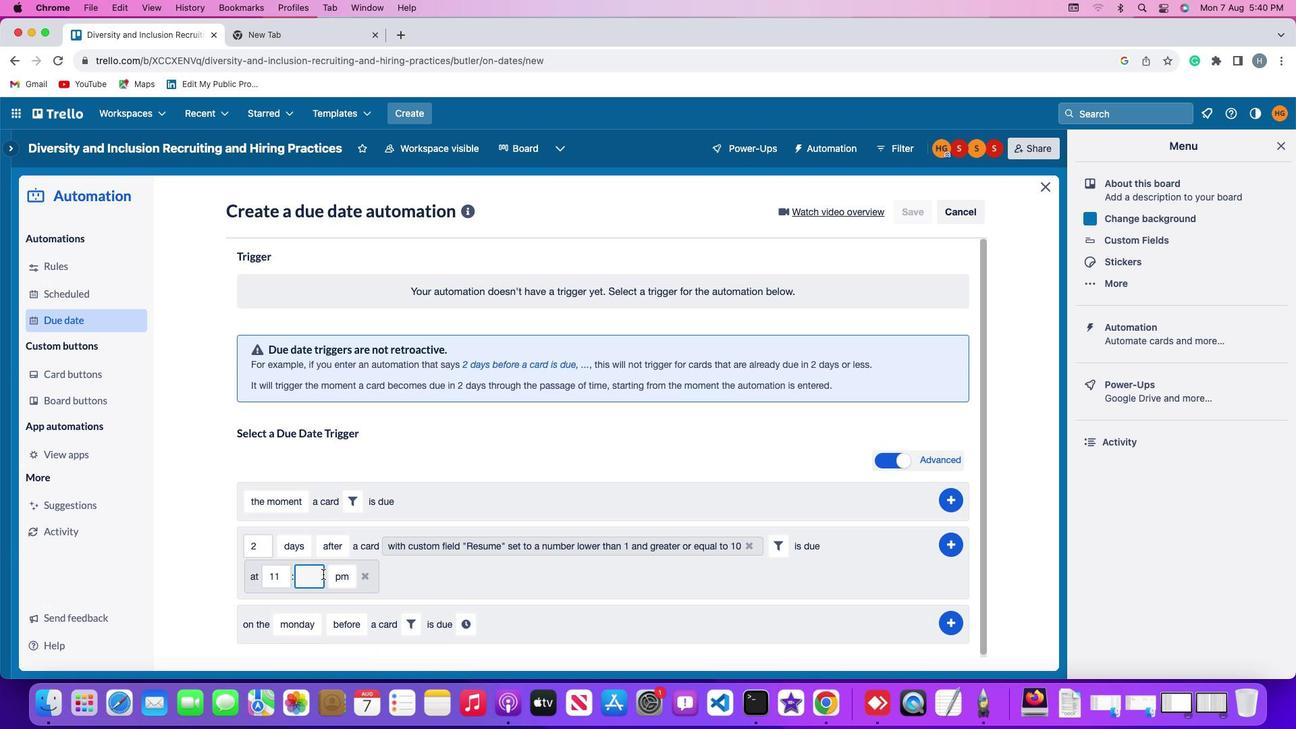 
Action: Key pressed '0''0'
Screenshot: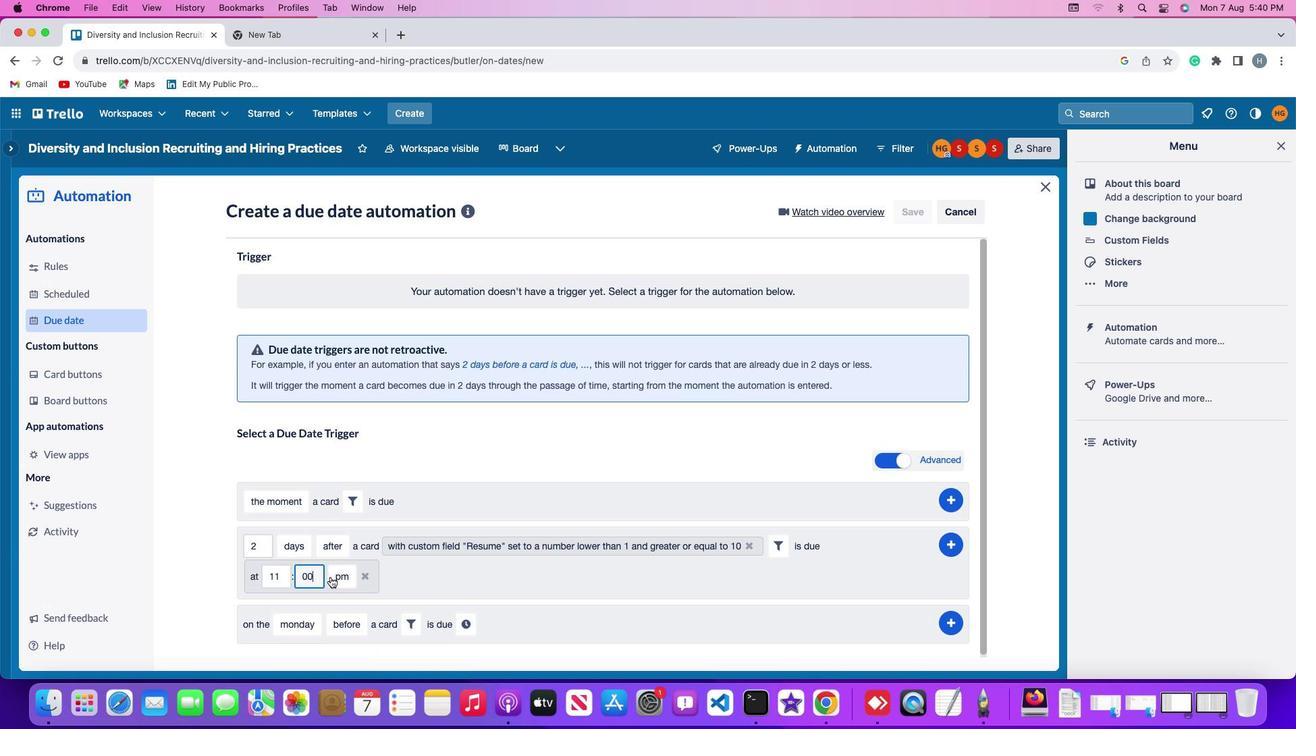 
Action: Mouse moved to (336, 569)
Screenshot: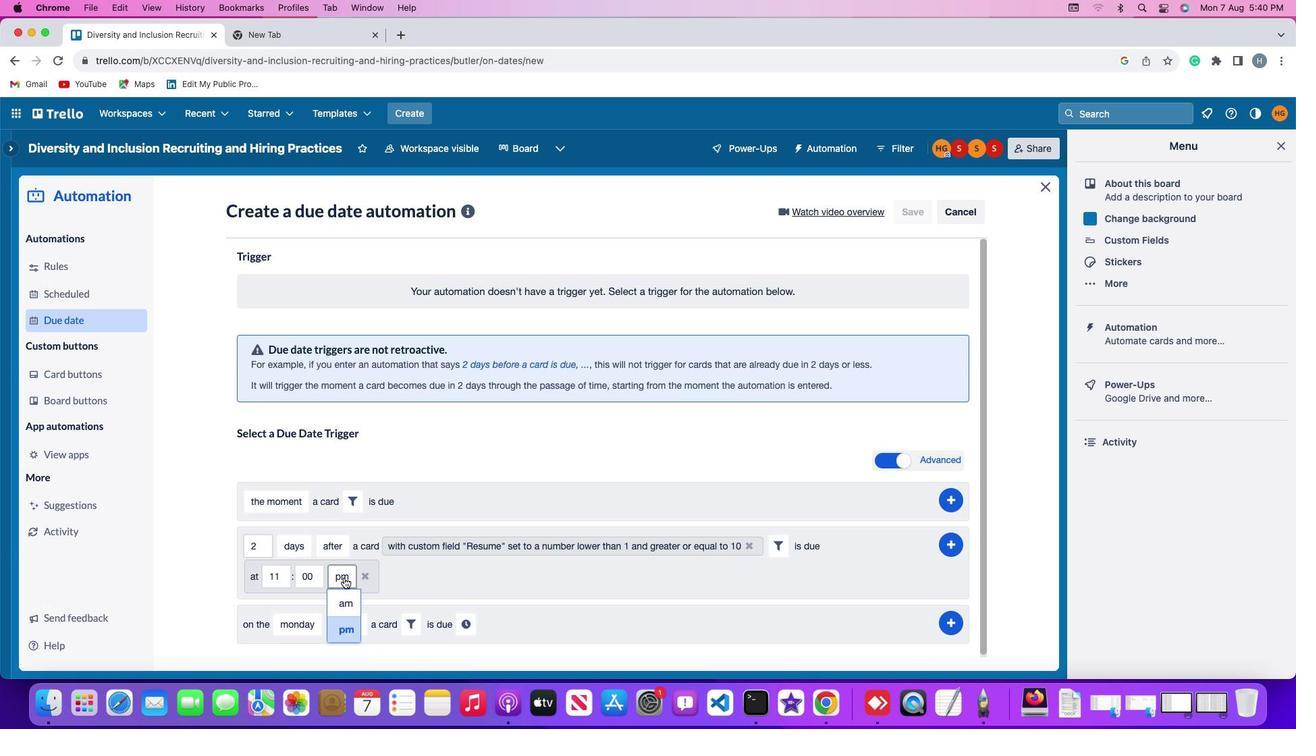 
Action: Mouse pressed left at (336, 569)
Screenshot: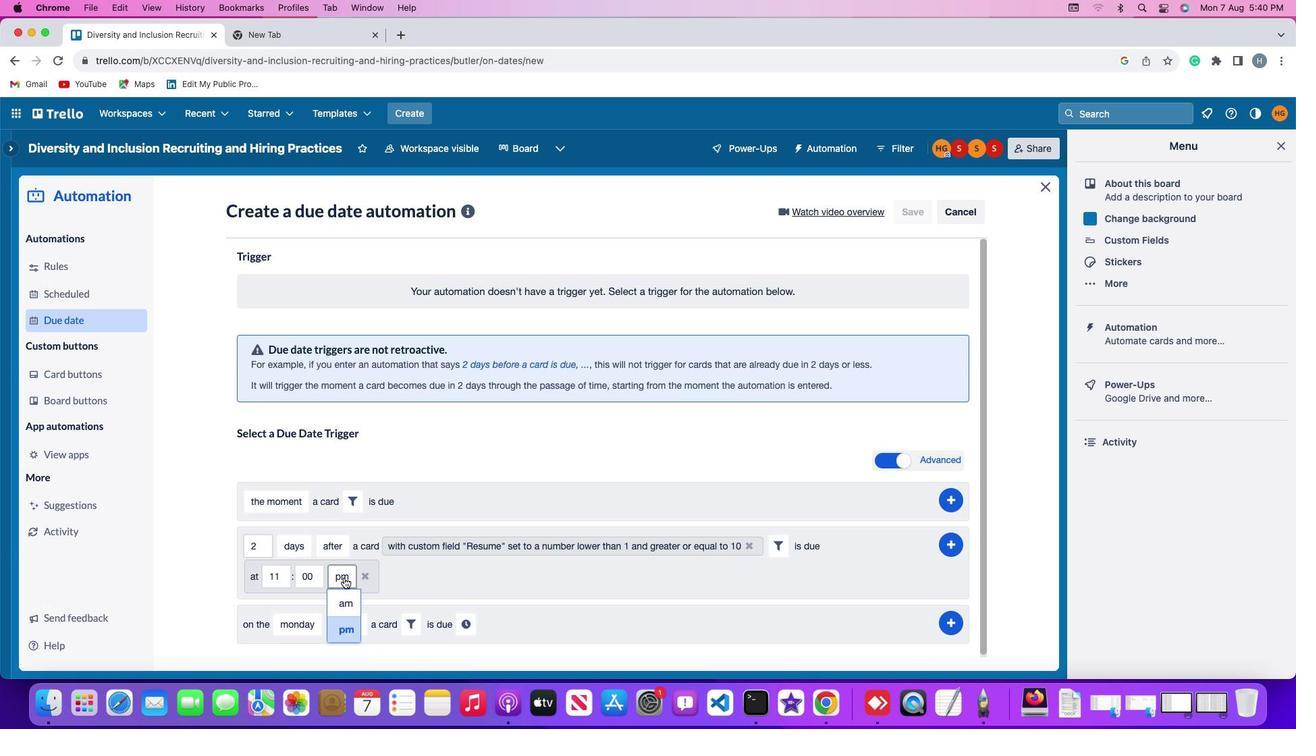 
Action: Mouse moved to (342, 599)
Screenshot: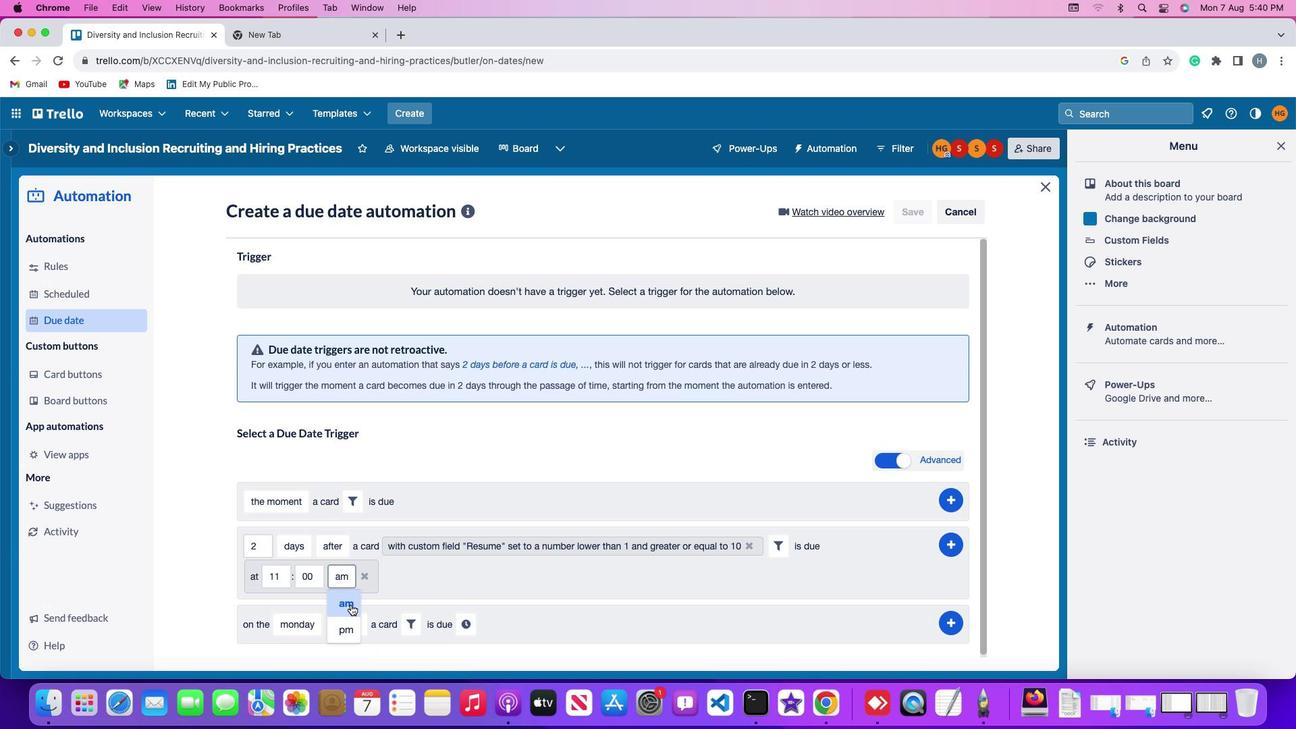 
Action: Mouse pressed left at (342, 599)
Screenshot: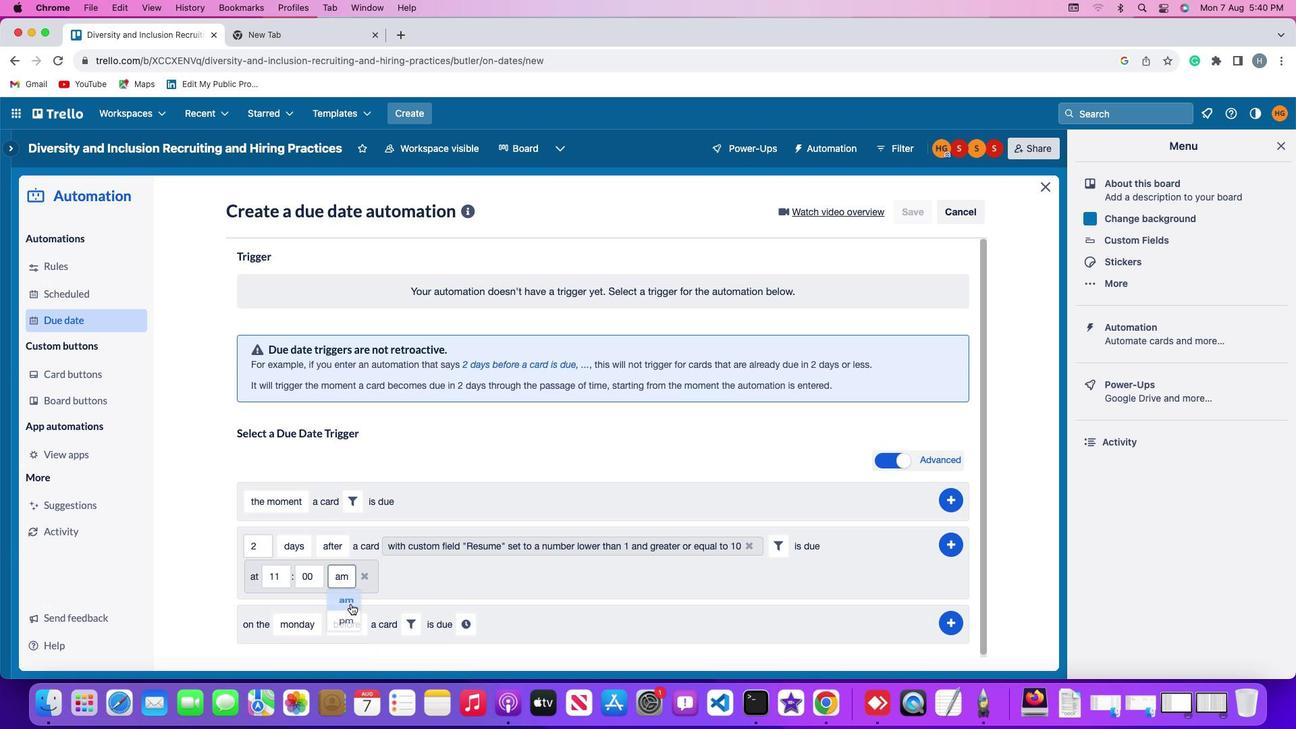 
Action: Mouse moved to (945, 533)
Screenshot: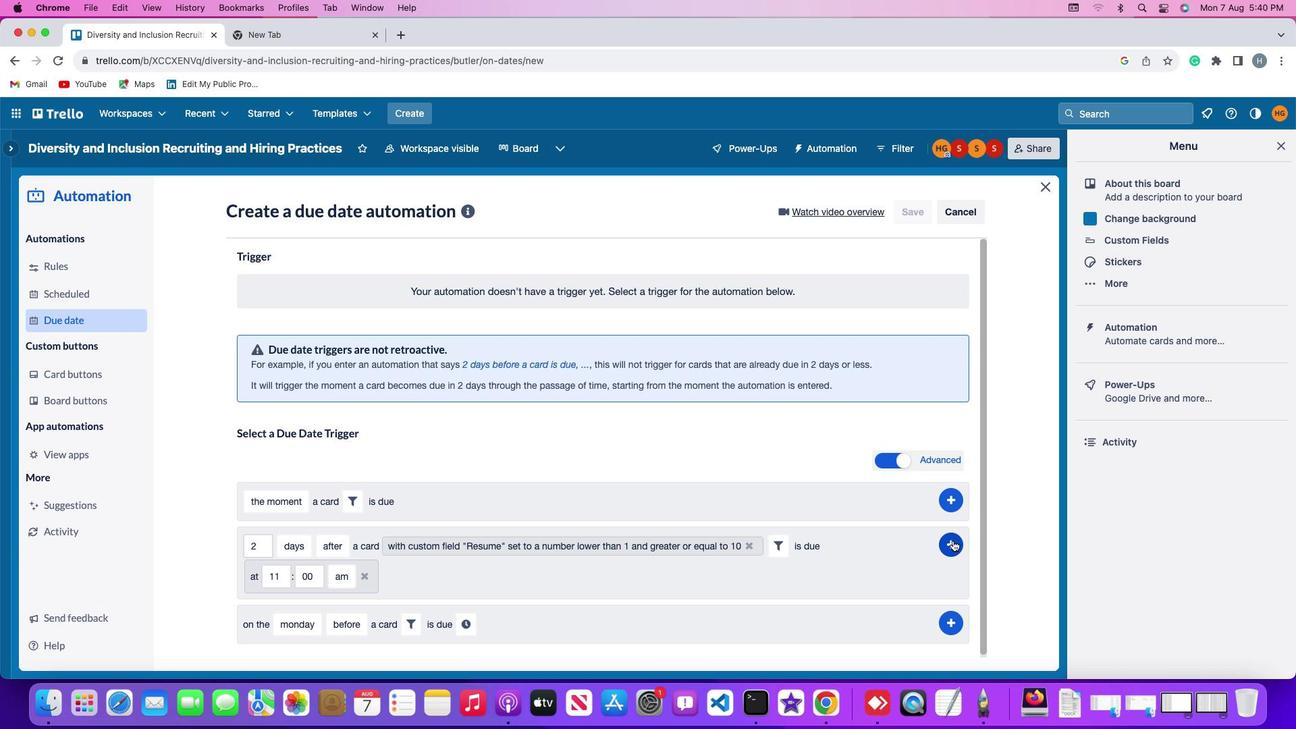 
Action: Mouse pressed left at (945, 533)
Screenshot: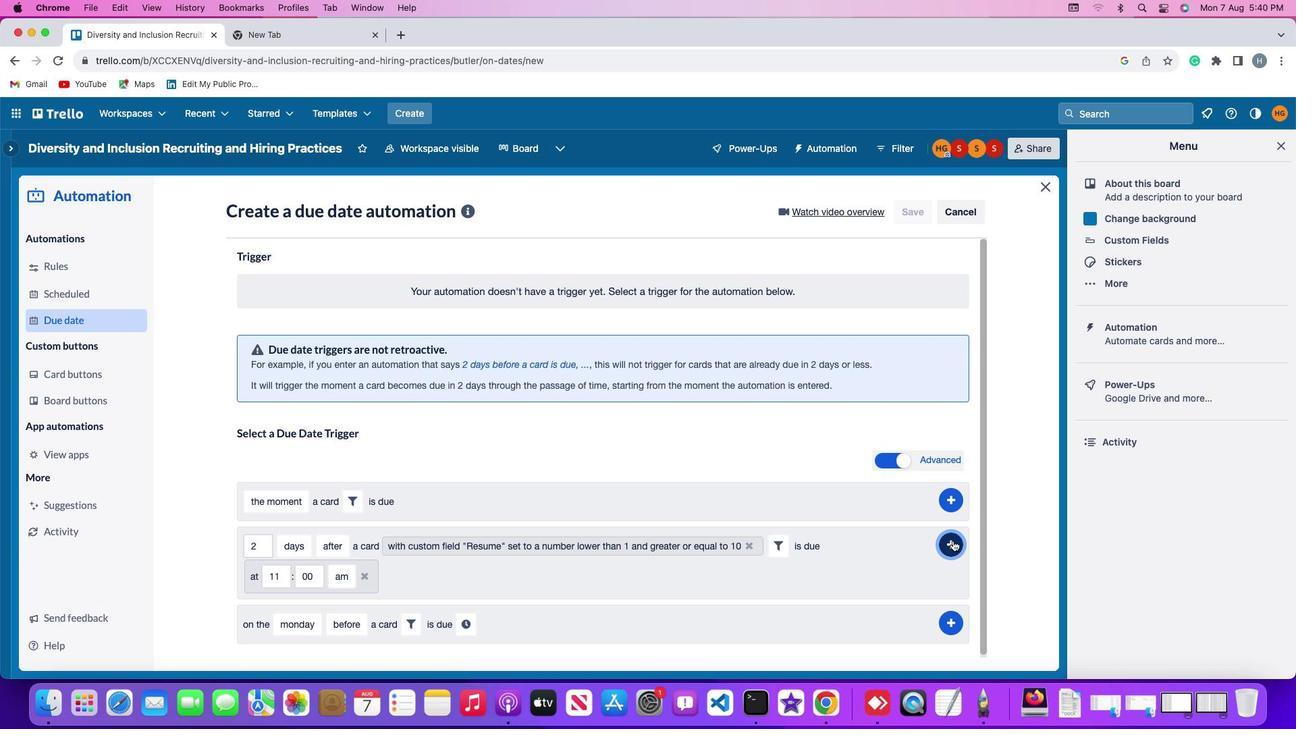 
Action: Mouse moved to (994, 388)
Screenshot: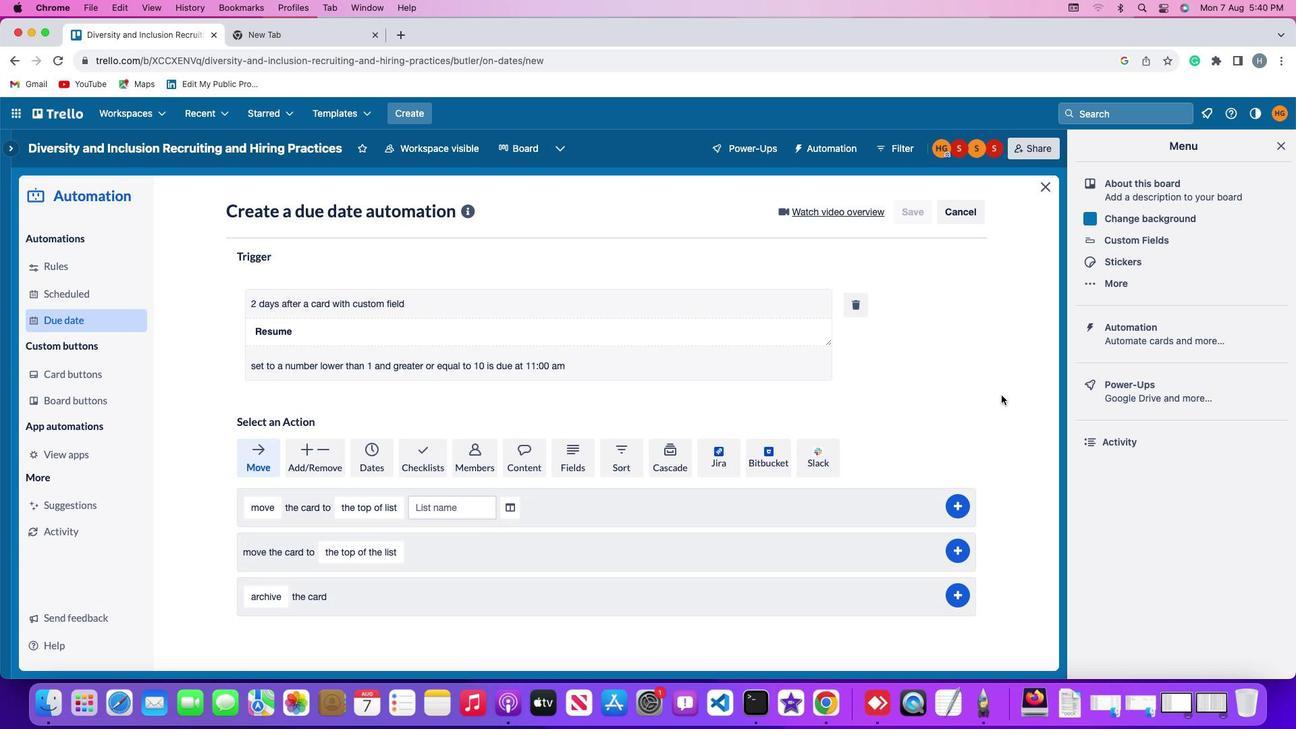 
